 Task: Search one way flight ticket for 2 adults, 2 children, 2 infants in seat in first from Juneau: Juneau International Airport to Riverton: Central Wyoming Regional Airport (was Riverton Regional) on 5-4-2023. Choice of flights is American. Number of bags: 2 checked bags. Price is upto 86000. Outbound departure time preference is 21:45.
Action: Mouse moved to (402, 352)
Screenshot: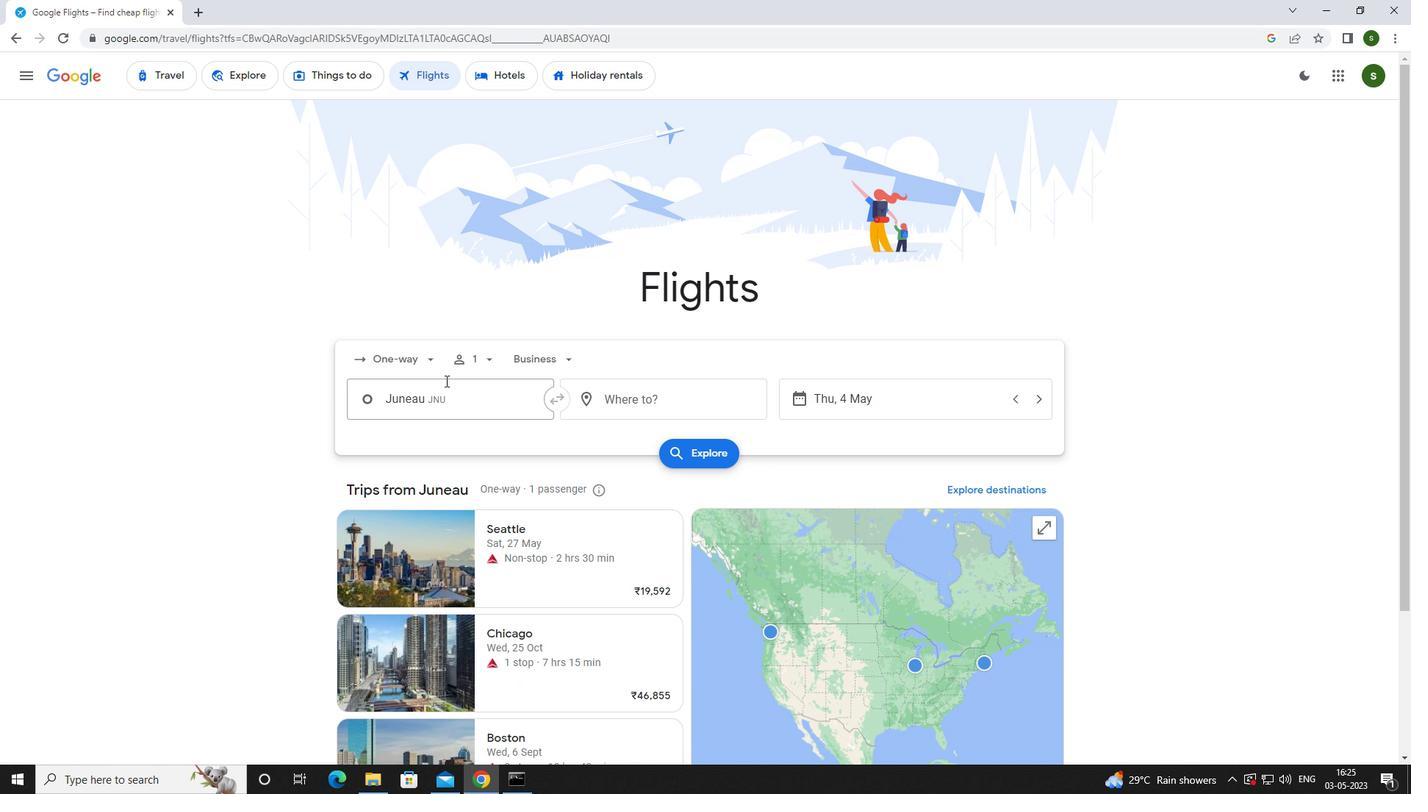
Action: Mouse pressed left at (402, 352)
Screenshot: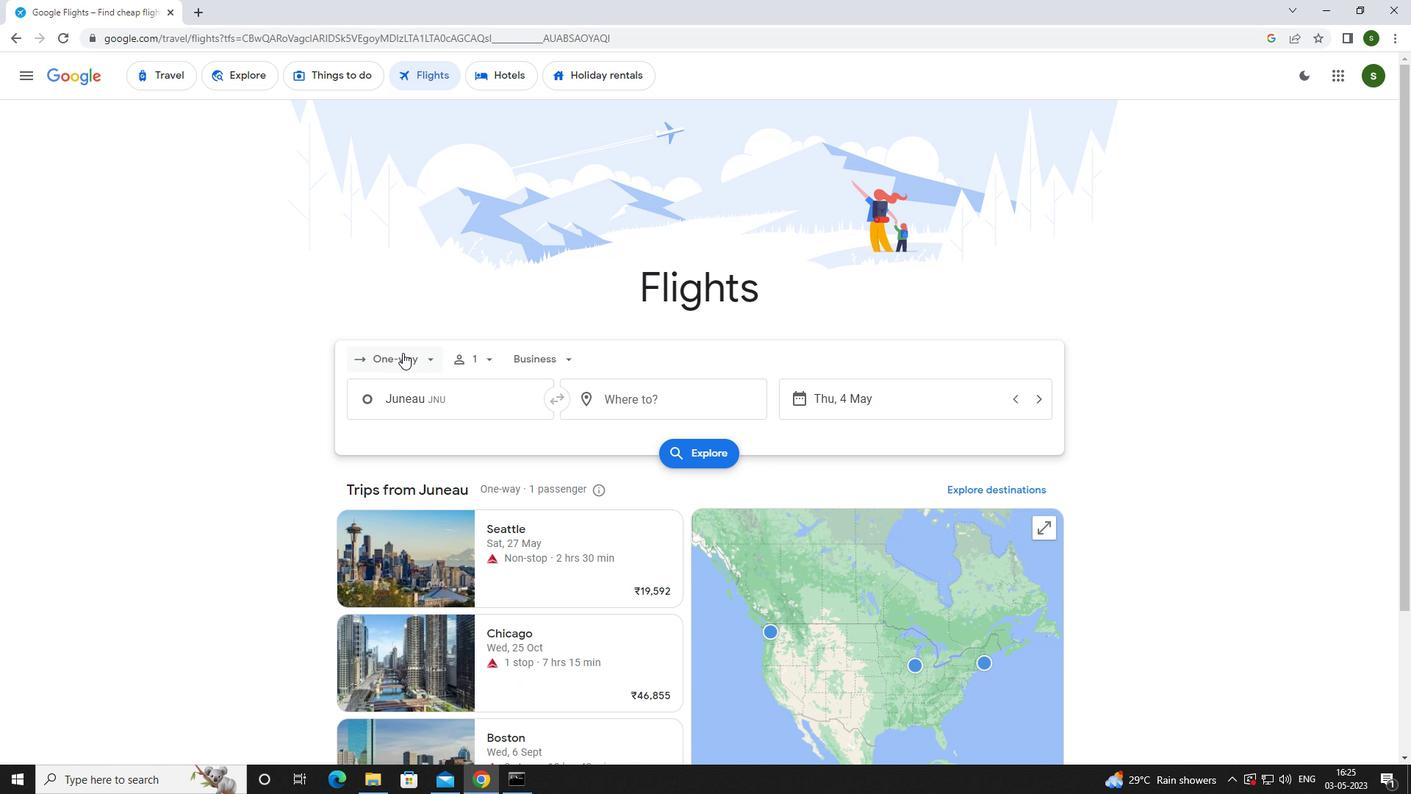 
Action: Mouse moved to (422, 430)
Screenshot: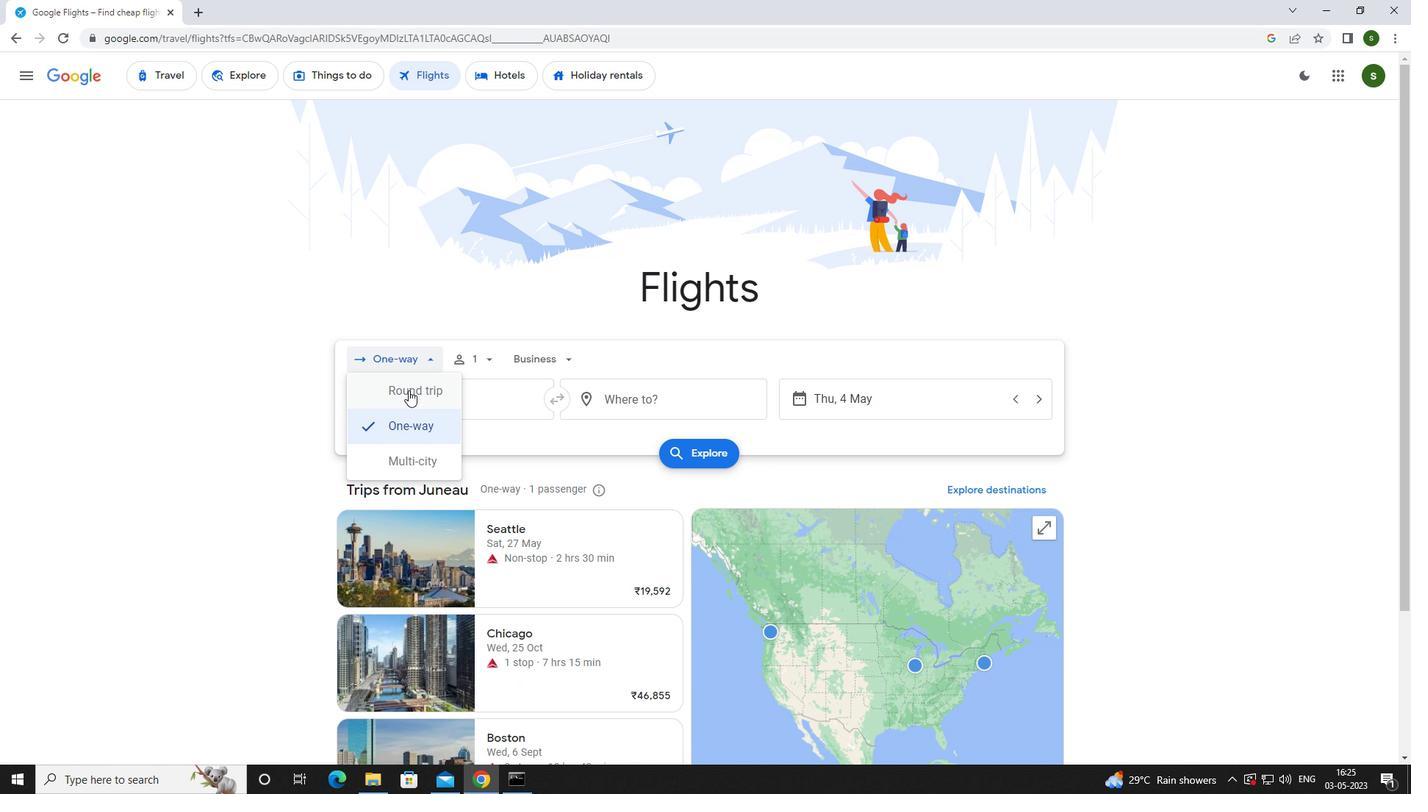 
Action: Mouse pressed left at (422, 430)
Screenshot: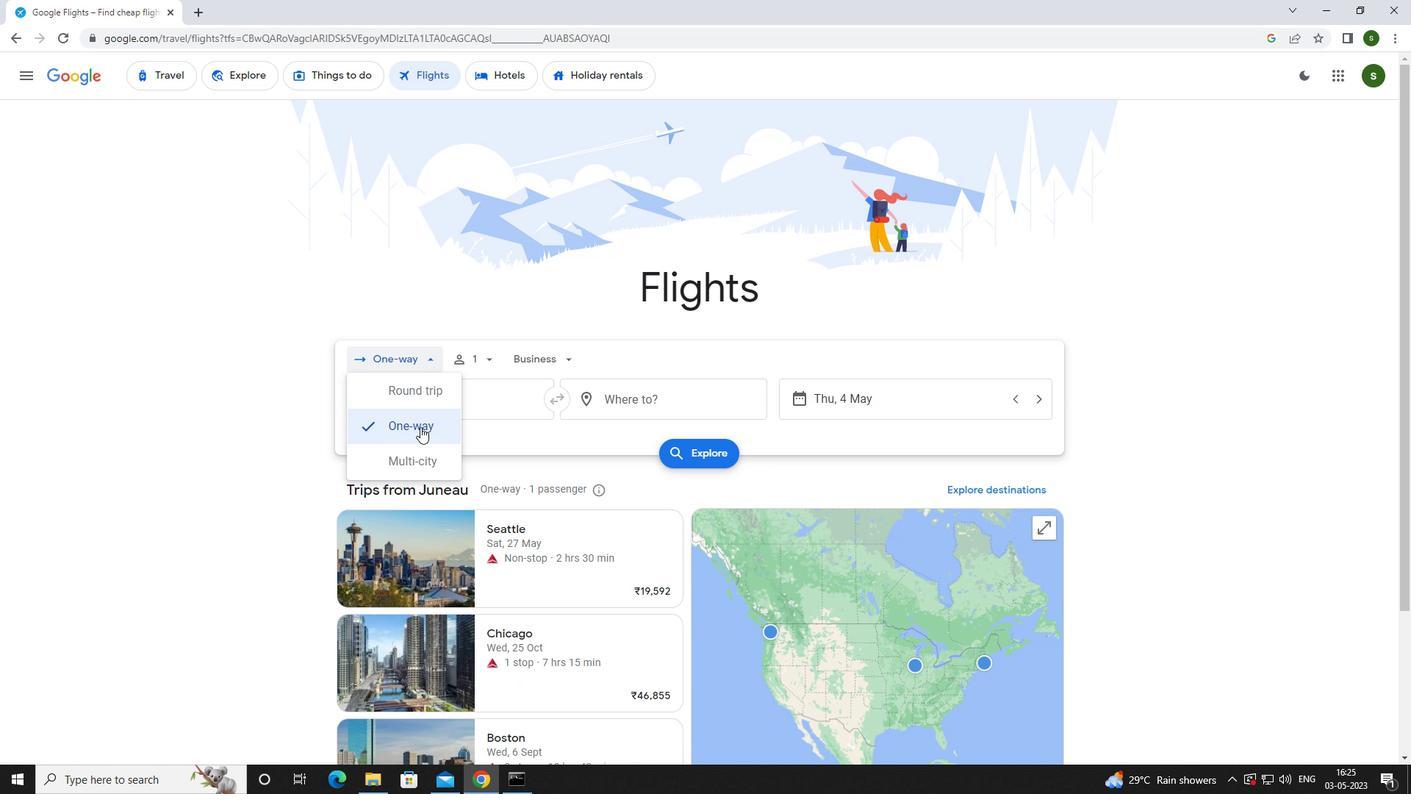 
Action: Mouse moved to (491, 363)
Screenshot: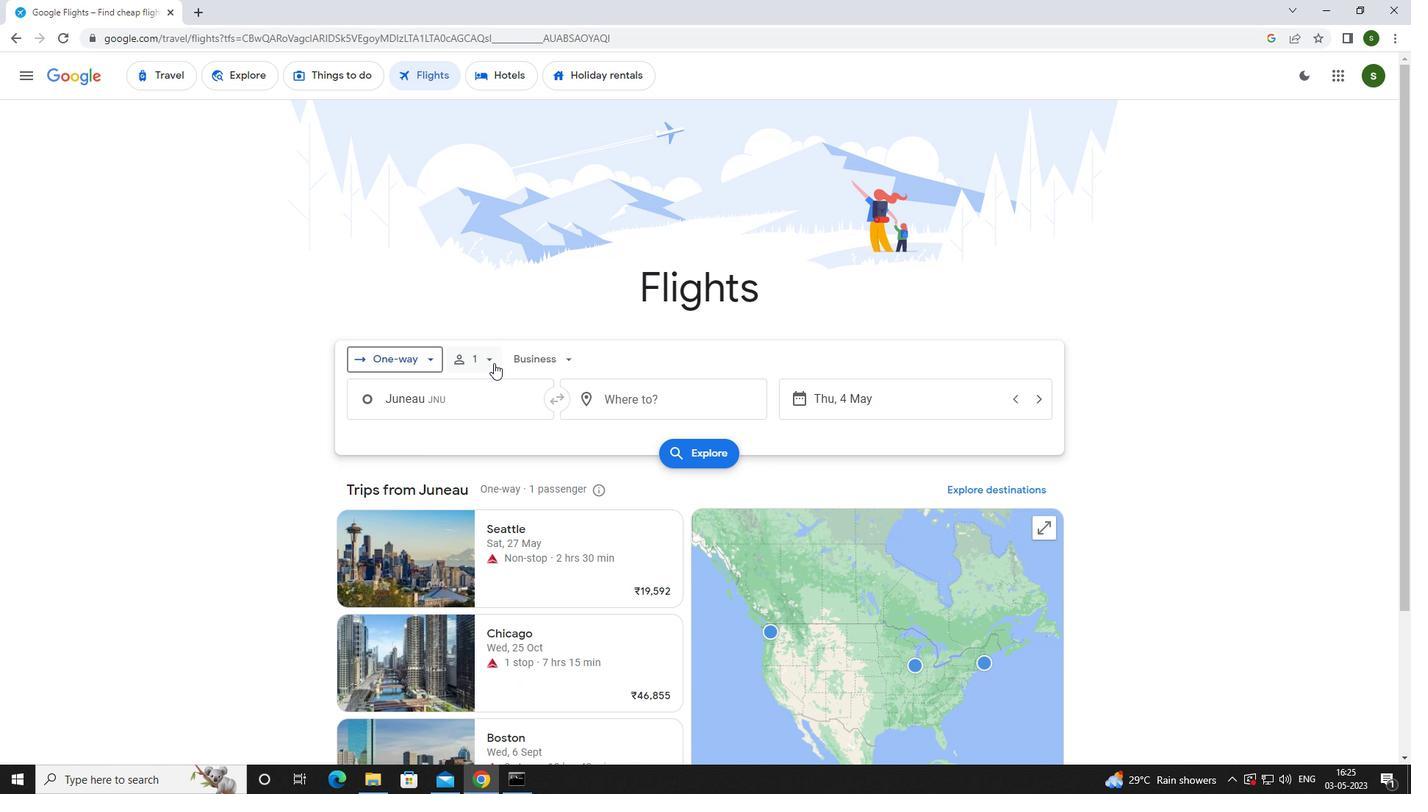
Action: Mouse pressed left at (491, 363)
Screenshot: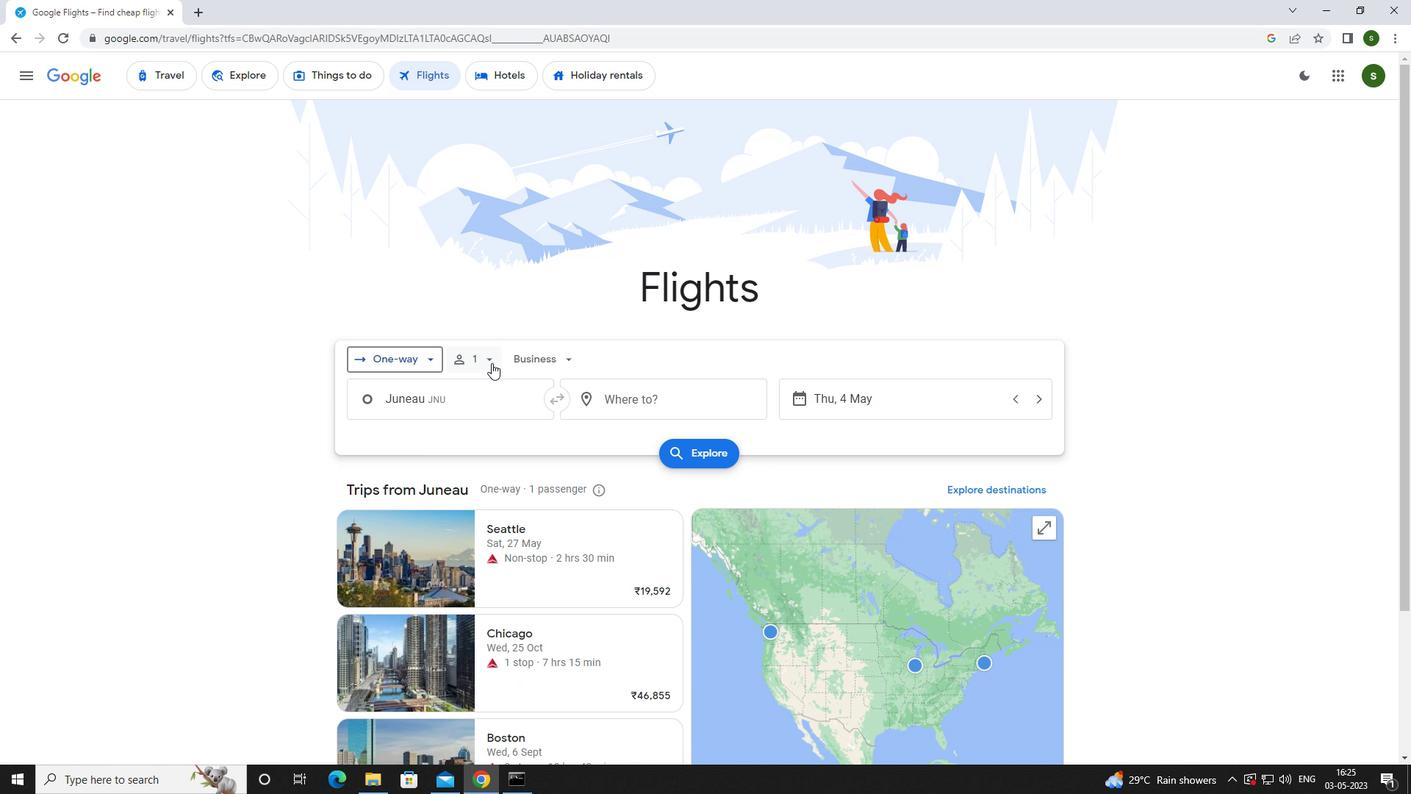 
Action: Mouse moved to (605, 390)
Screenshot: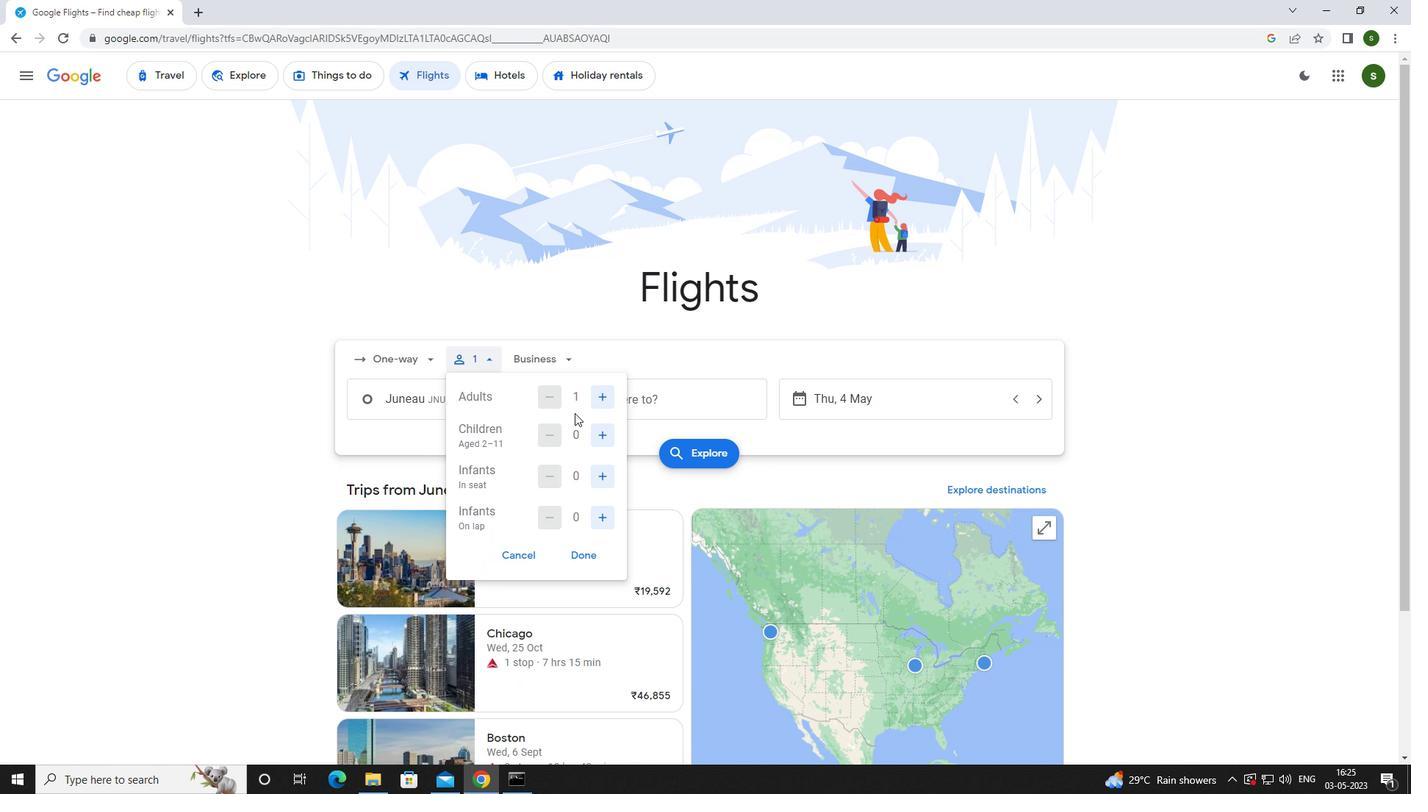 
Action: Mouse pressed left at (605, 390)
Screenshot: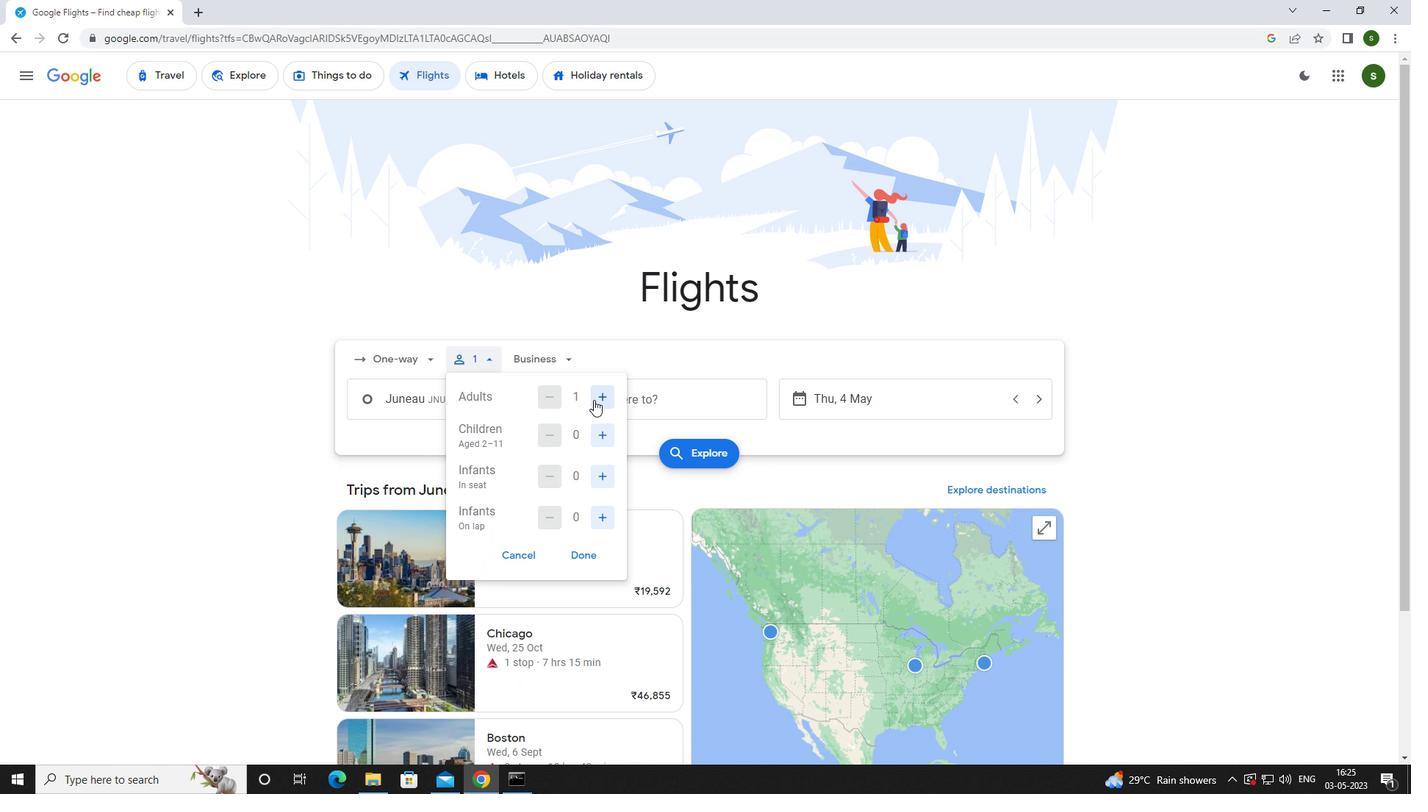 
Action: Mouse moved to (592, 426)
Screenshot: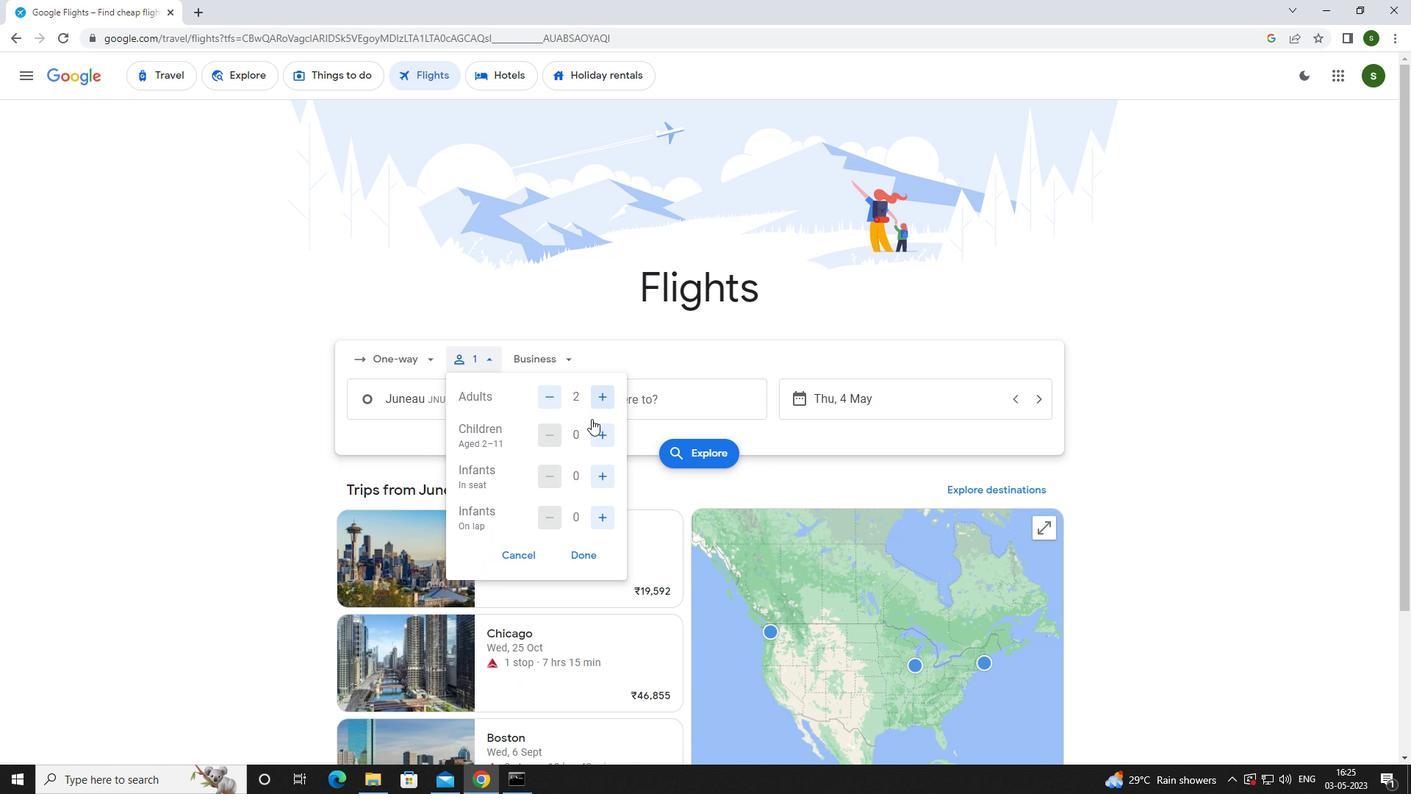 
Action: Mouse pressed left at (592, 426)
Screenshot: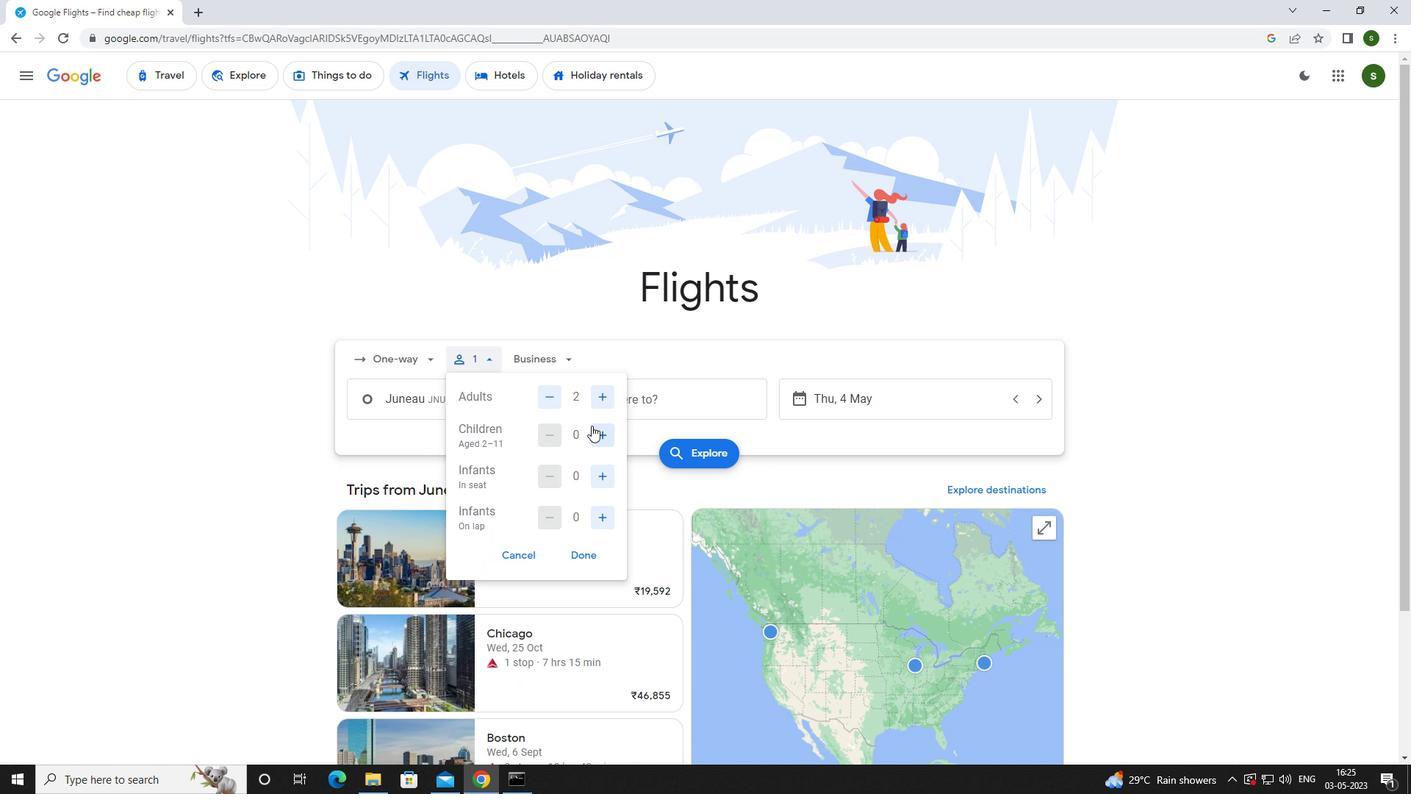 
Action: Mouse pressed left at (592, 426)
Screenshot: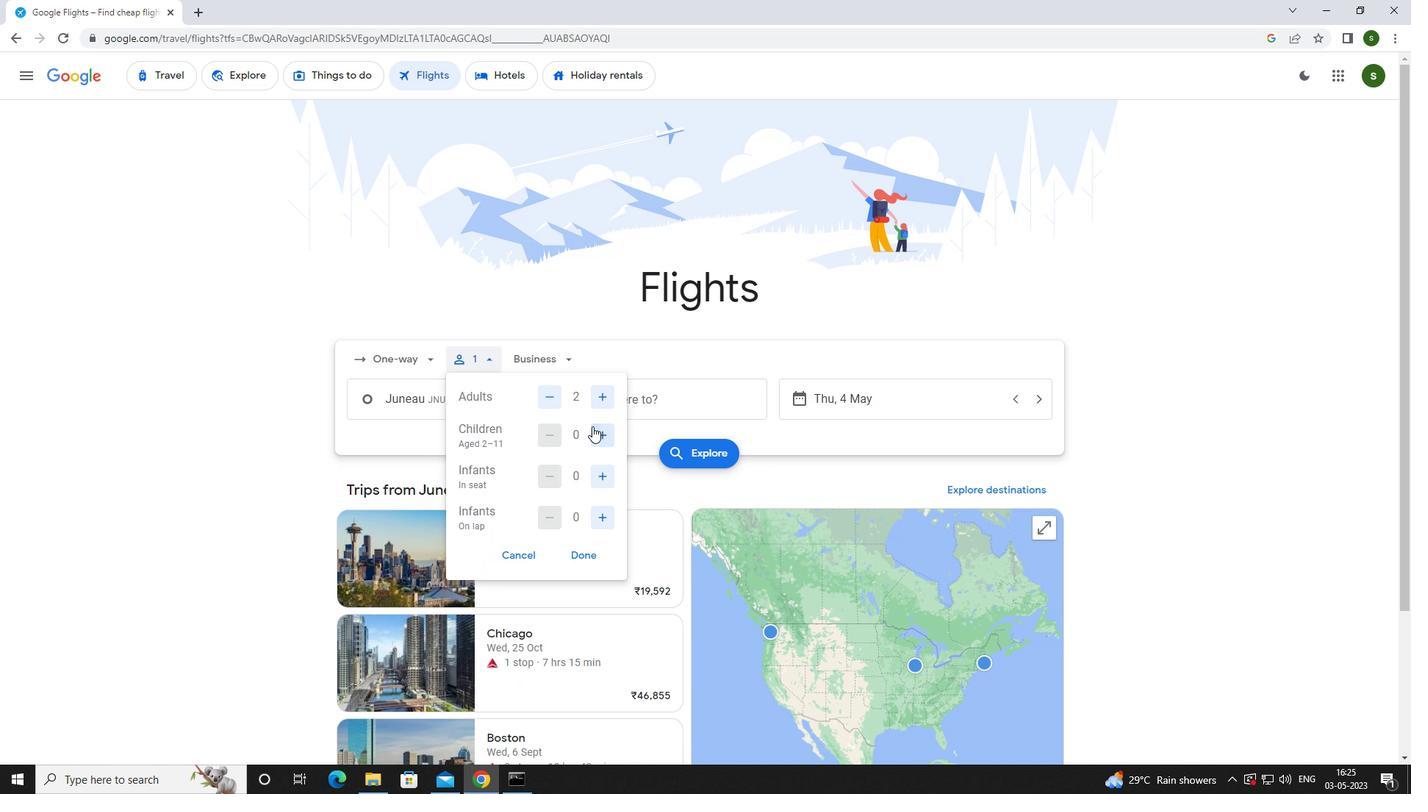 
Action: Mouse moved to (608, 480)
Screenshot: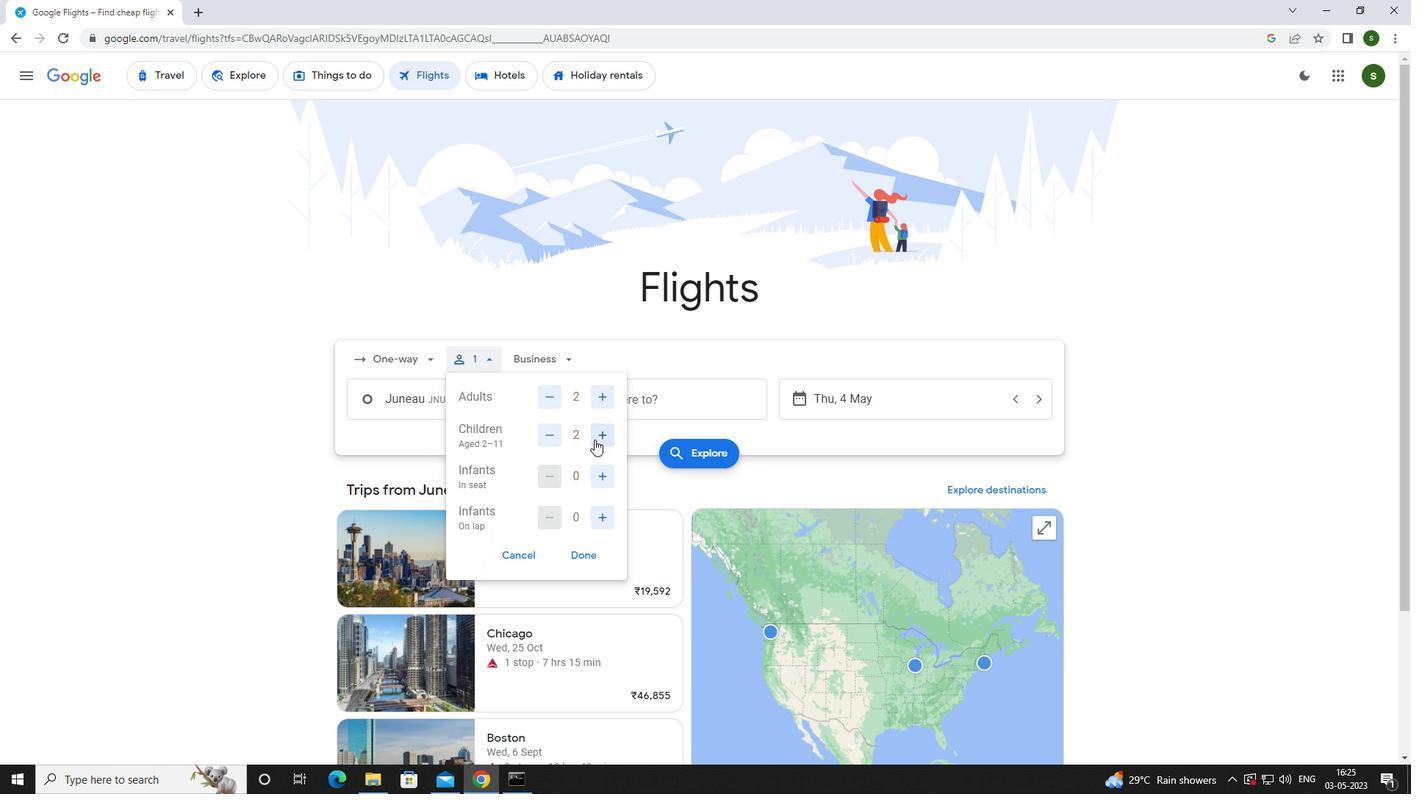 
Action: Mouse pressed left at (608, 480)
Screenshot: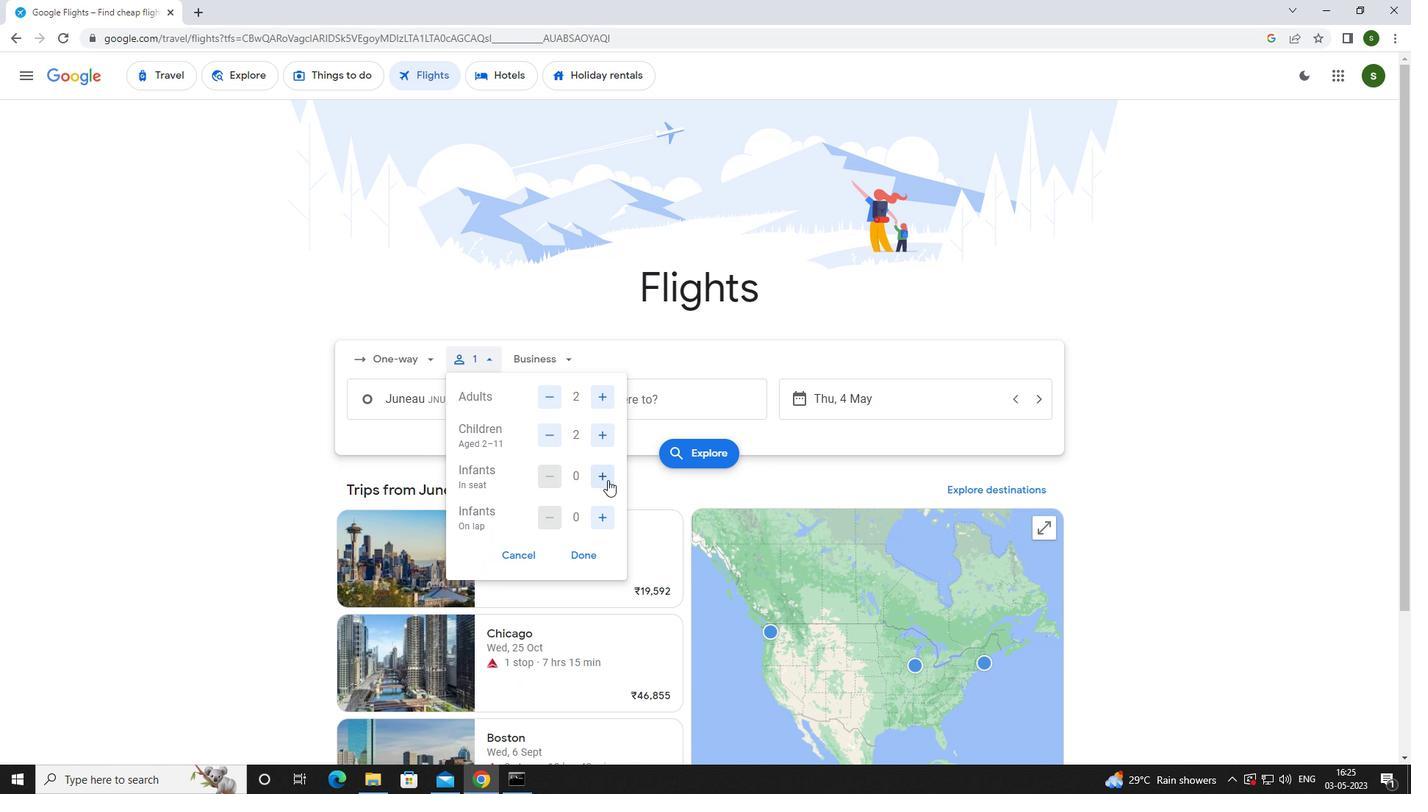 
Action: Mouse pressed left at (608, 480)
Screenshot: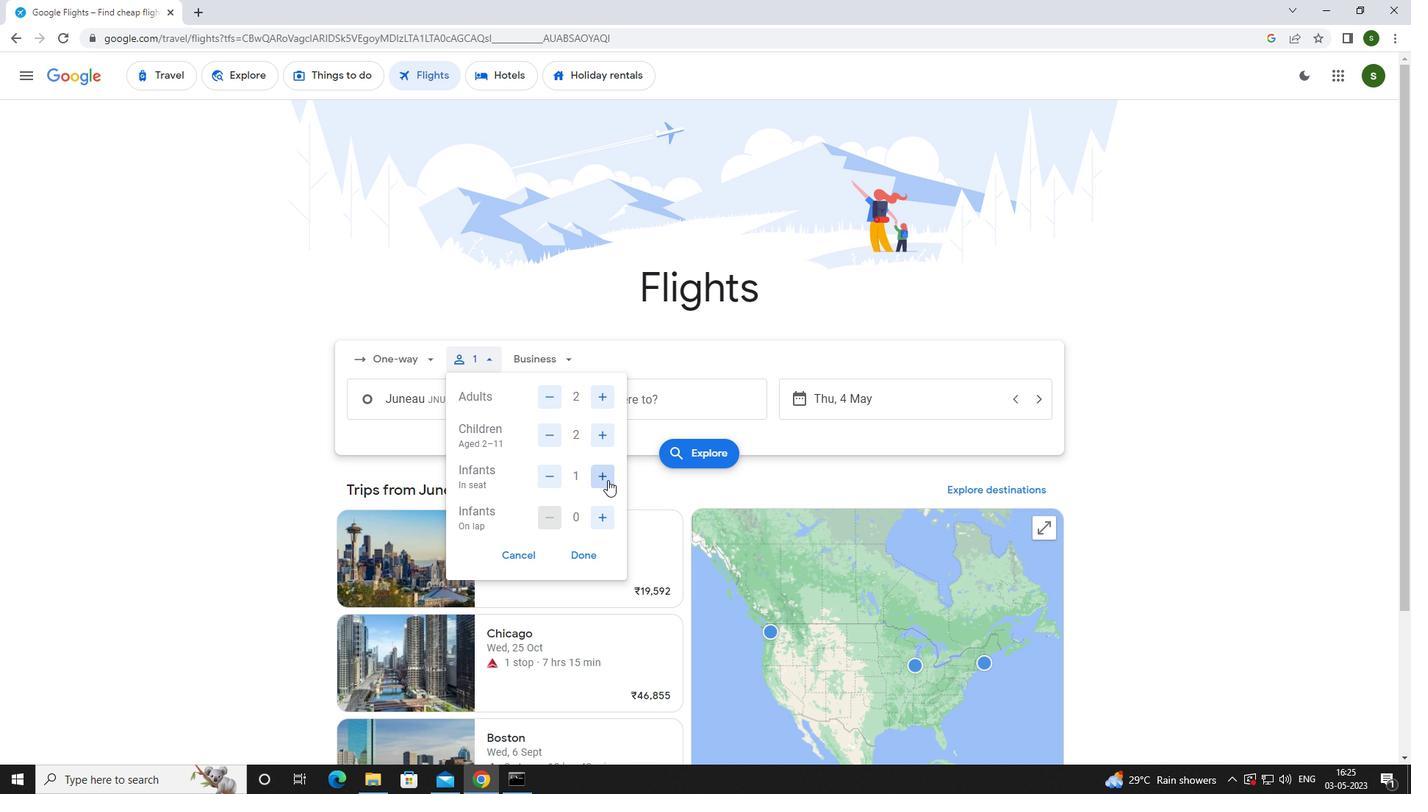 
Action: Mouse moved to (575, 363)
Screenshot: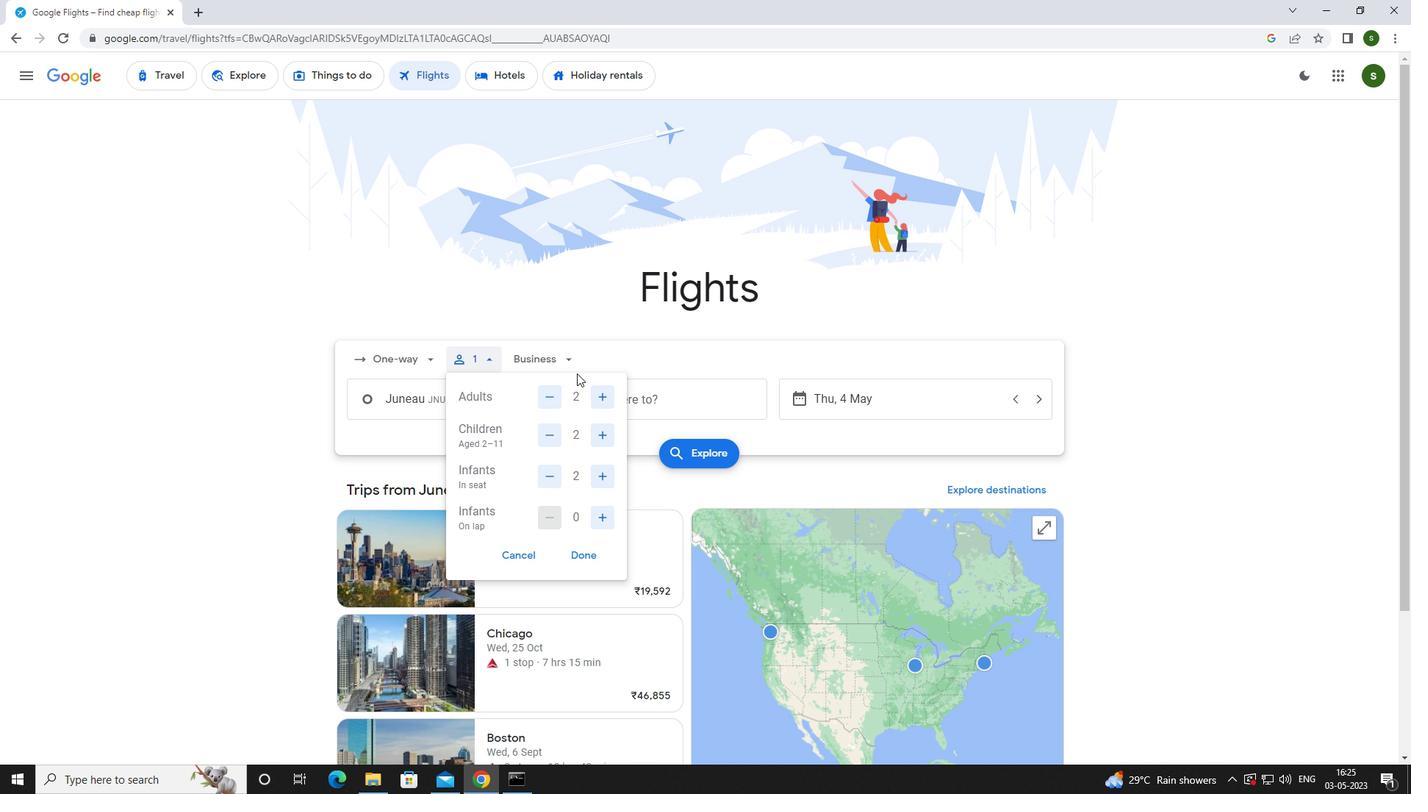 
Action: Mouse pressed left at (575, 363)
Screenshot: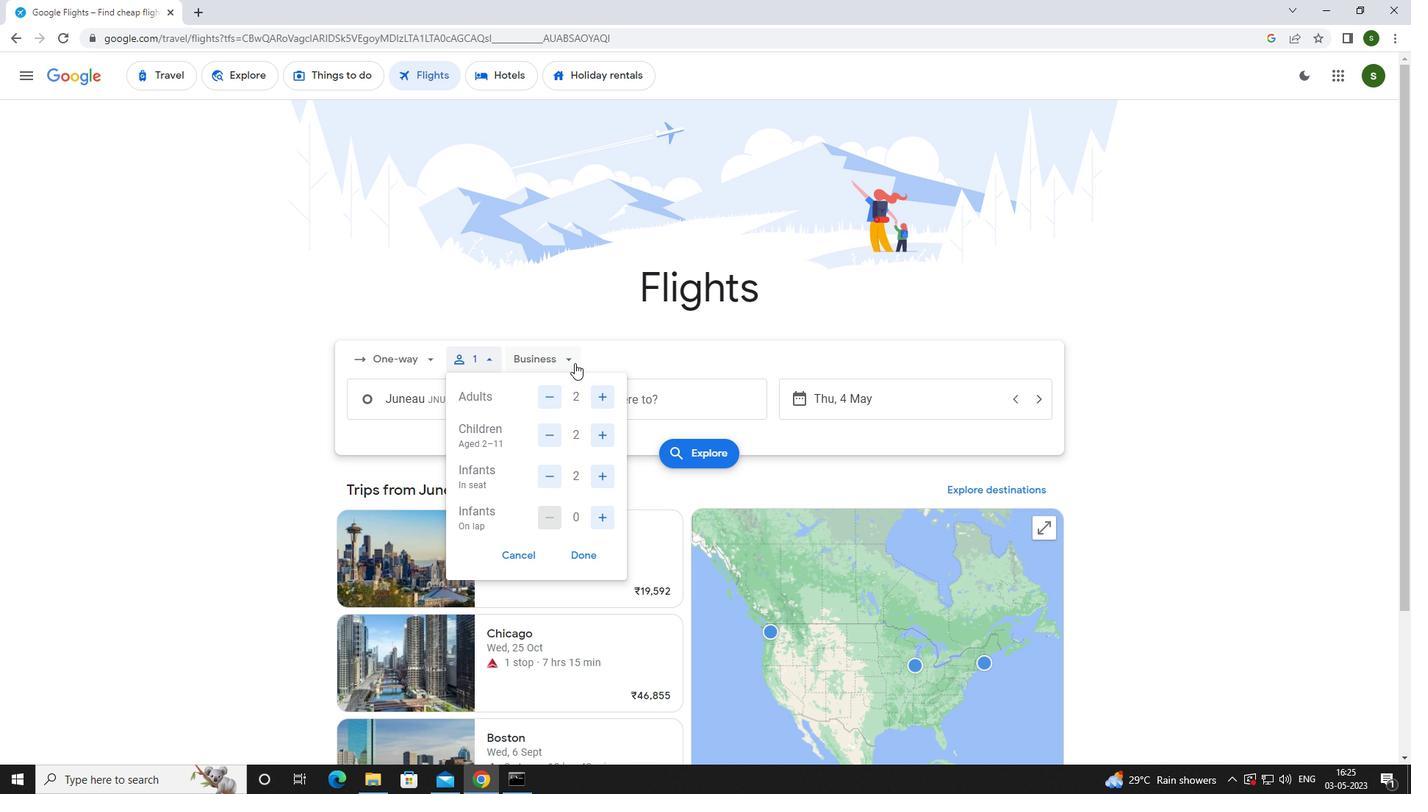
Action: Mouse moved to (575, 504)
Screenshot: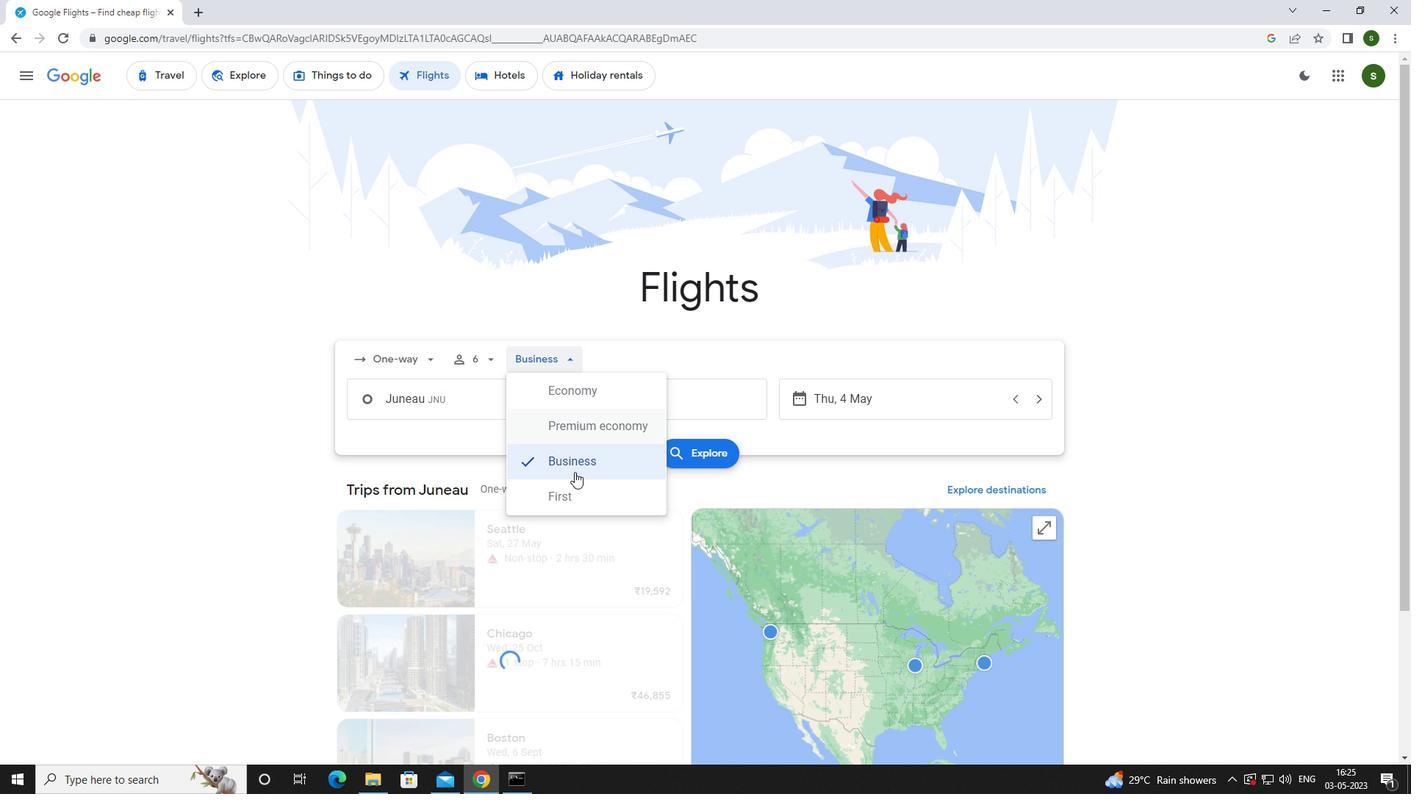 
Action: Mouse pressed left at (575, 504)
Screenshot: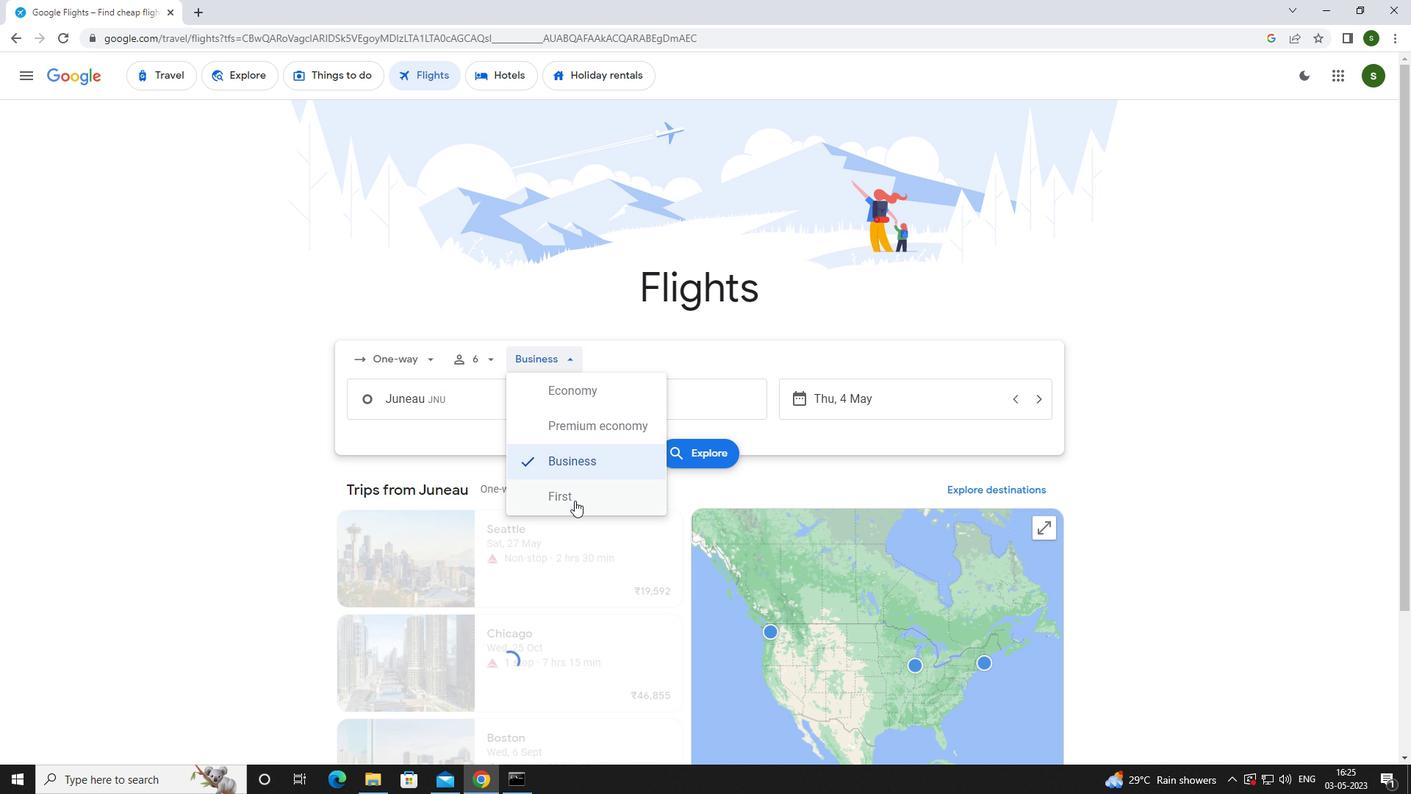 
Action: Mouse moved to (508, 398)
Screenshot: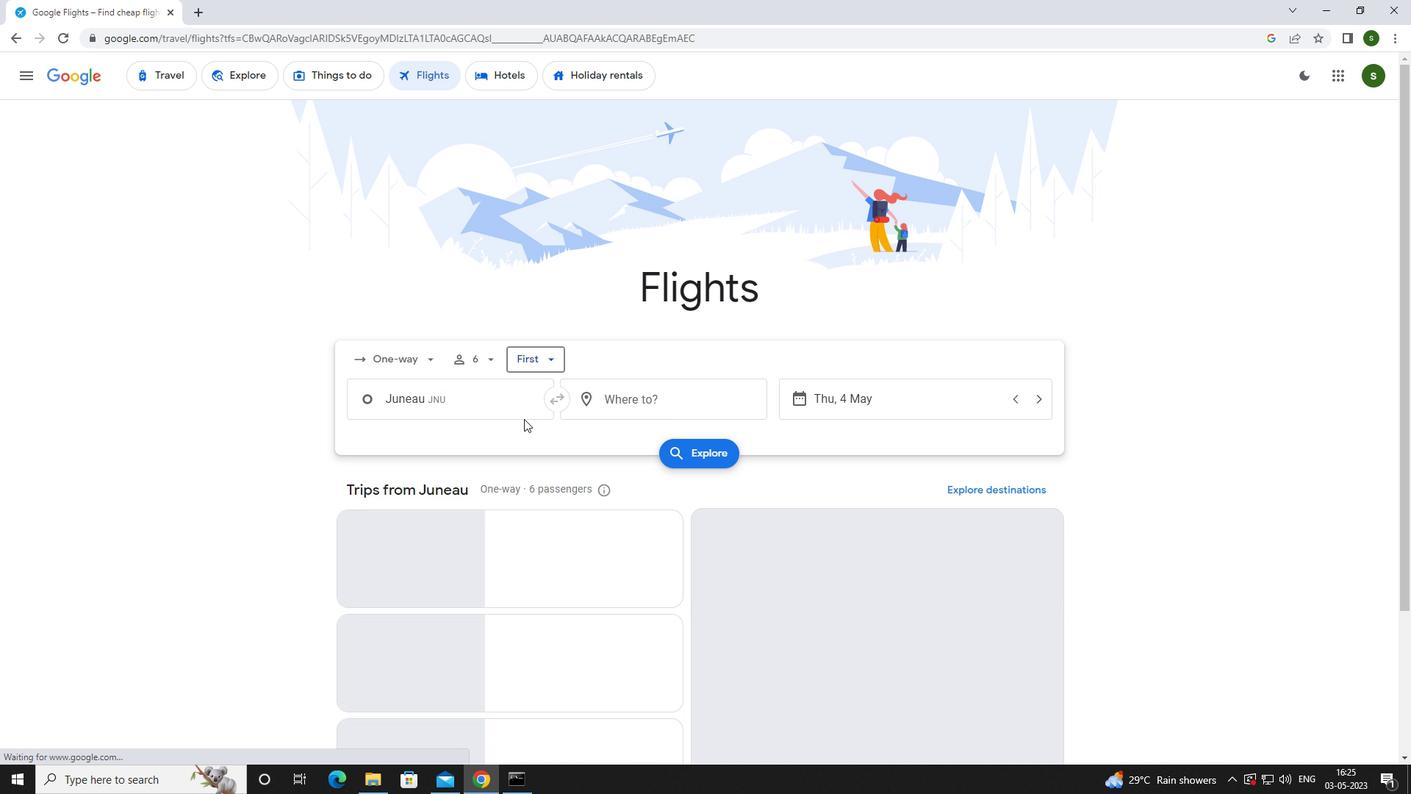 
Action: Mouse pressed left at (508, 398)
Screenshot: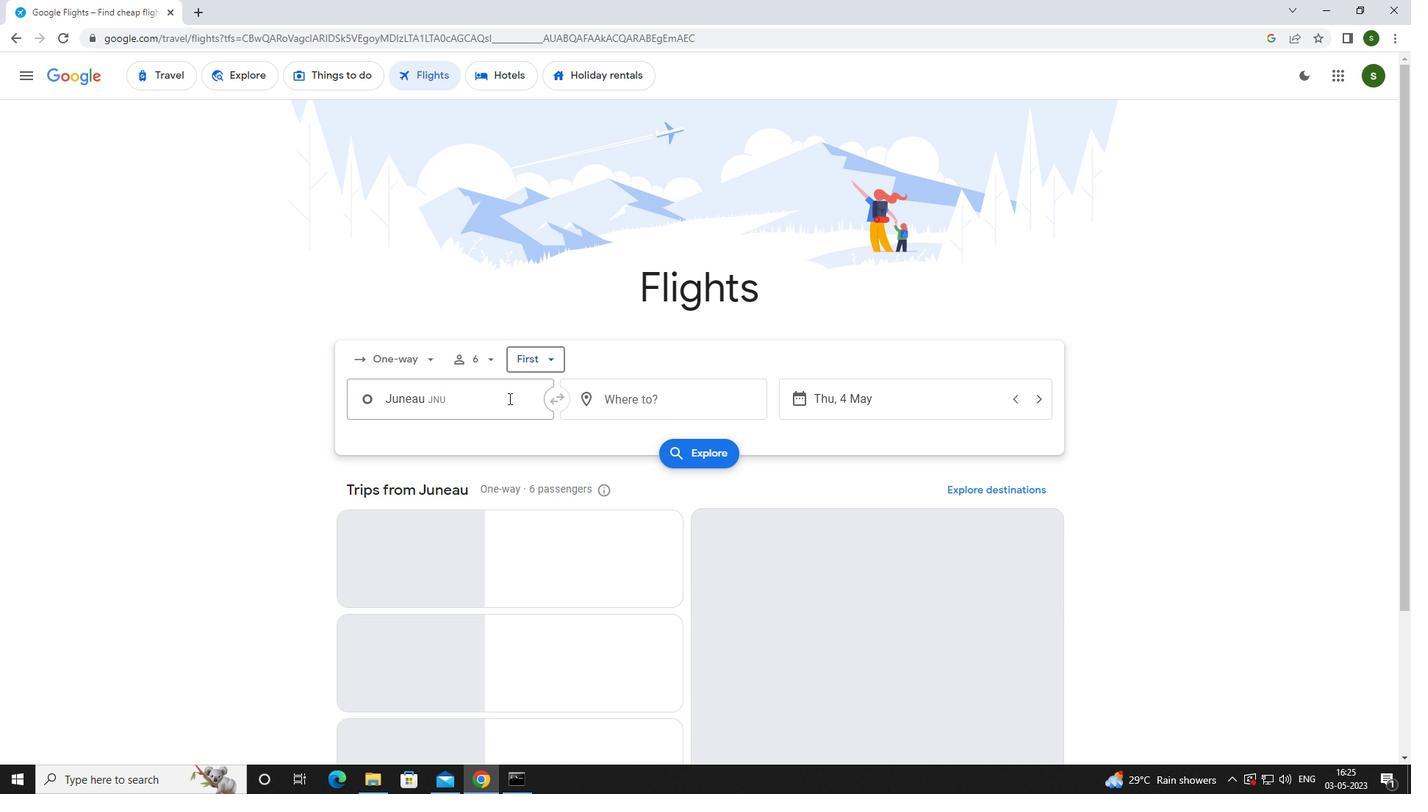 
Action: Key pressed <Key.caps_lock>j<Key.caps_lock>uneau
Screenshot: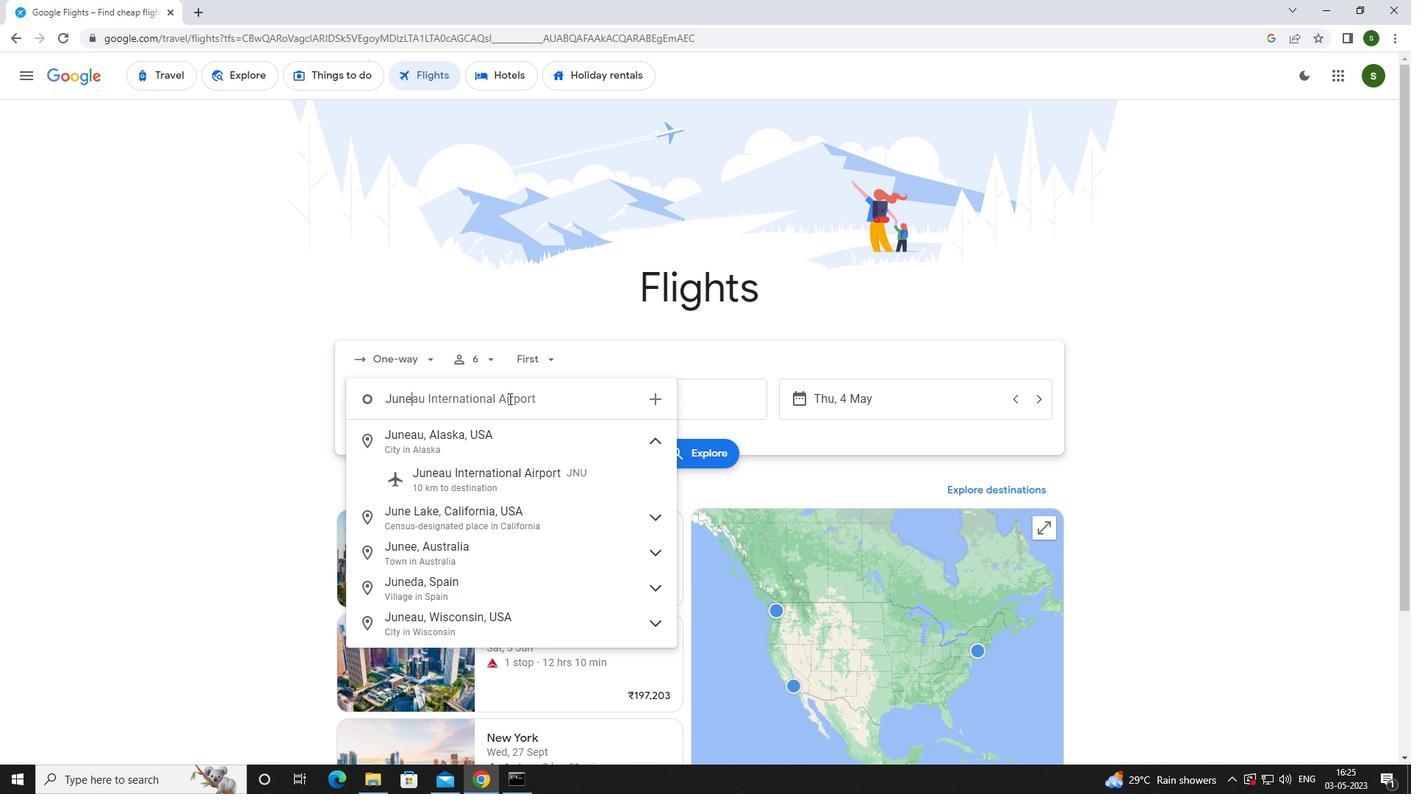 
Action: Mouse moved to (516, 480)
Screenshot: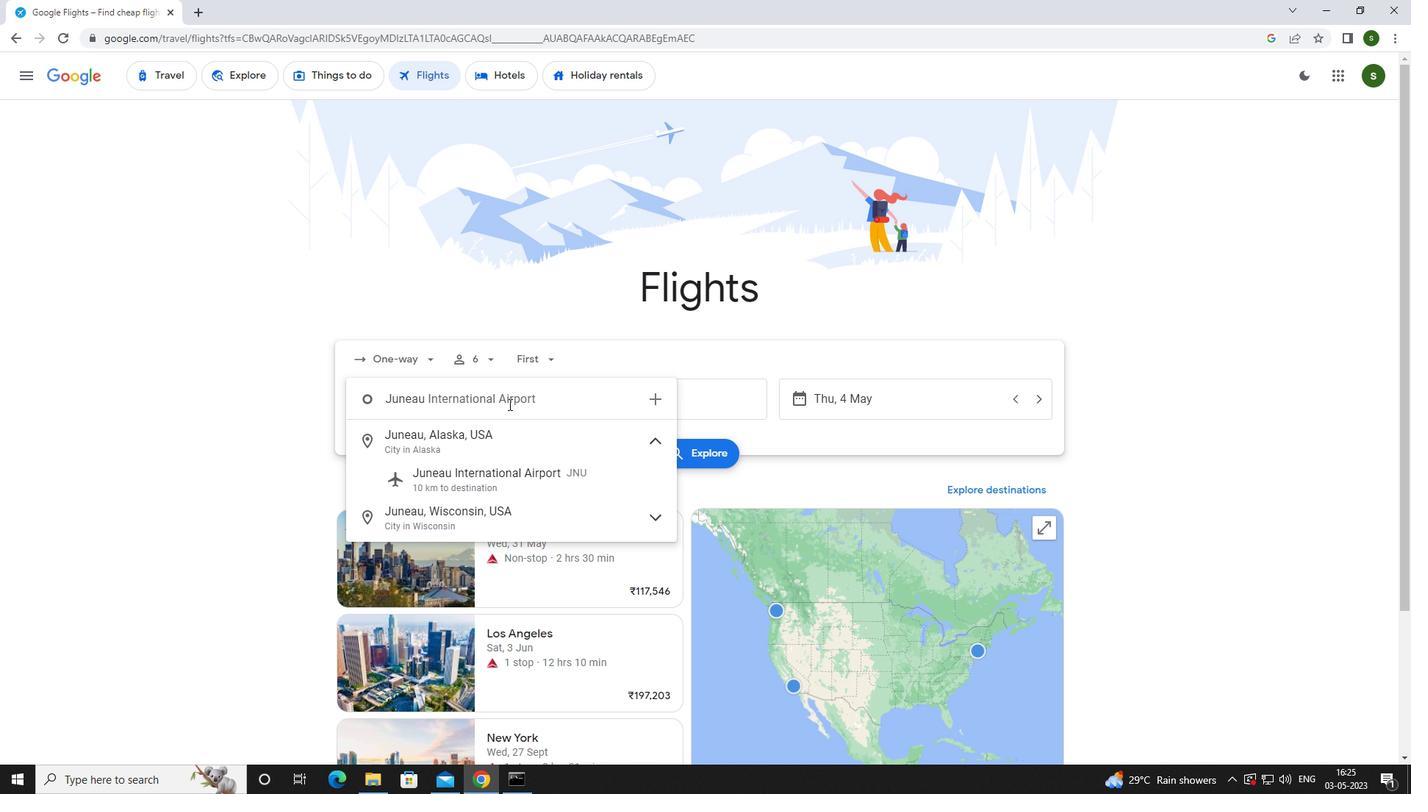 
Action: Mouse pressed left at (516, 480)
Screenshot: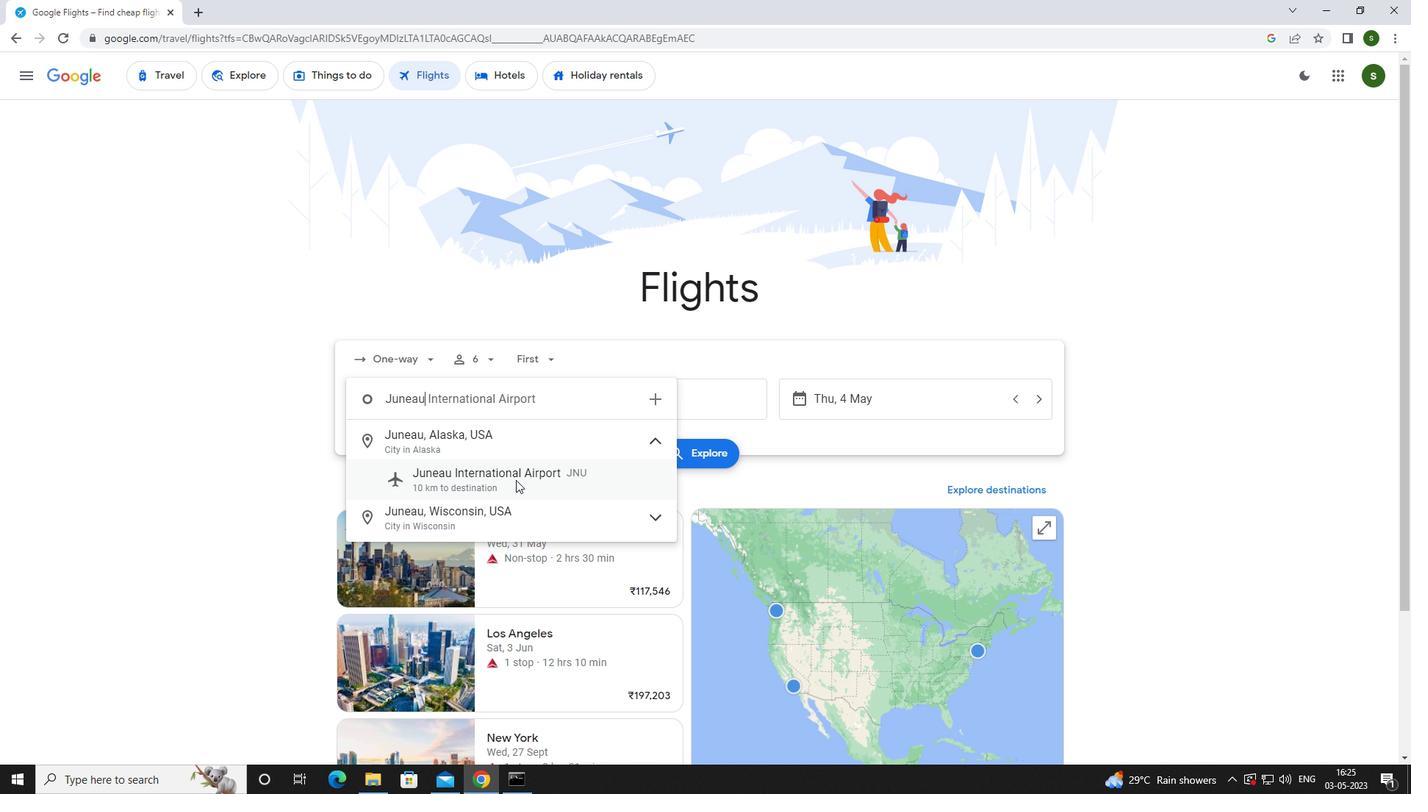 
Action: Mouse moved to (637, 408)
Screenshot: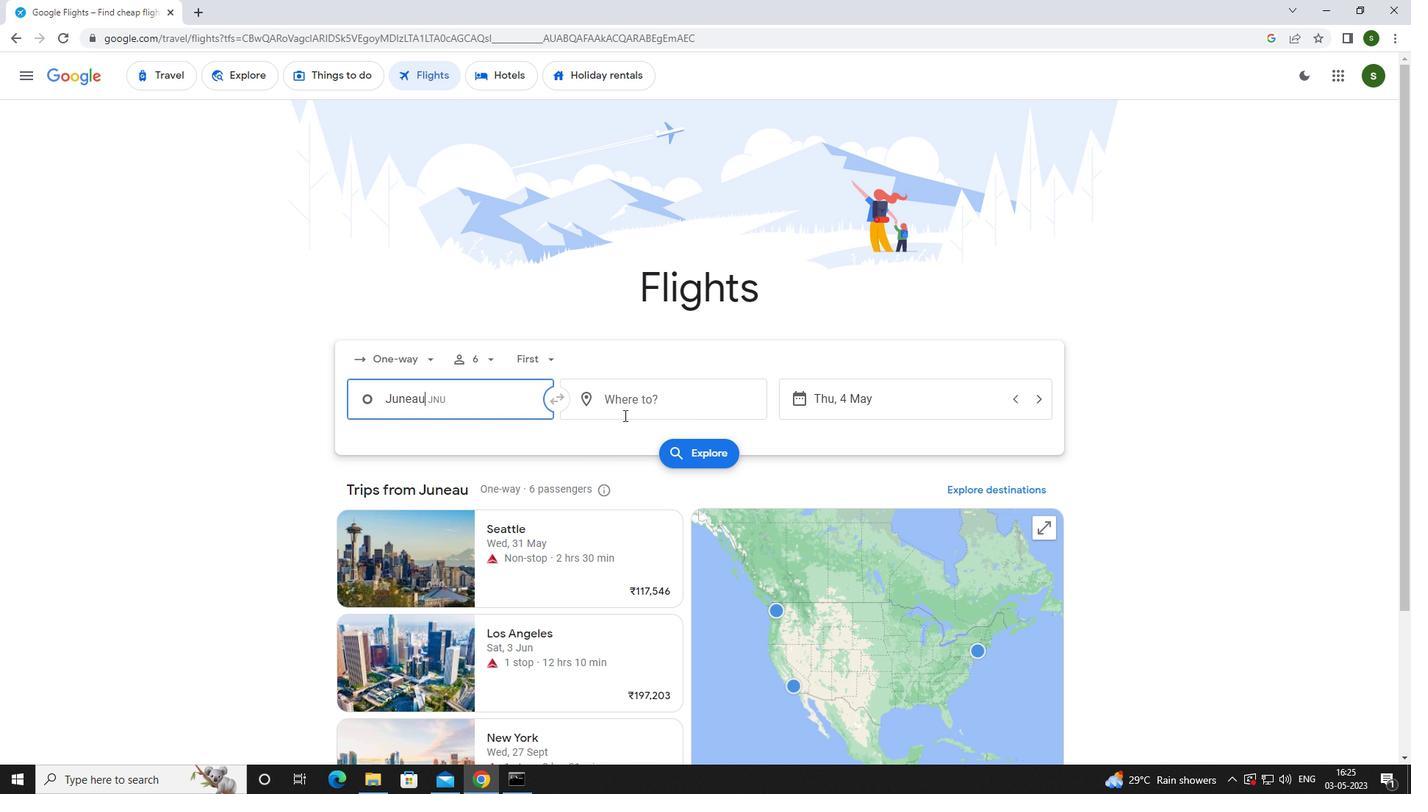 
Action: Mouse pressed left at (637, 408)
Screenshot: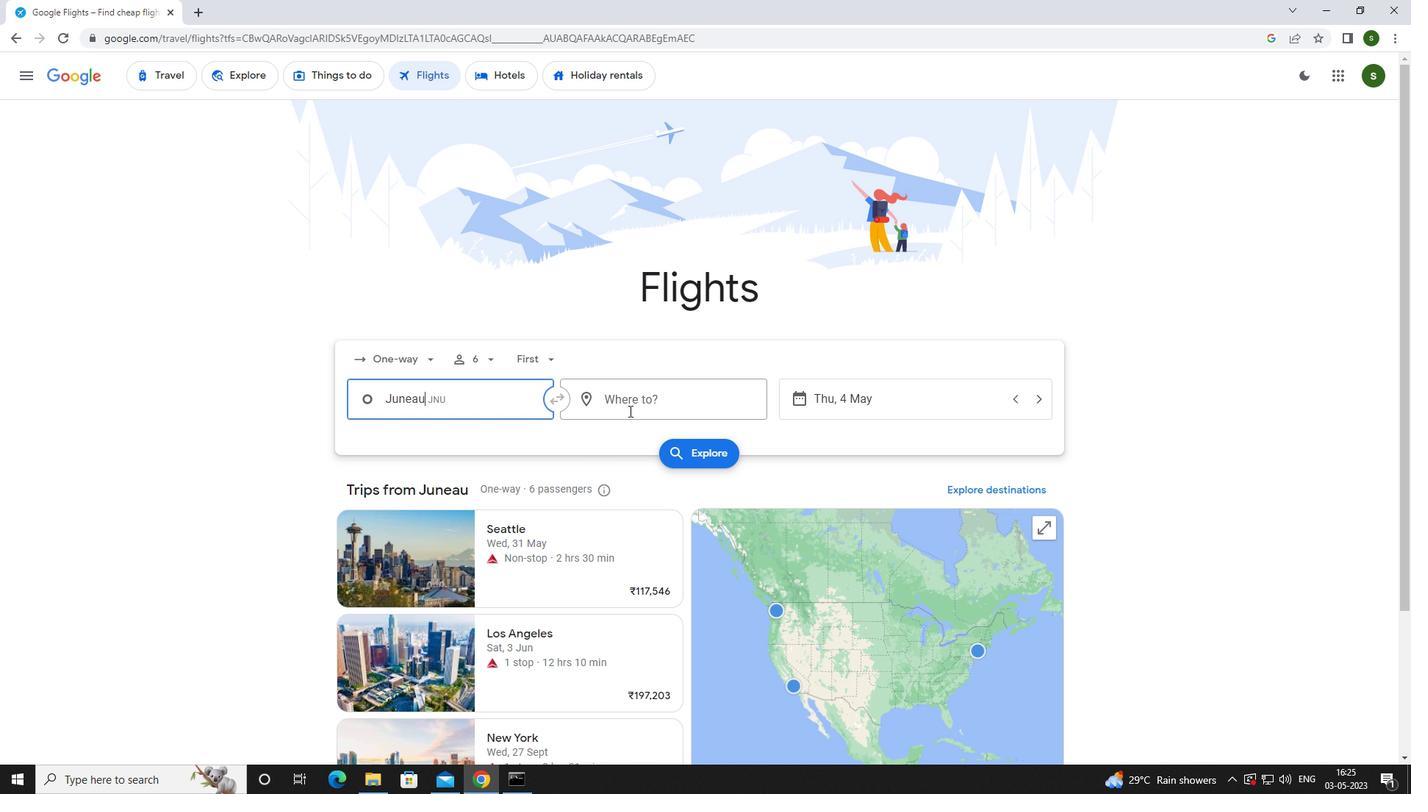 
Action: Mouse moved to (631, 408)
Screenshot: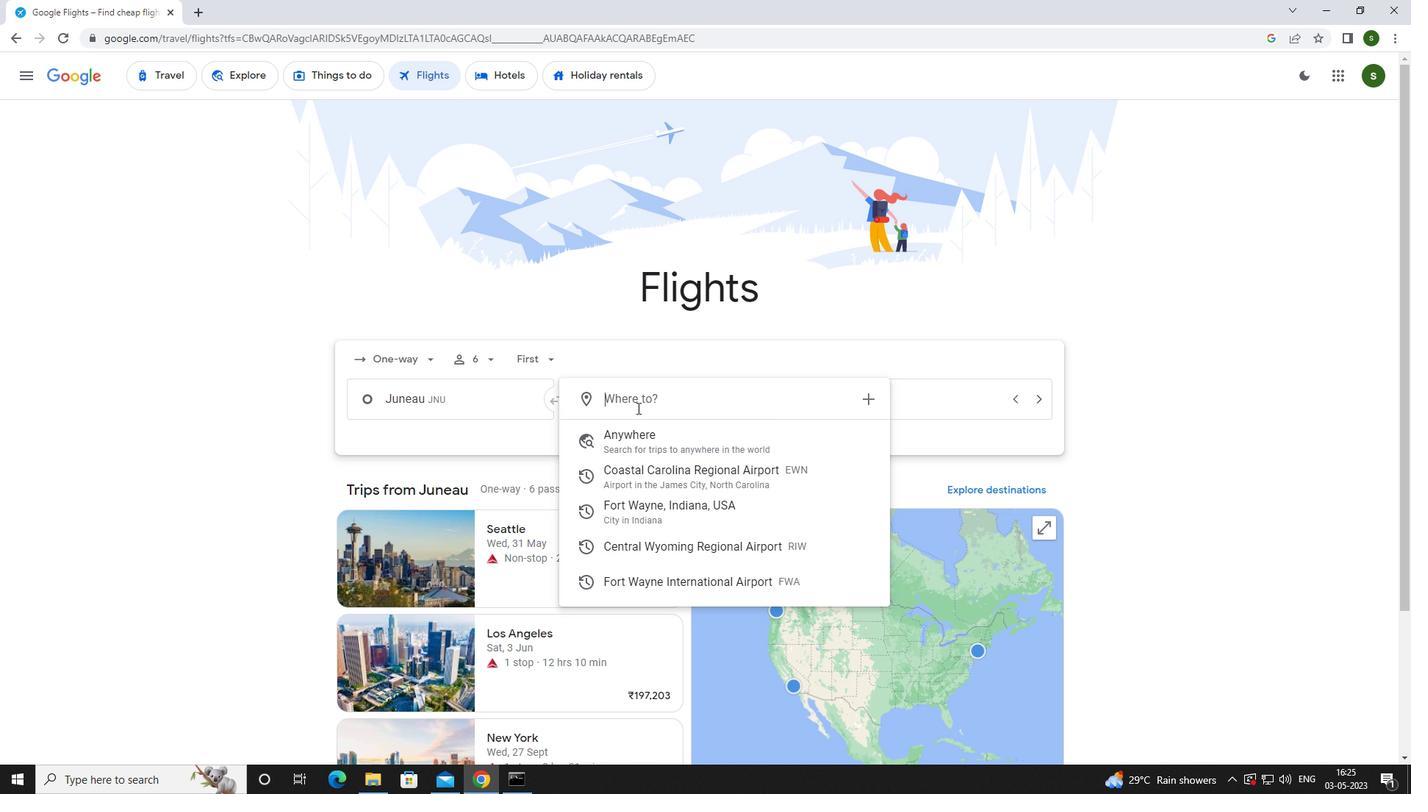 
Action: Key pressed <Key.caps_lock>r<Key.caps_lock>iverton
Screenshot: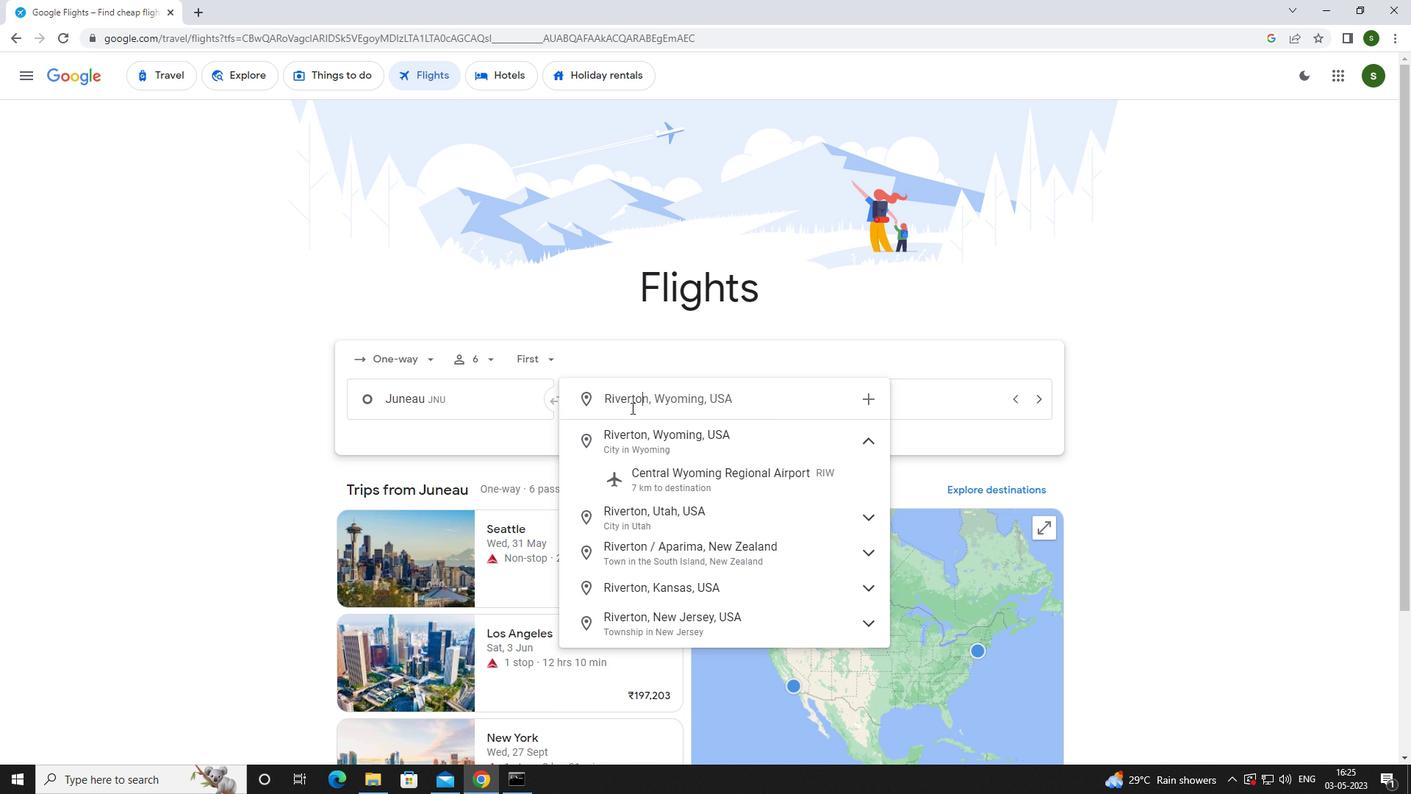 
Action: Mouse moved to (644, 477)
Screenshot: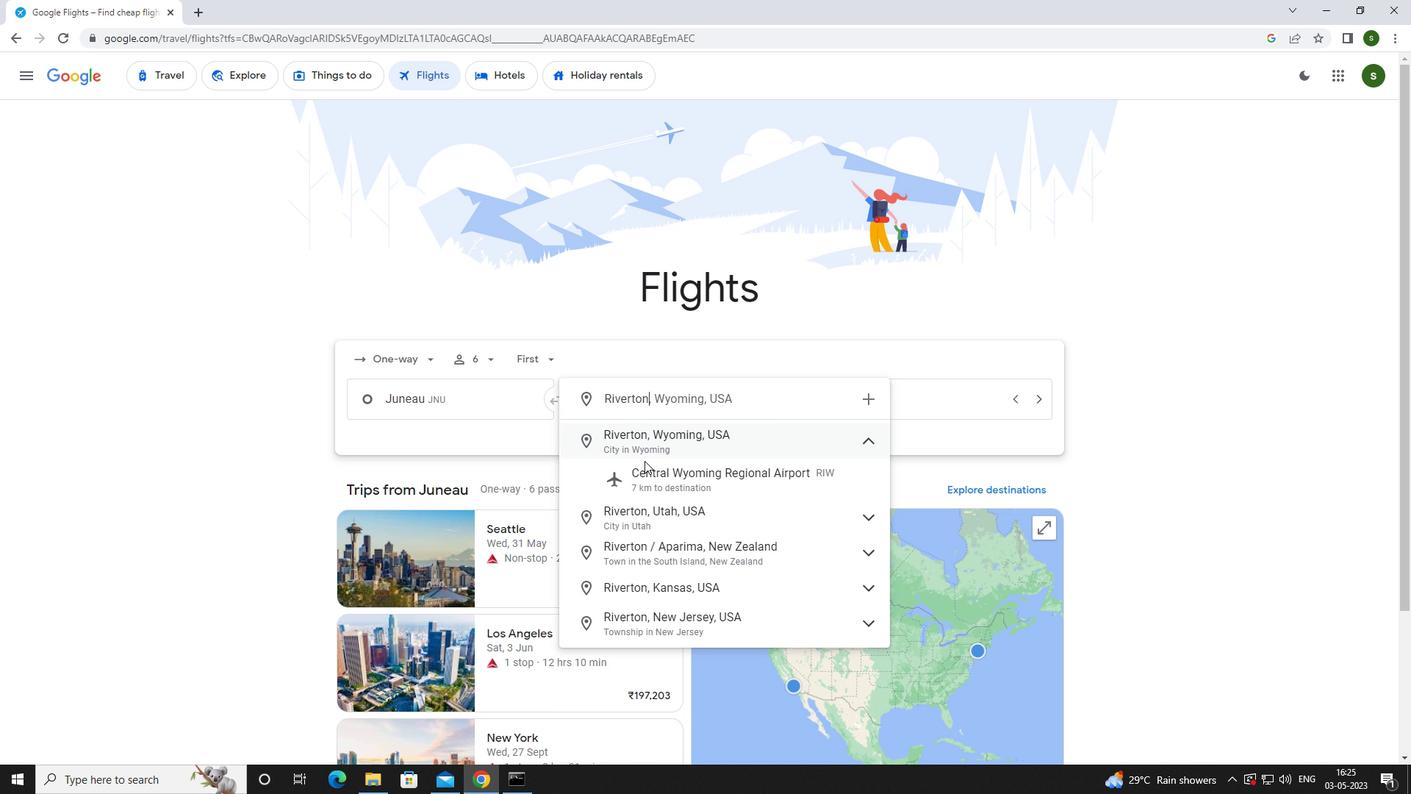 
Action: Mouse pressed left at (644, 477)
Screenshot: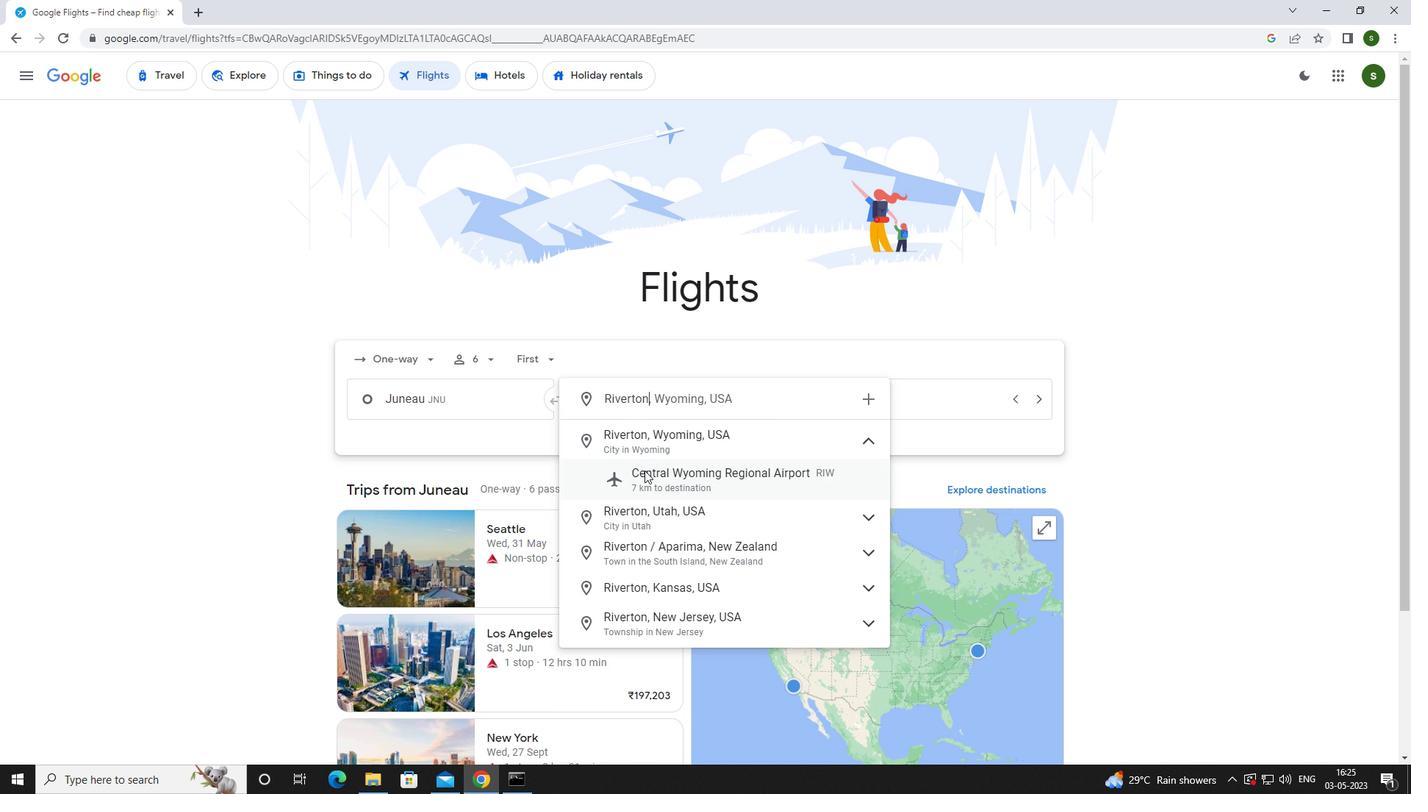 
Action: Mouse moved to (887, 394)
Screenshot: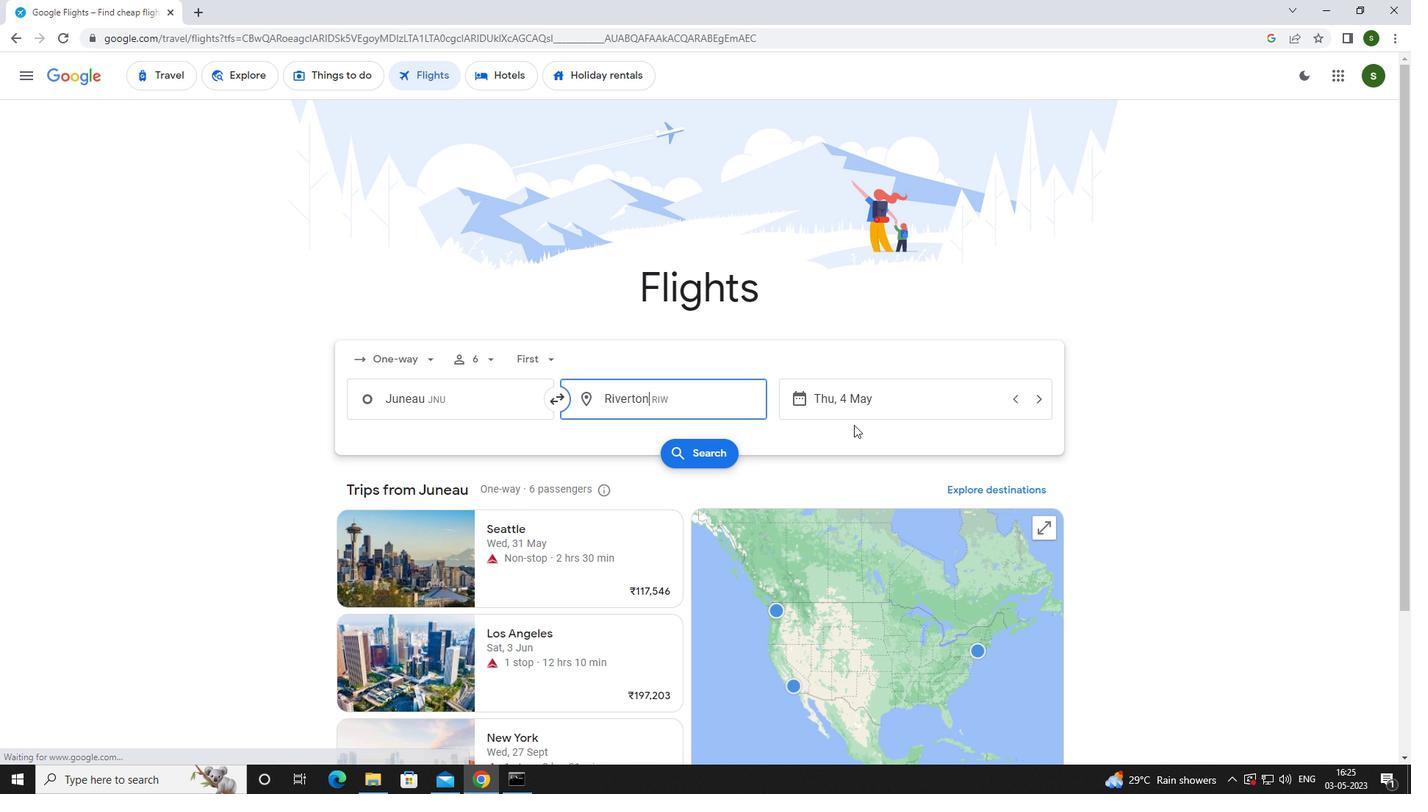 
Action: Mouse pressed left at (887, 394)
Screenshot: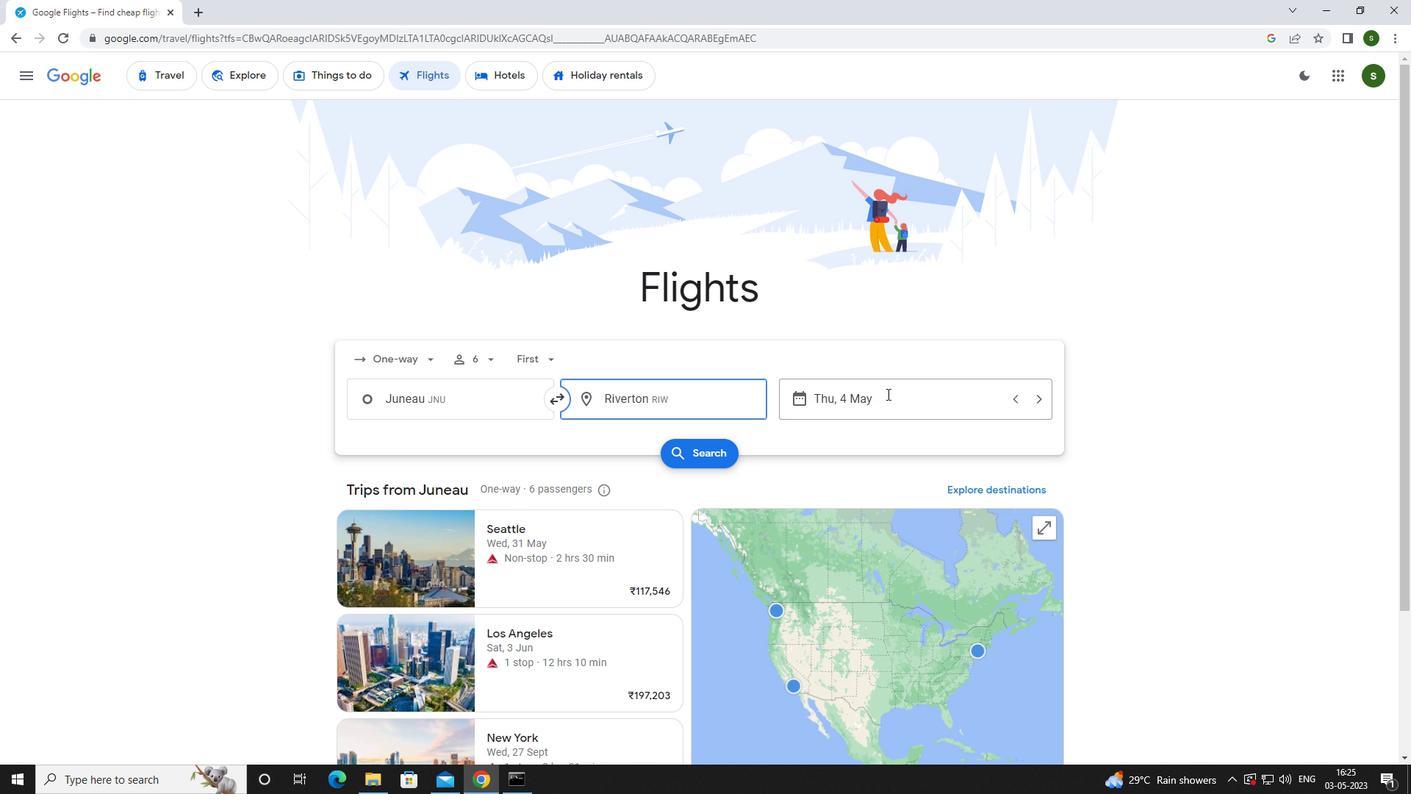 
Action: Mouse moved to (666, 502)
Screenshot: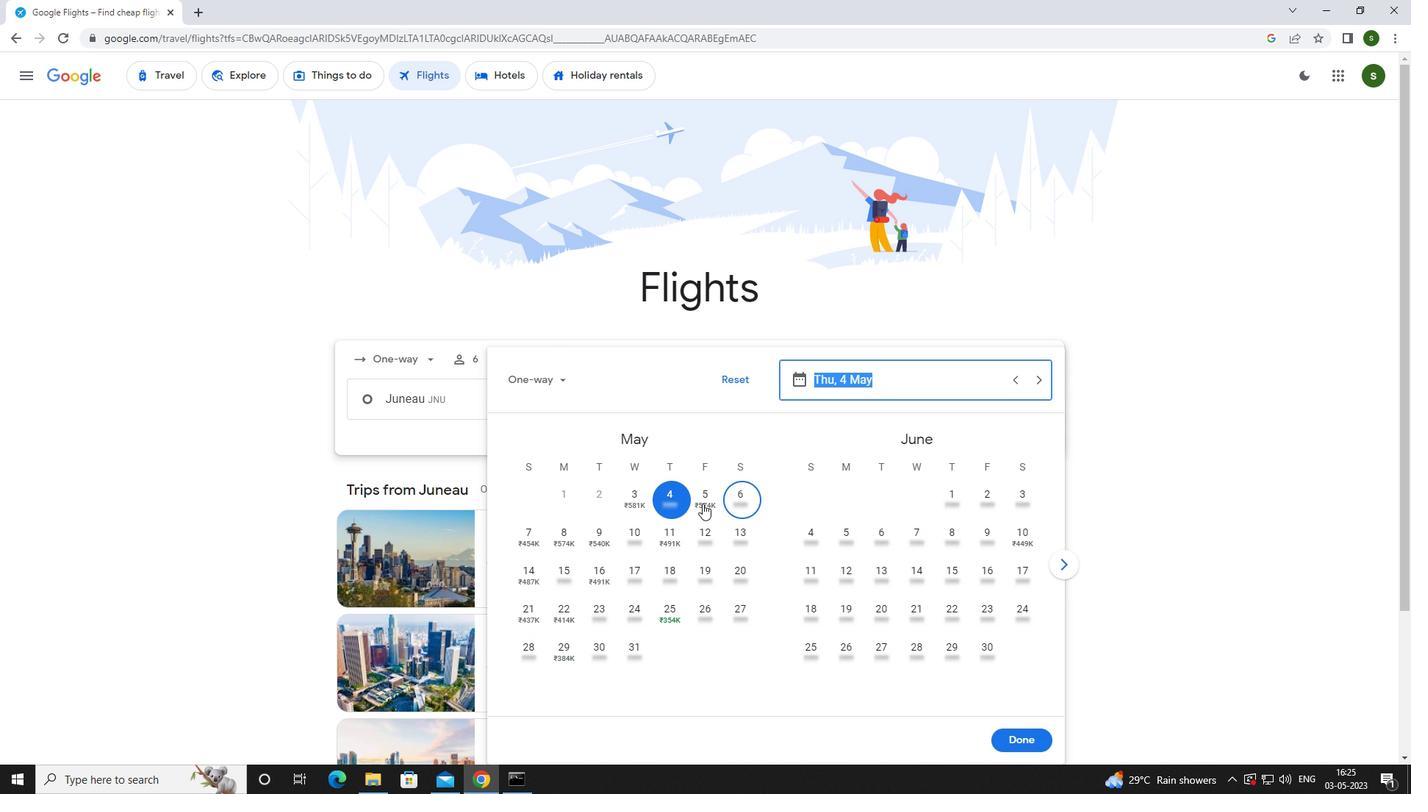 
Action: Mouse pressed left at (666, 502)
Screenshot: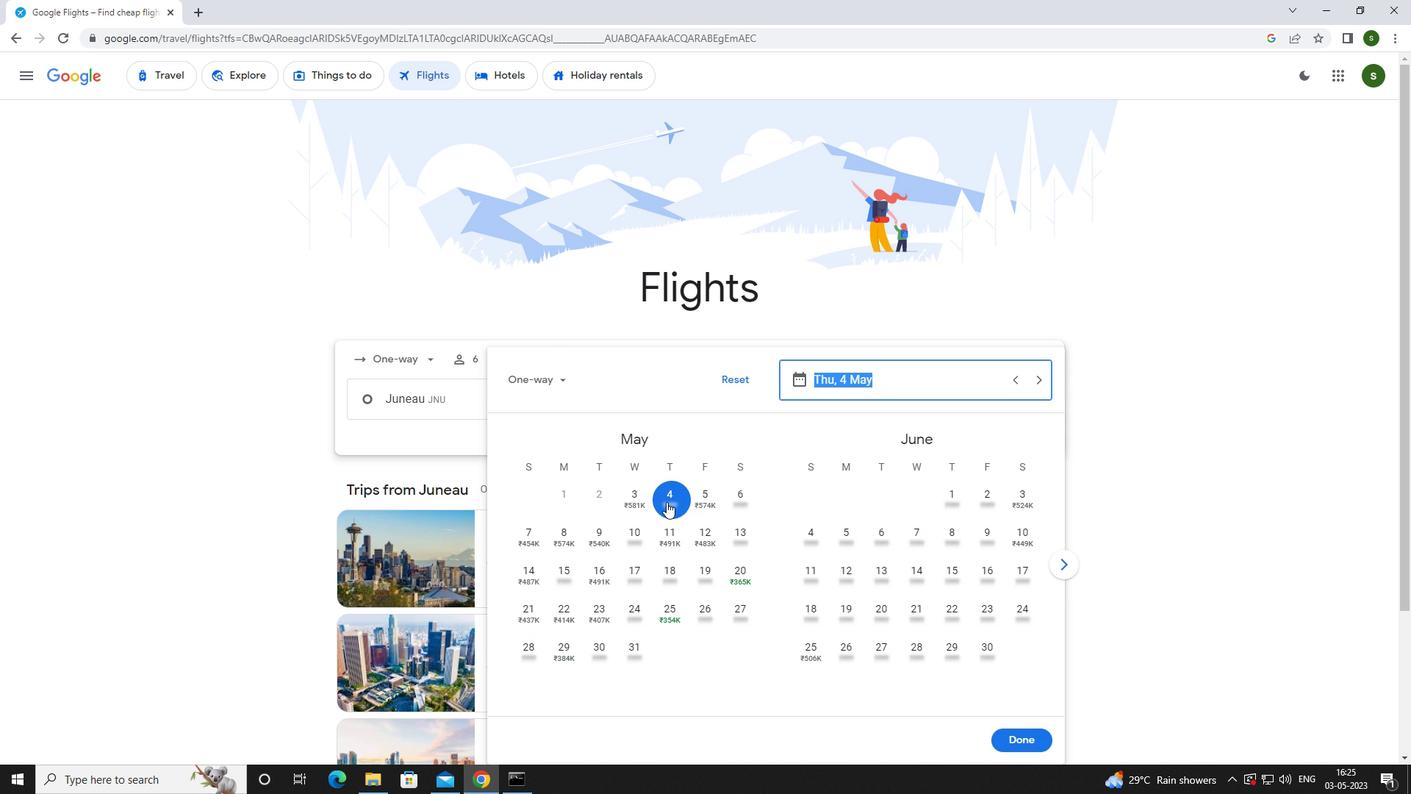 
Action: Mouse moved to (994, 741)
Screenshot: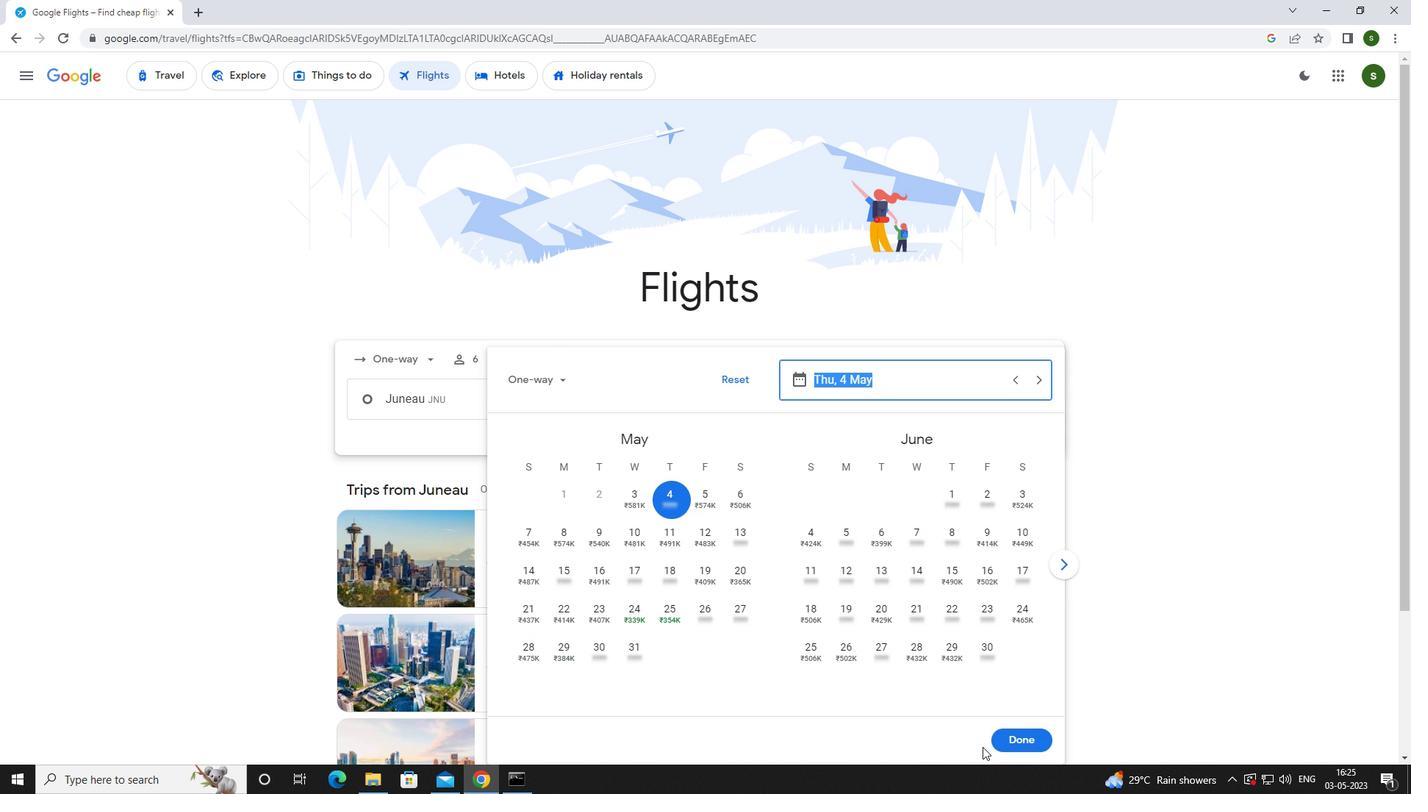 
Action: Mouse pressed left at (994, 741)
Screenshot: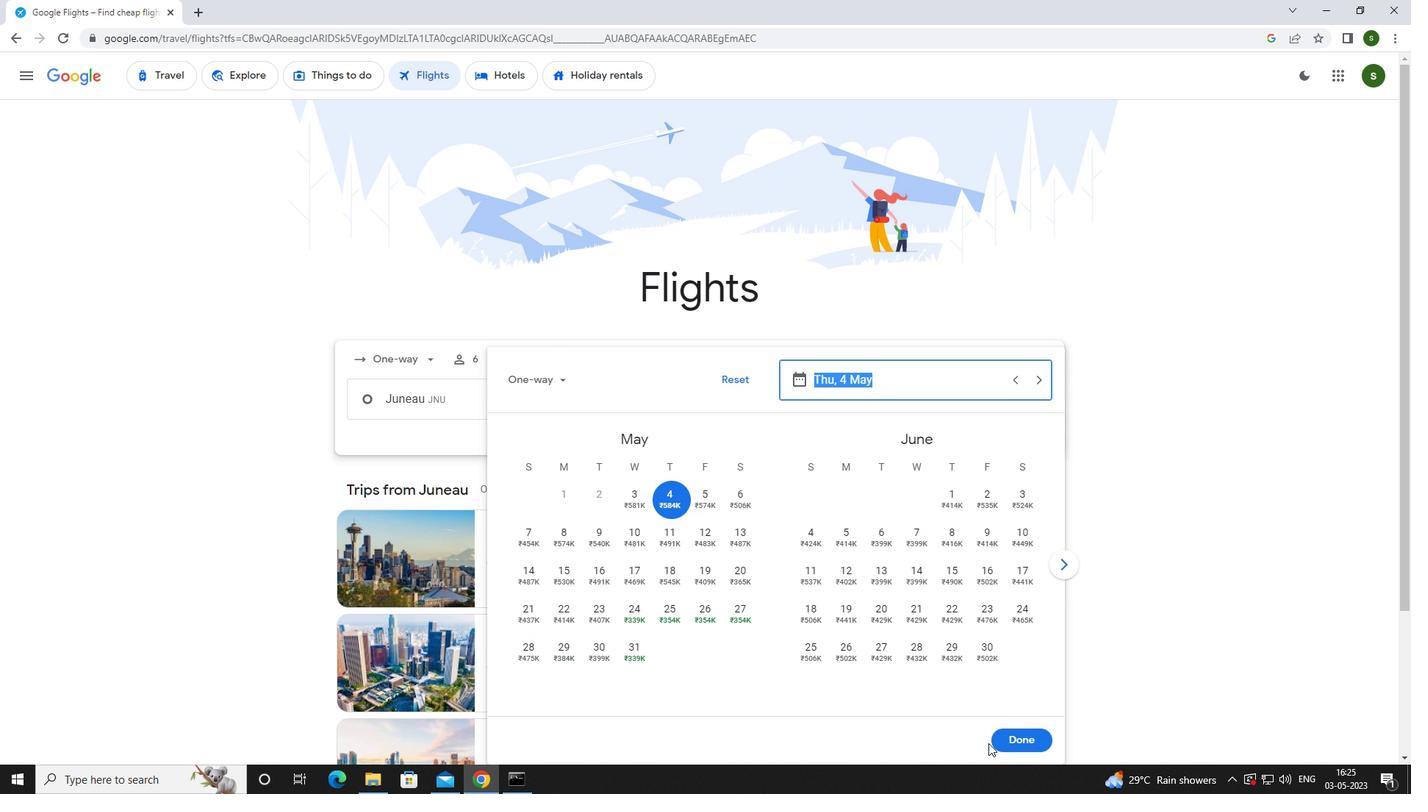 
Action: Mouse moved to (685, 458)
Screenshot: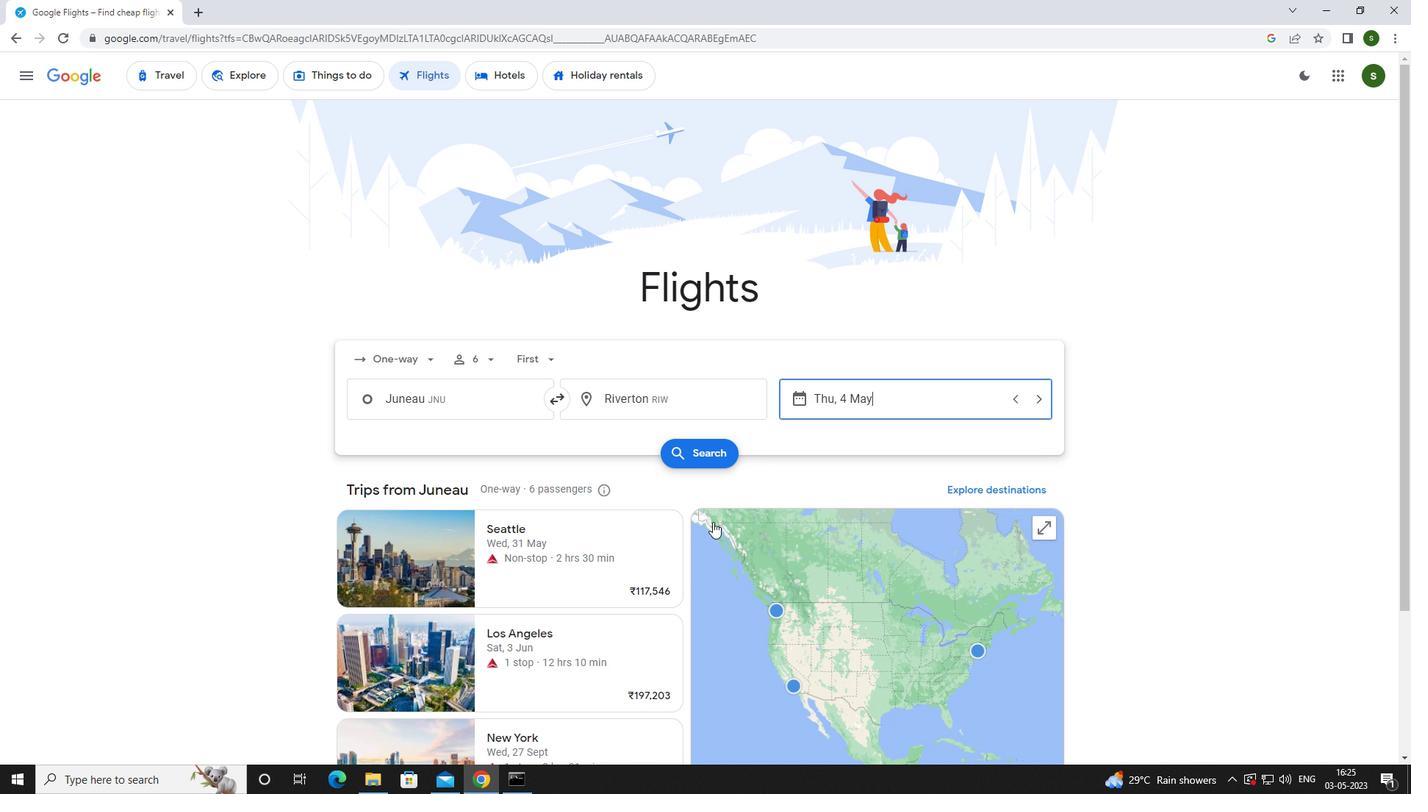 
Action: Mouse pressed left at (685, 458)
Screenshot: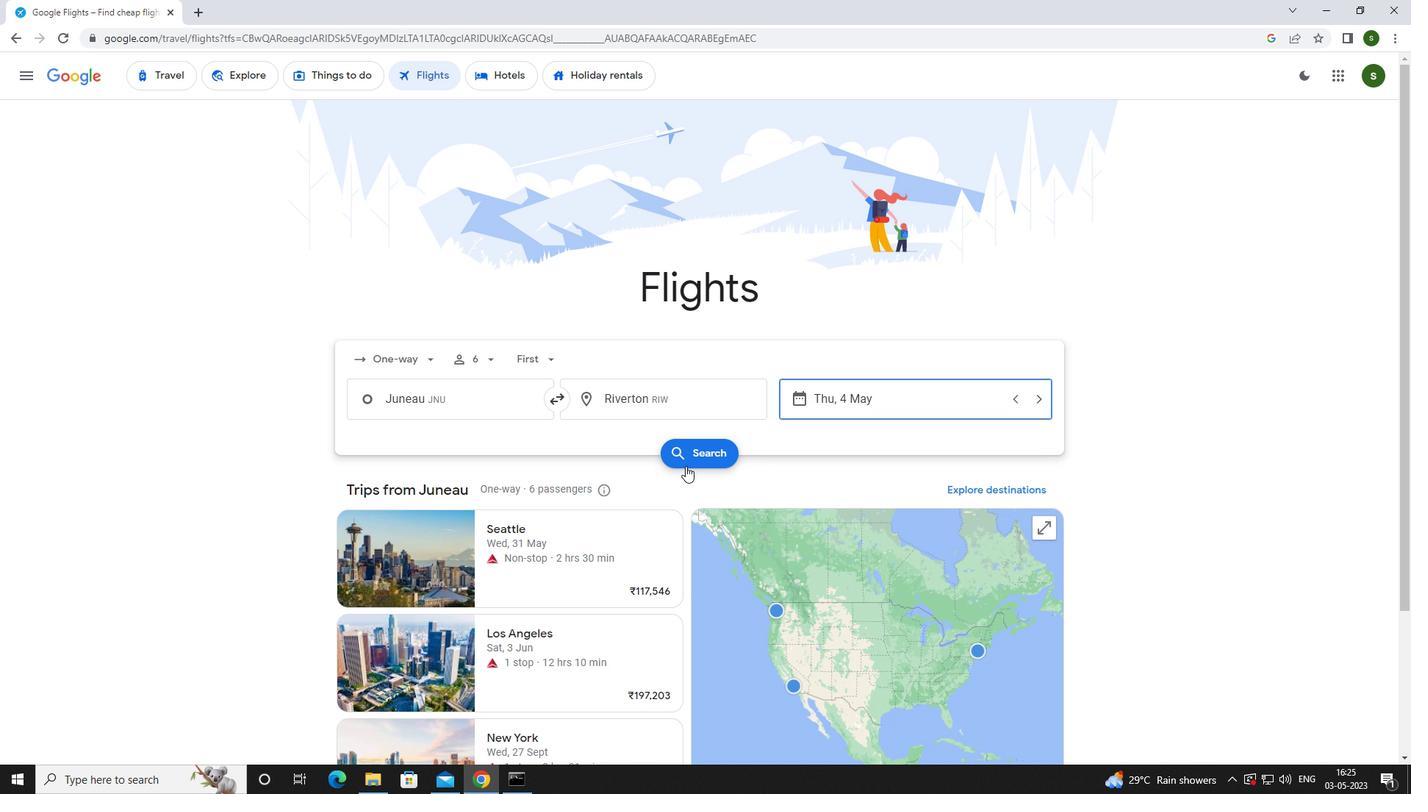 
Action: Mouse moved to (366, 216)
Screenshot: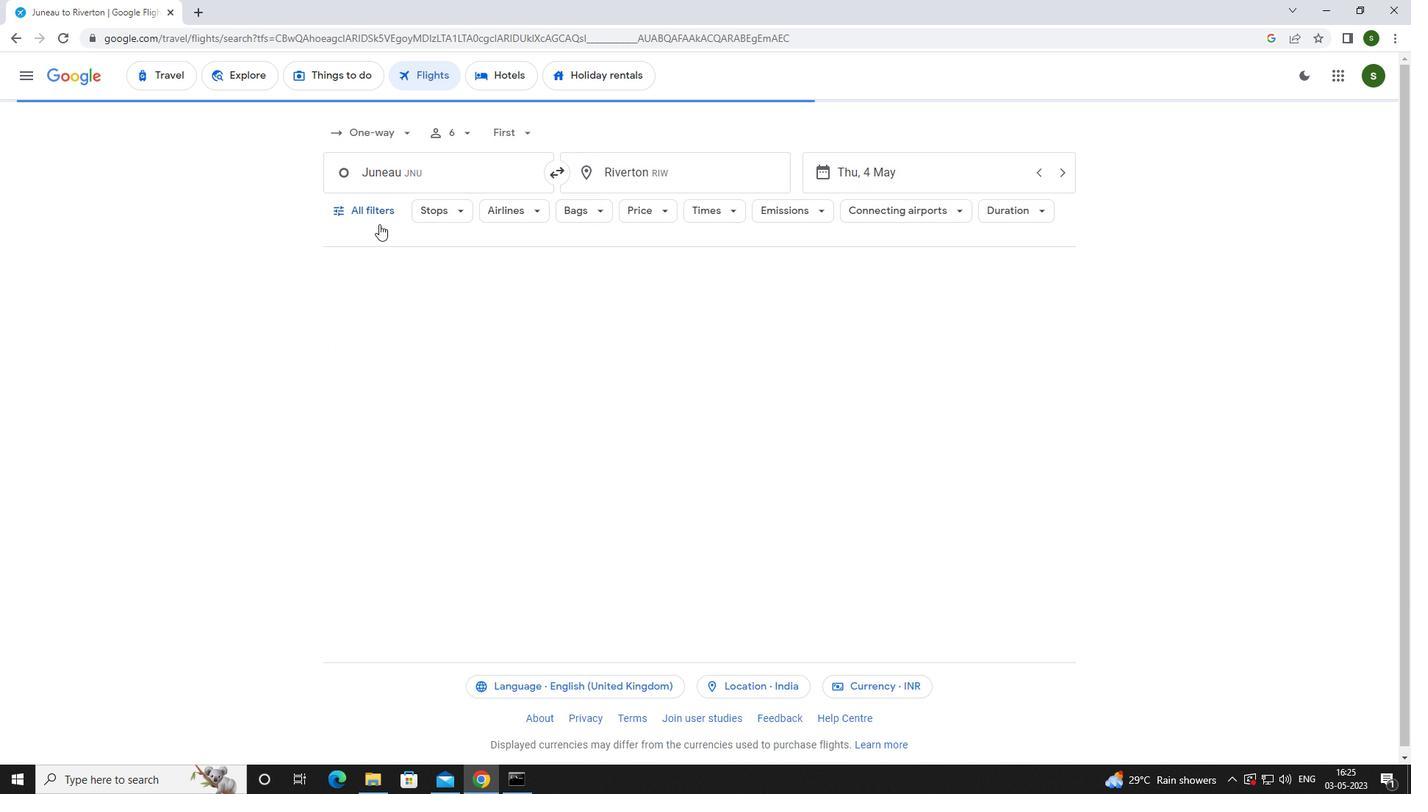 
Action: Mouse pressed left at (366, 216)
Screenshot: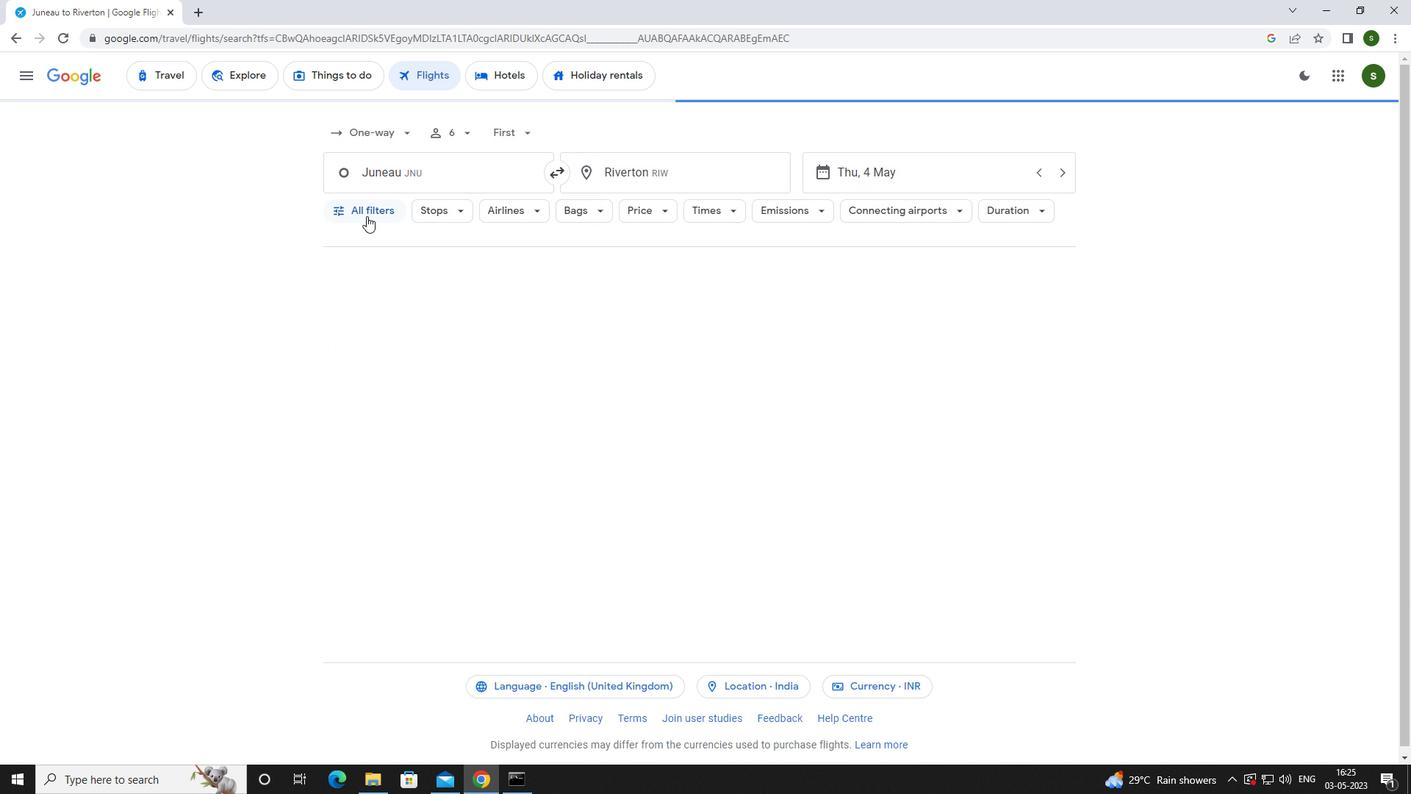 
Action: Mouse moved to (556, 523)
Screenshot: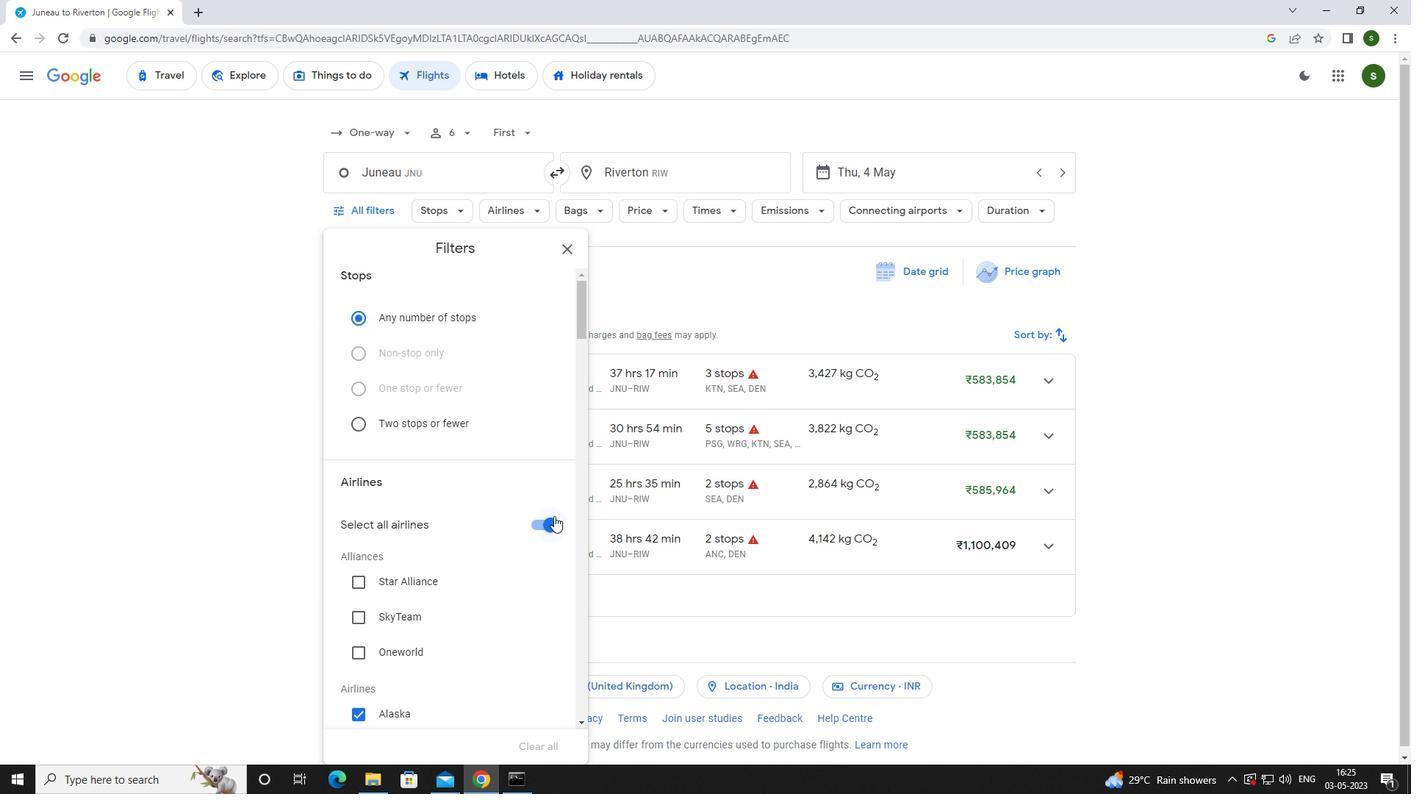 
Action: Mouse pressed left at (556, 523)
Screenshot: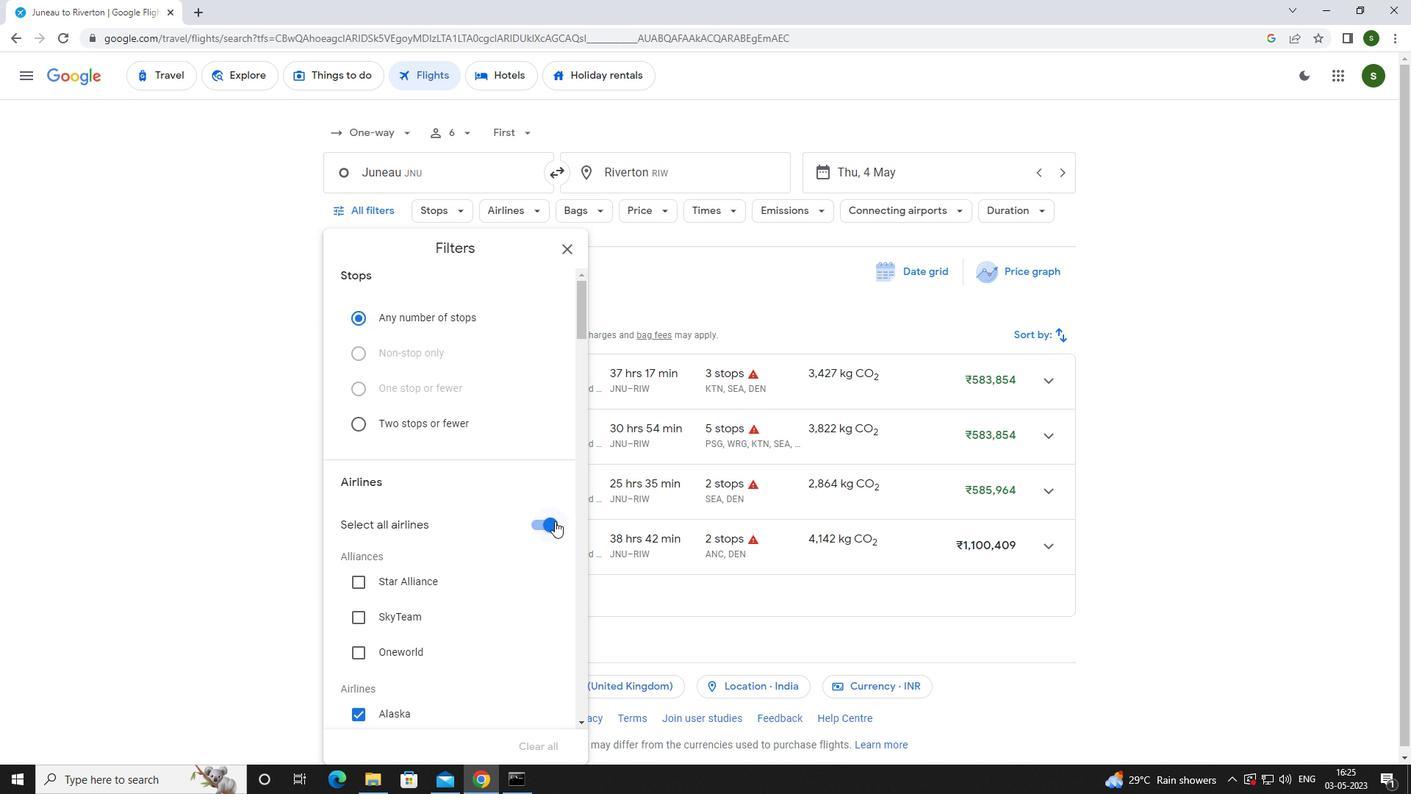 
Action: Mouse moved to (513, 452)
Screenshot: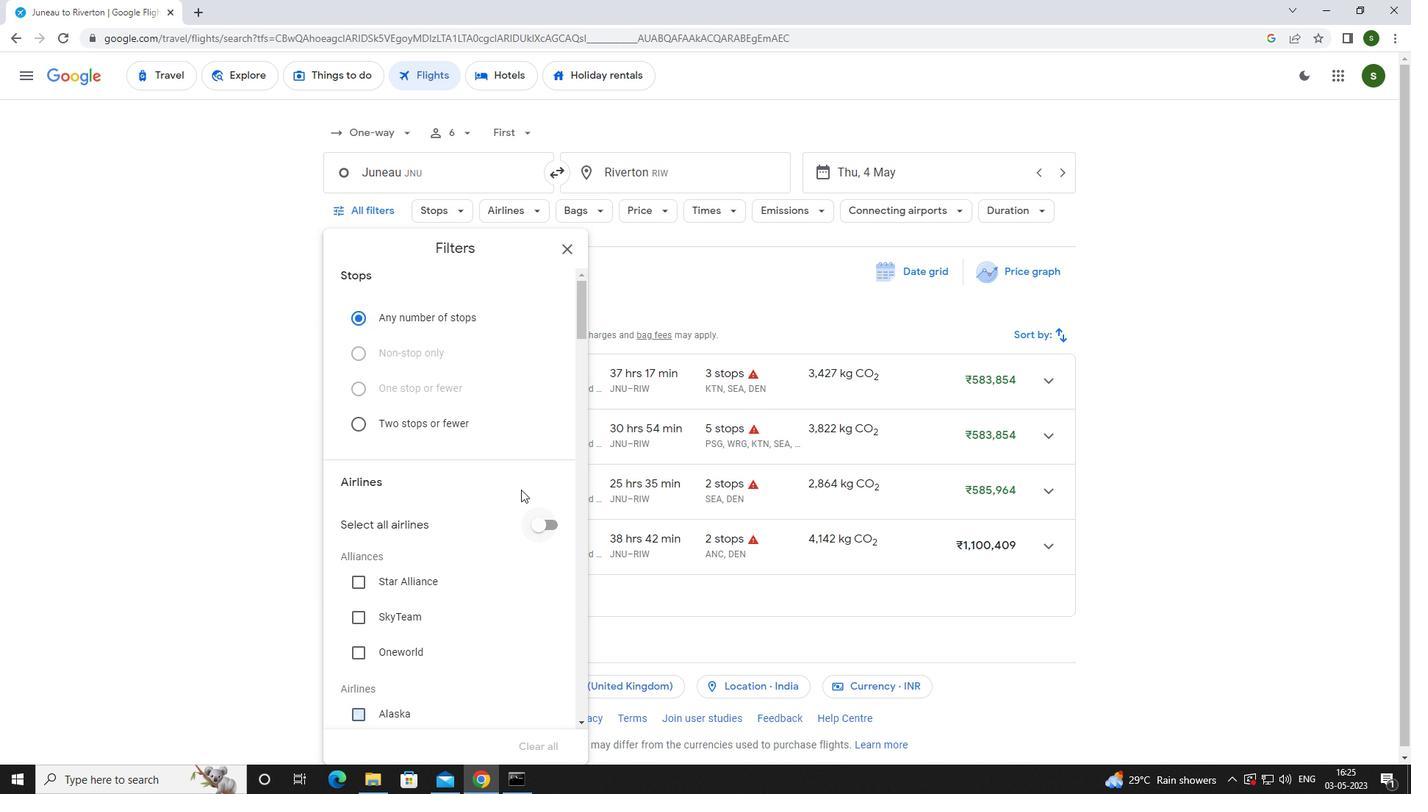 
Action: Mouse scrolled (513, 451) with delta (0, 0)
Screenshot: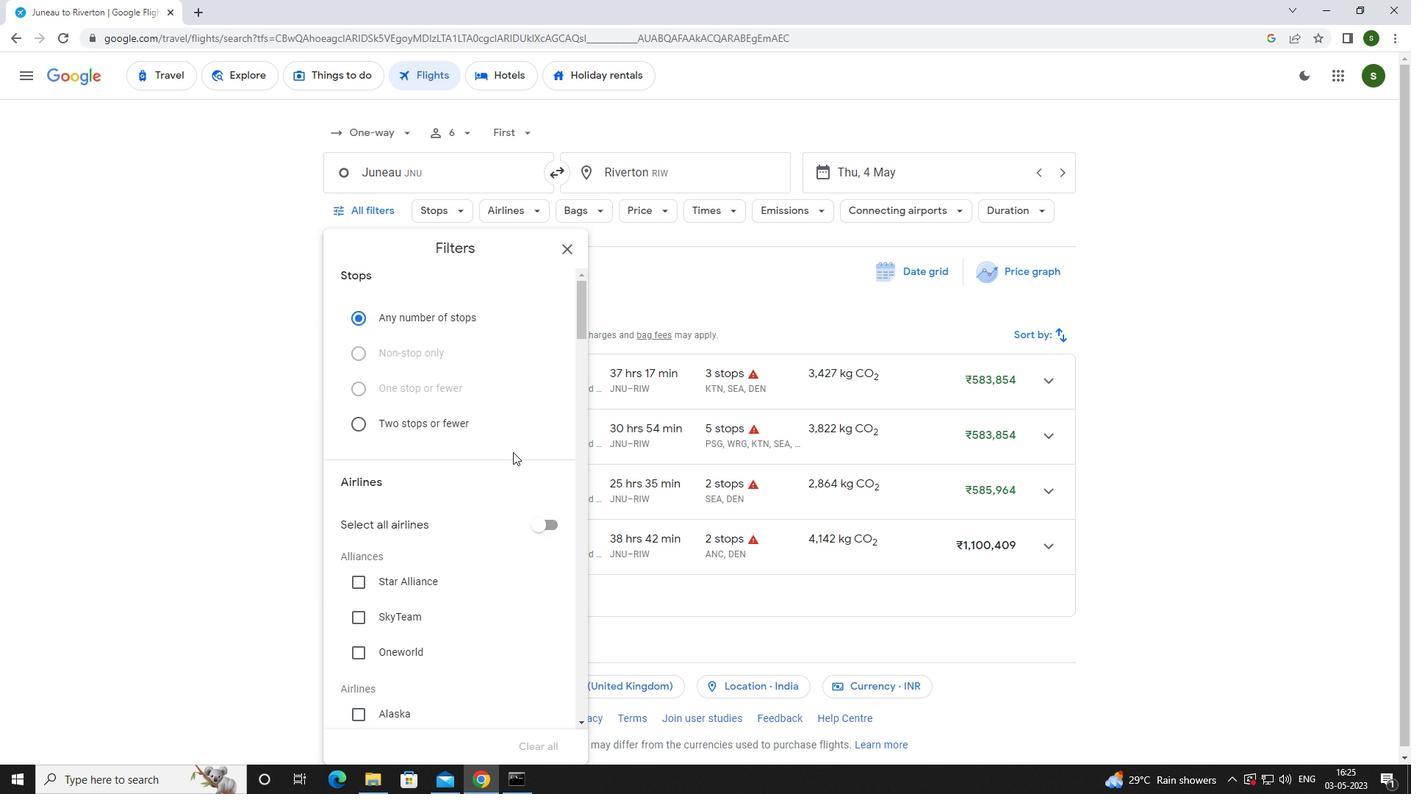 
Action: Mouse scrolled (513, 451) with delta (0, 0)
Screenshot: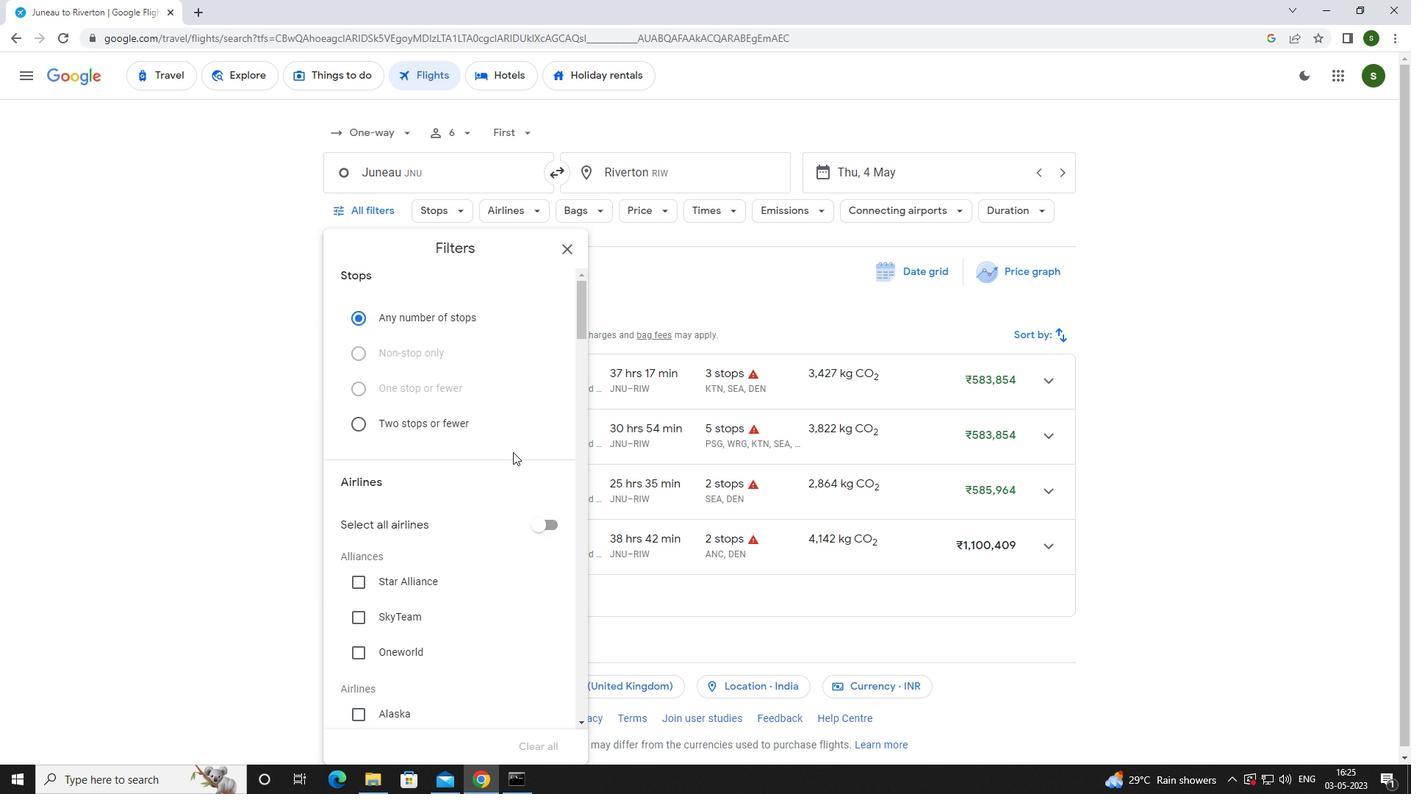 
Action: Mouse scrolled (513, 451) with delta (0, 0)
Screenshot: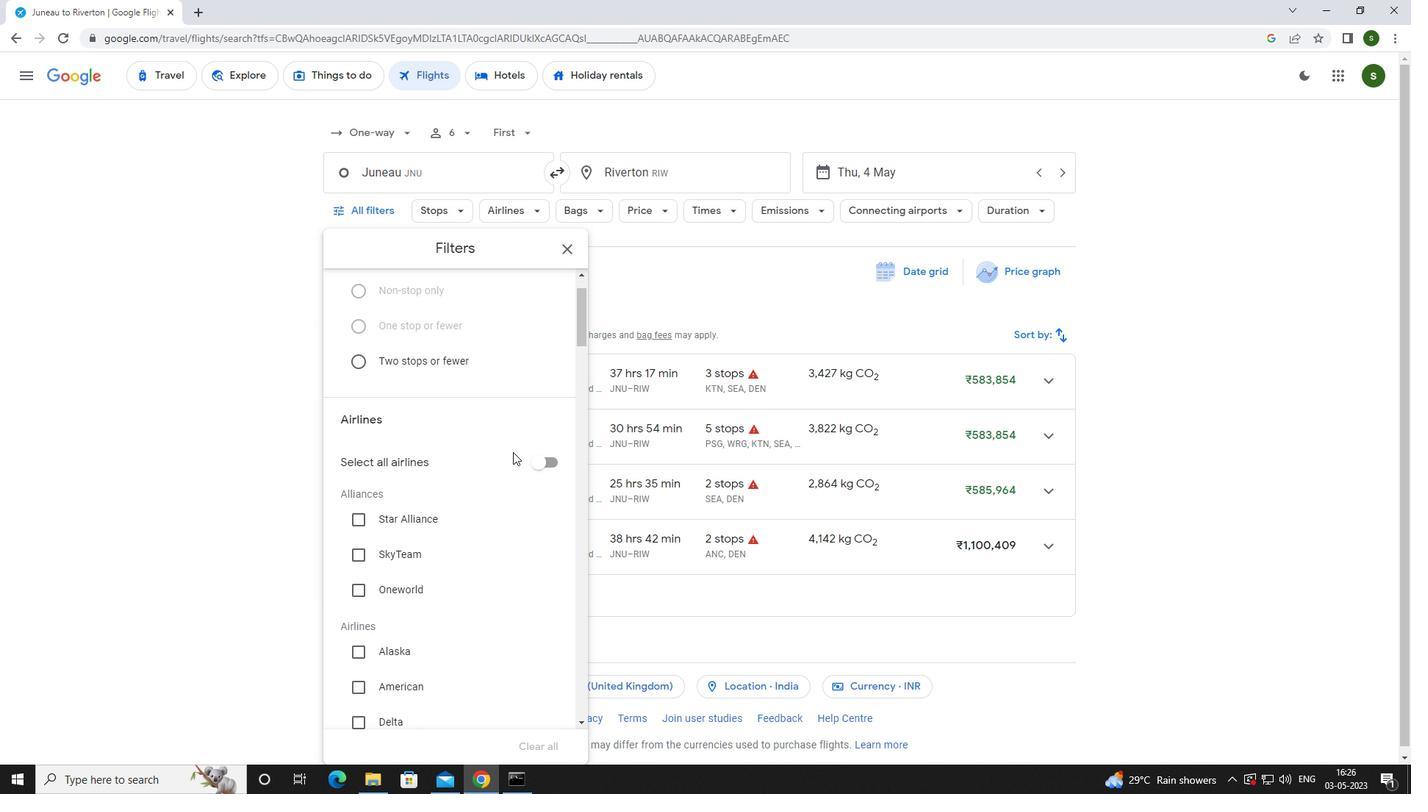 
Action: Mouse scrolled (513, 451) with delta (0, 0)
Screenshot: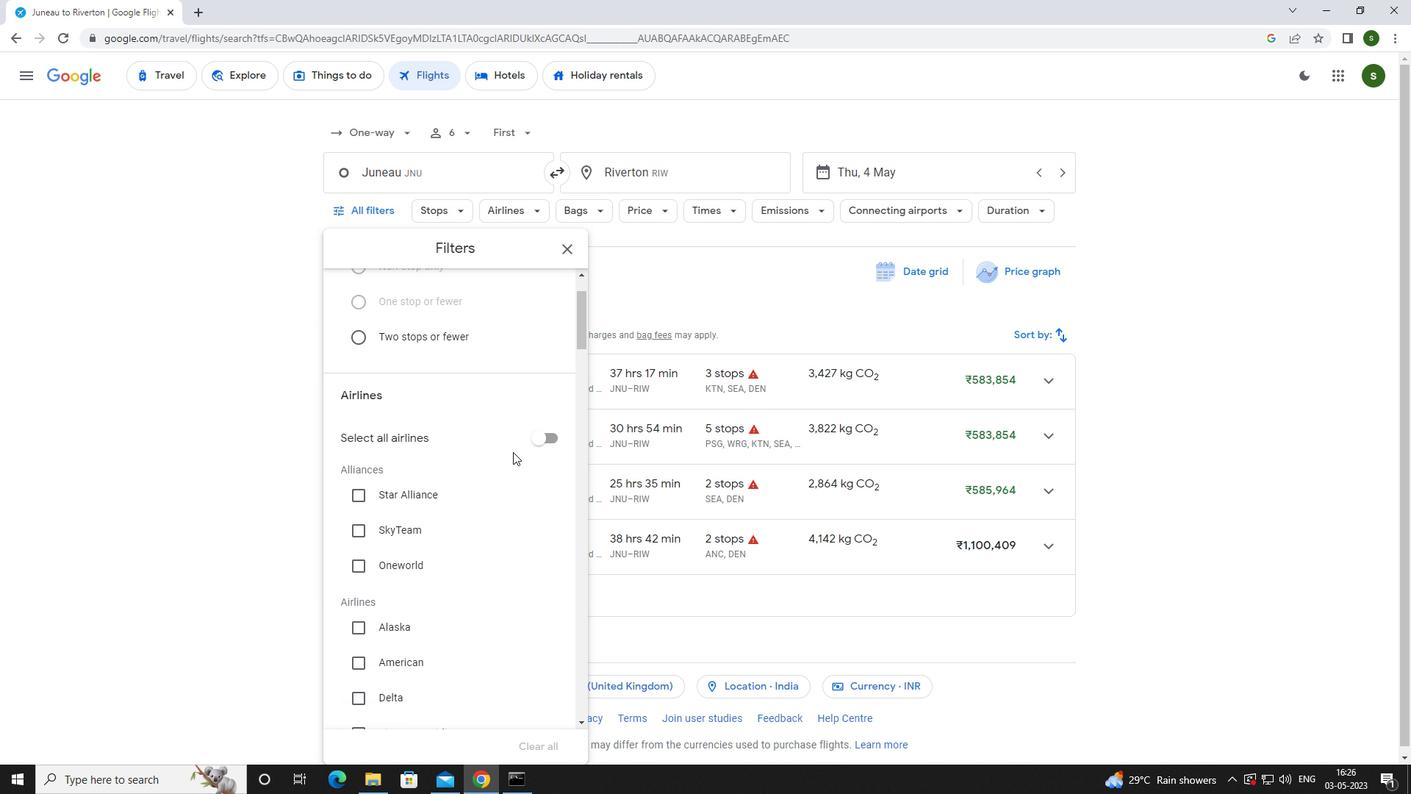 
Action: Mouse moved to (415, 456)
Screenshot: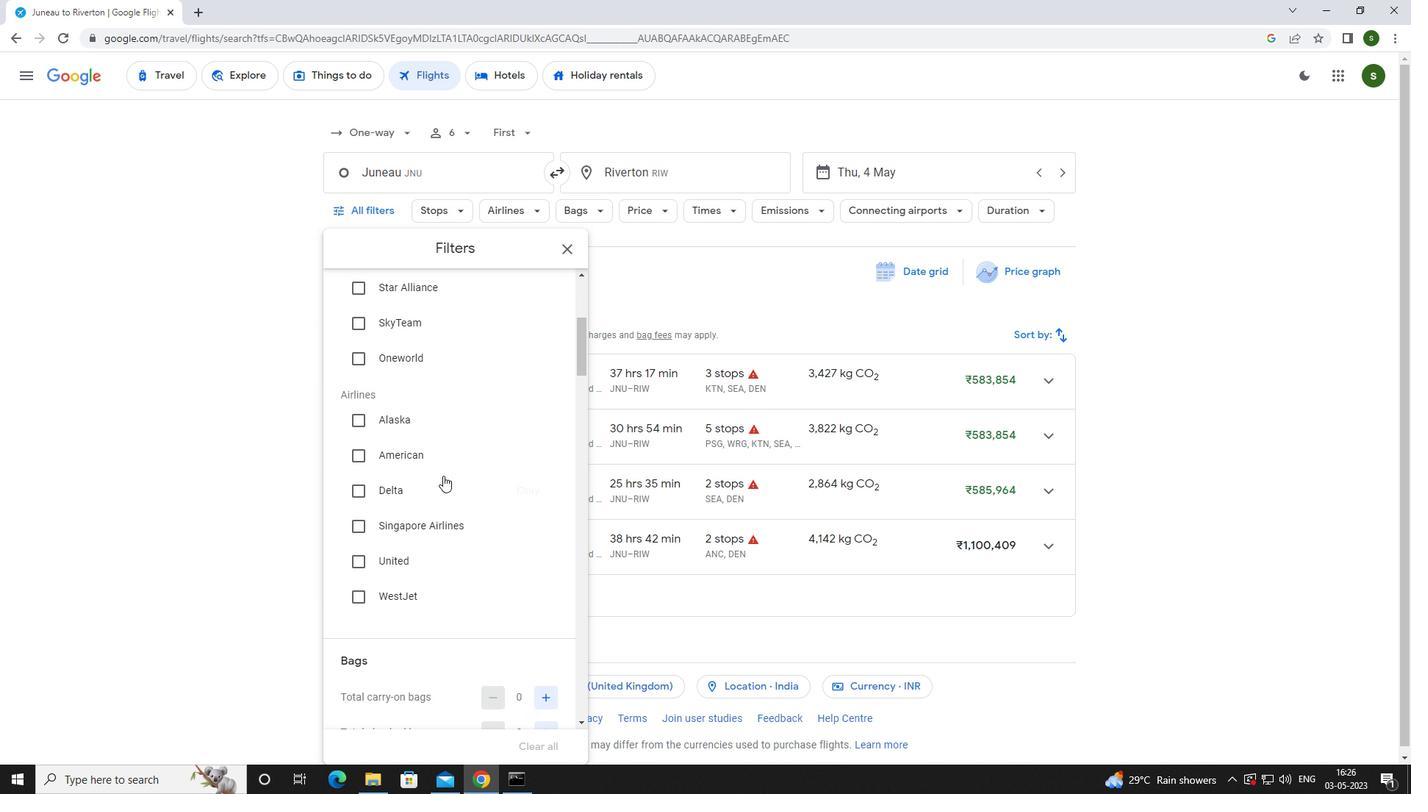 
Action: Mouse pressed left at (415, 456)
Screenshot: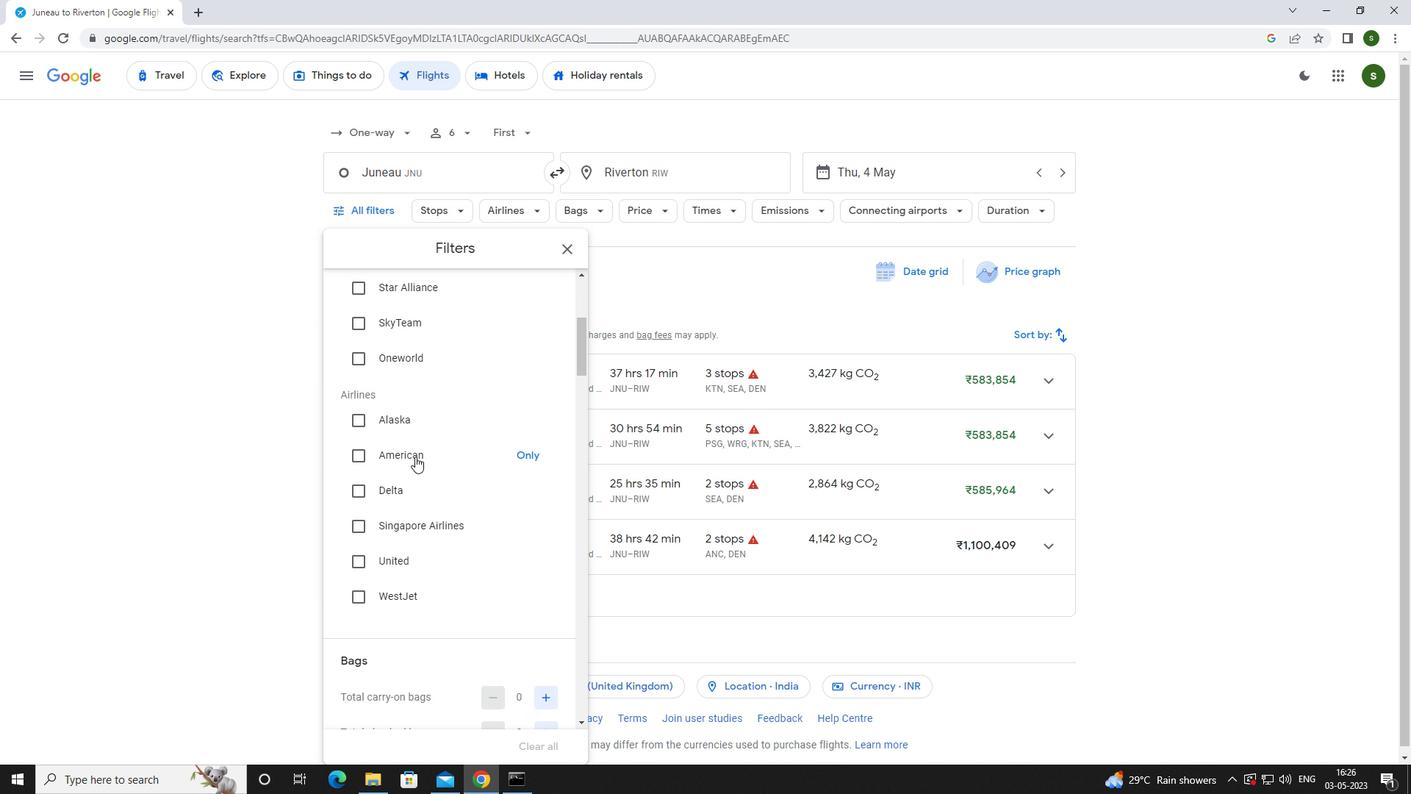 
Action: Mouse scrolled (415, 455) with delta (0, 0)
Screenshot: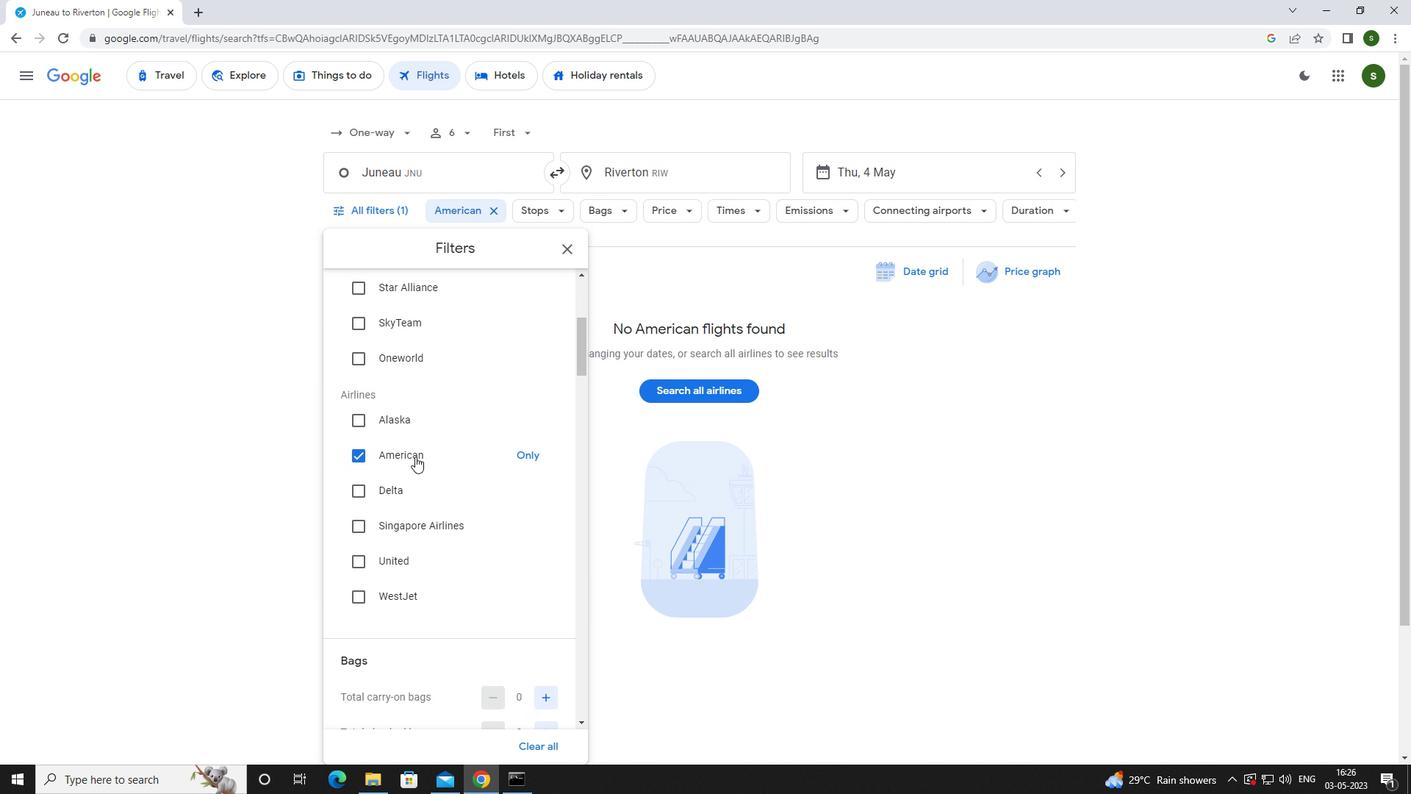 
Action: Mouse scrolled (415, 455) with delta (0, 0)
Screenshot: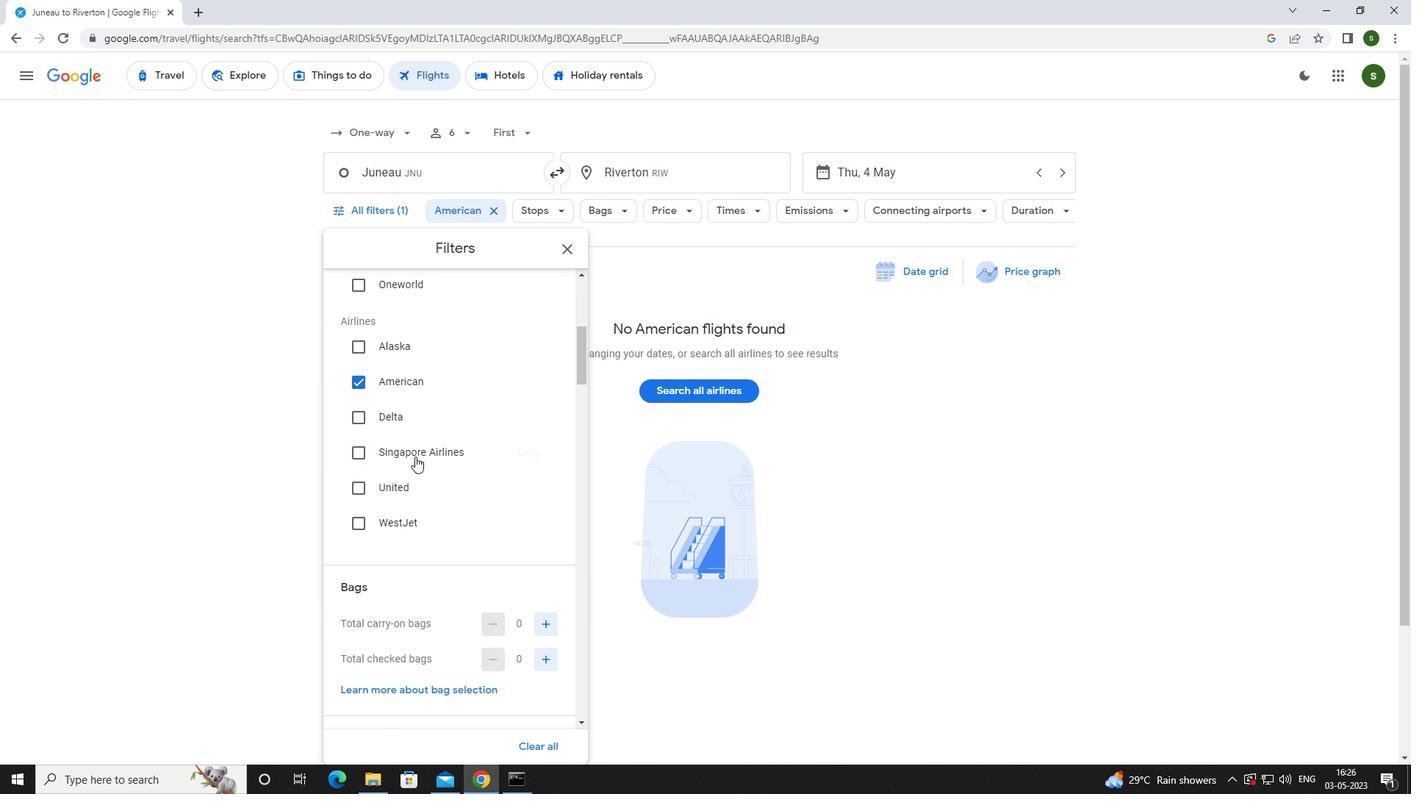 
Action: Mouse scrolled (415, 455) with delta (0, 0)
Screenshot: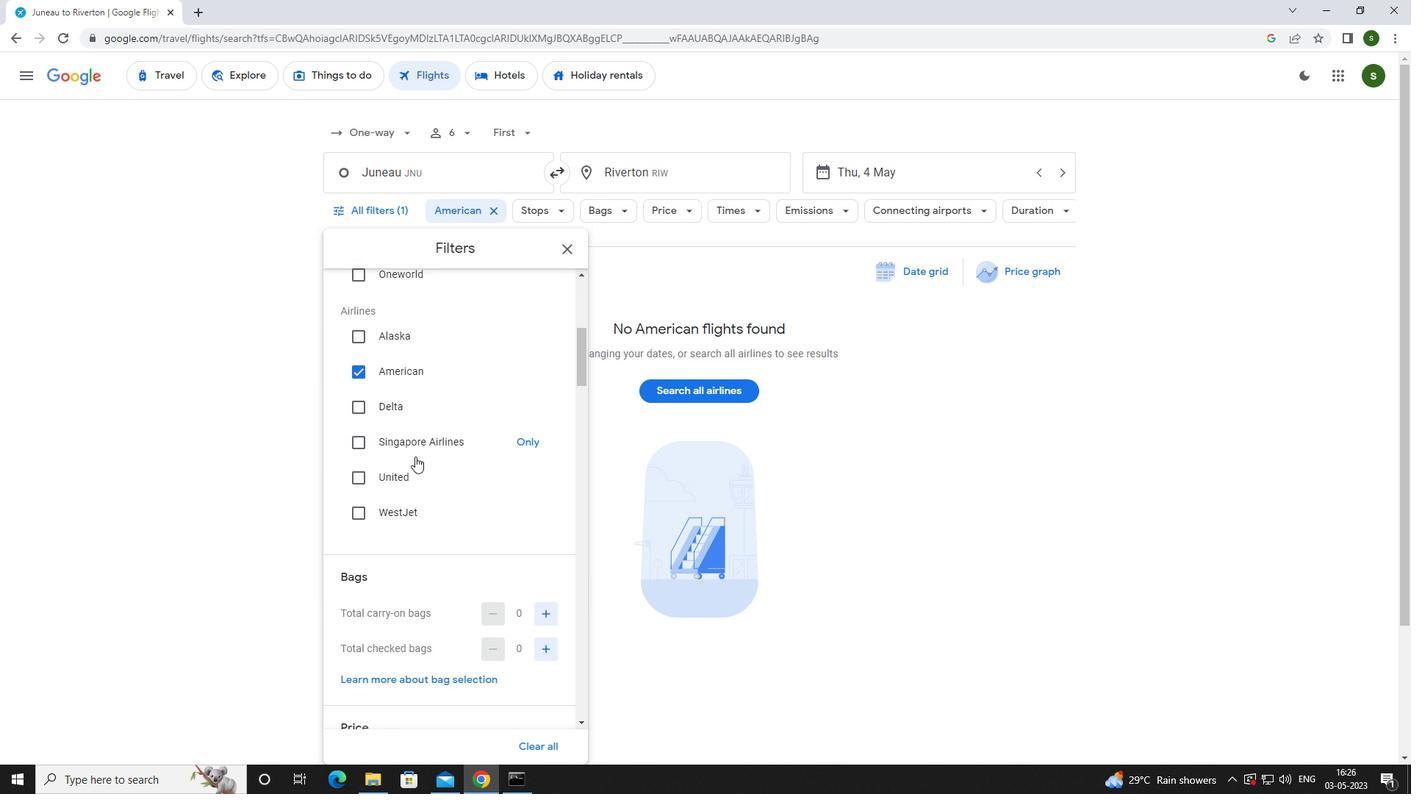 
Action: Mouse scrolled (415, 455) with delta (0, 0)
Screenshot: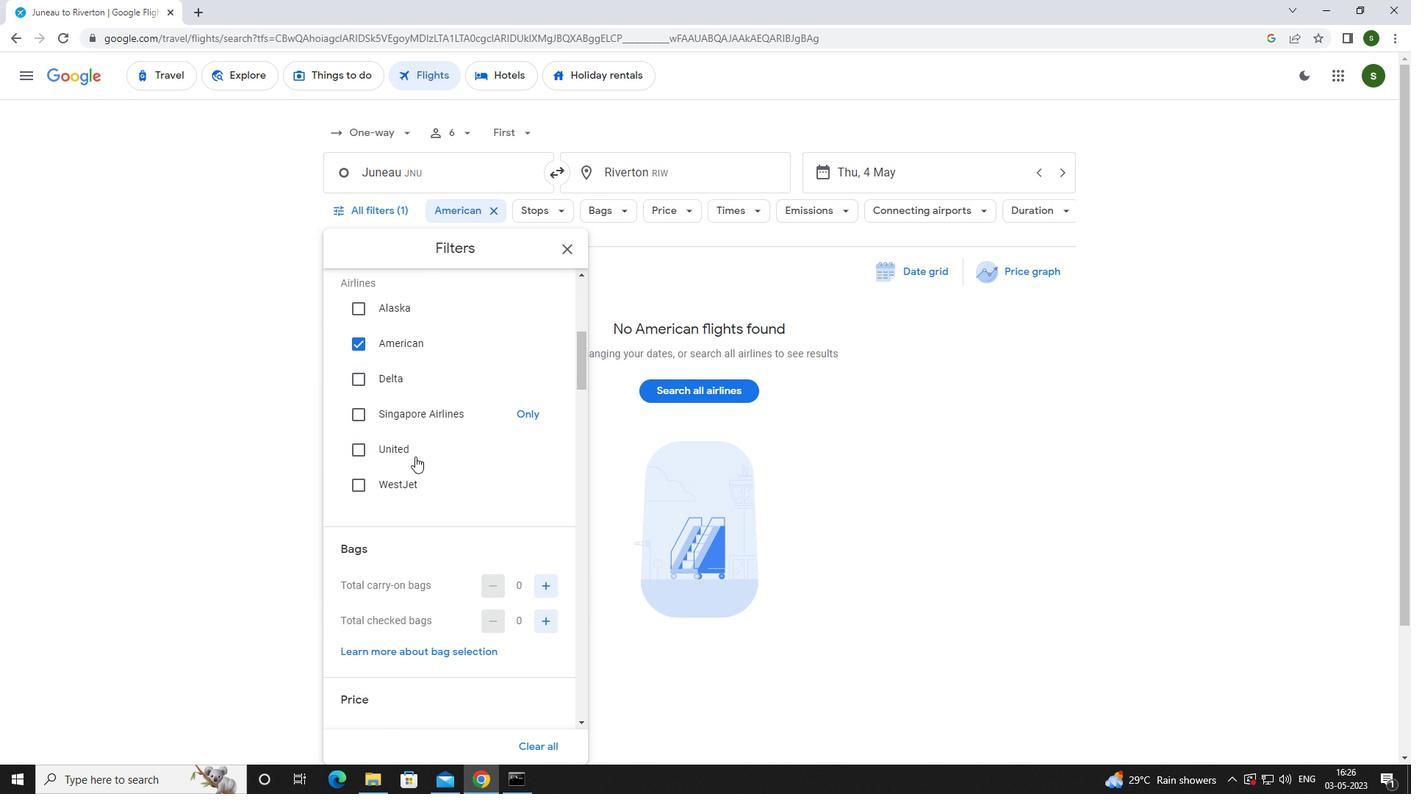 
Action: Mouse moved to (548, 441)
Screenshot: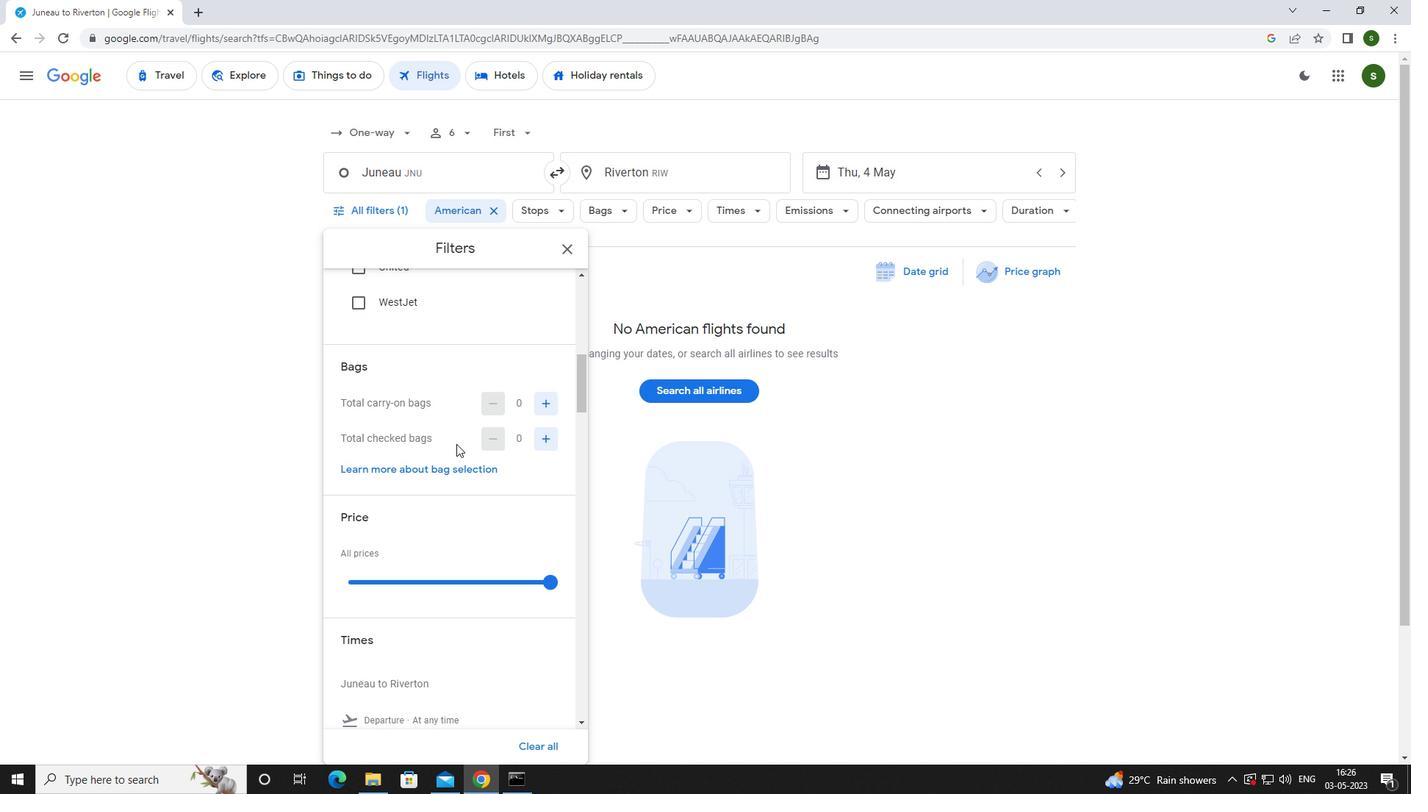 
Action: Mouse pressed left at (548, 441)
Screenshot: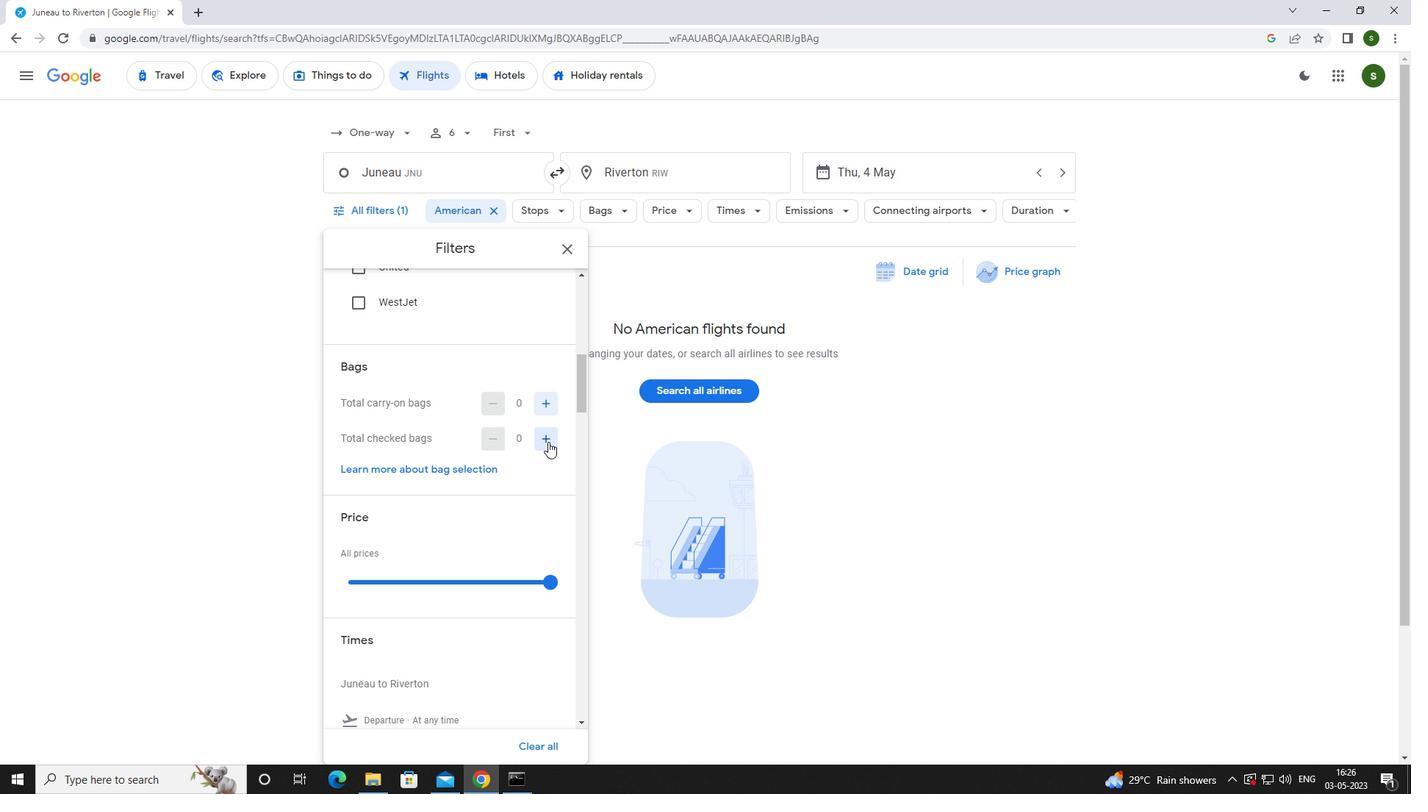 
Action: Mouse pressed left at (548, 441)
Screenshot: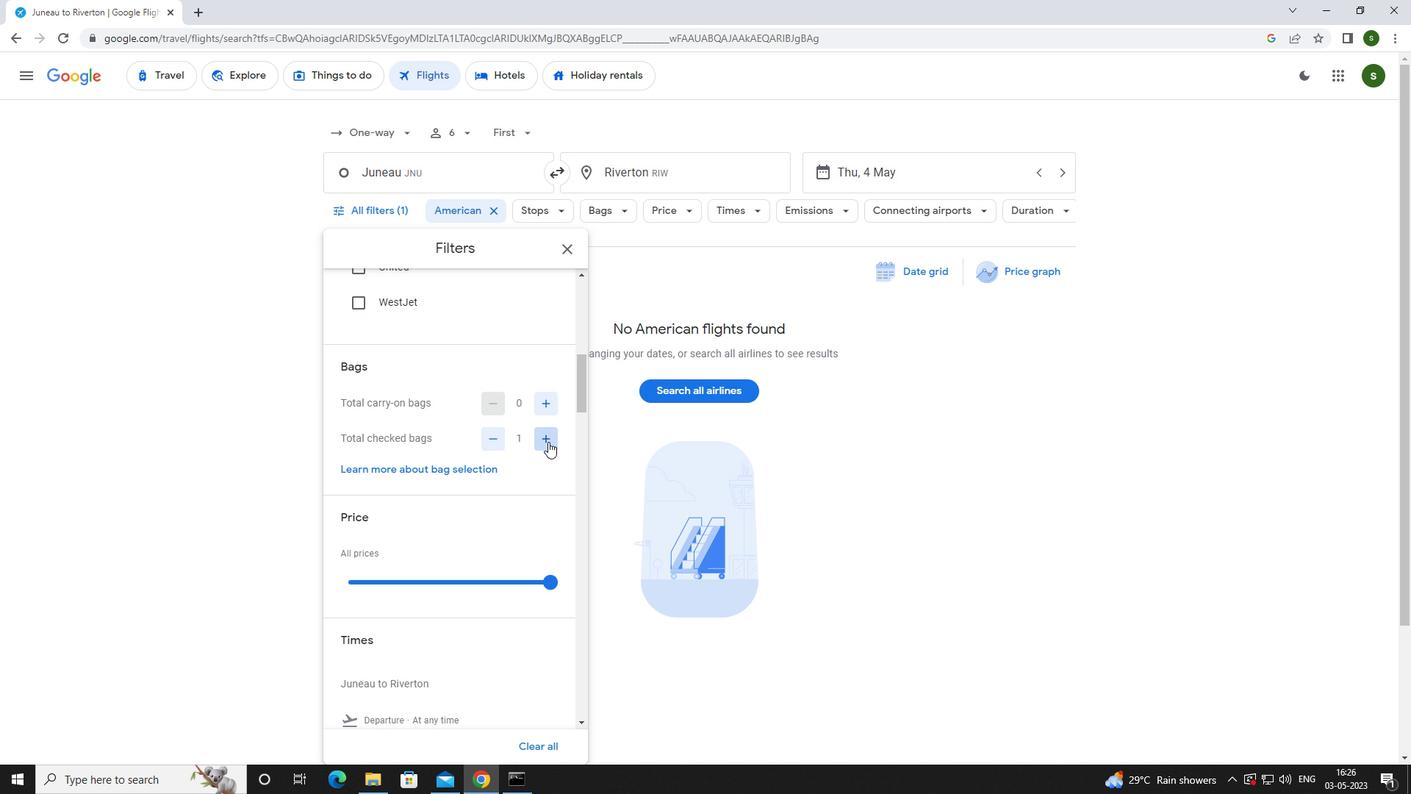 
Action: Mouse scrolled (548, 441) with delta (0, 0)
Screenshot: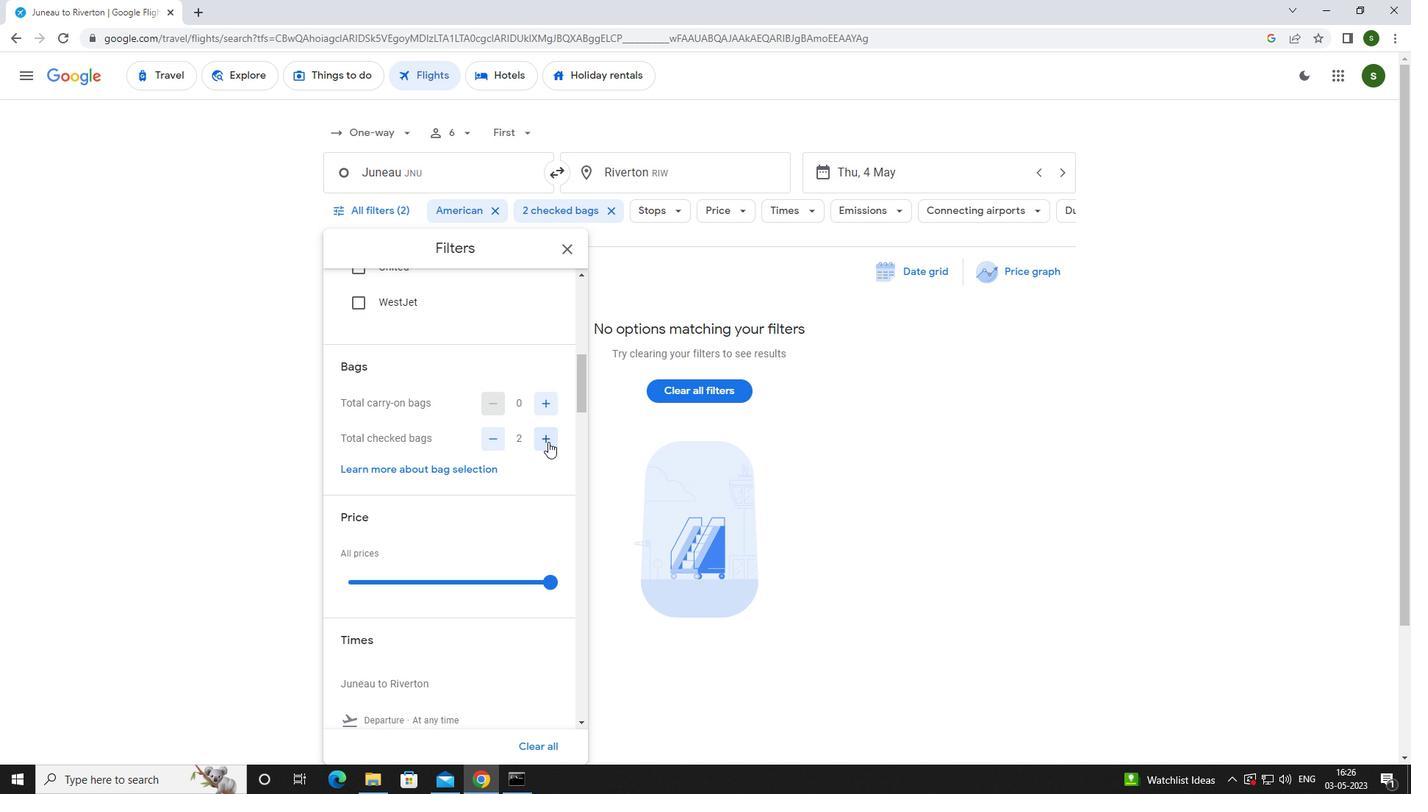 
Action: Mouse scrolled (548, 441) with delta (0, 0)
Screenshot: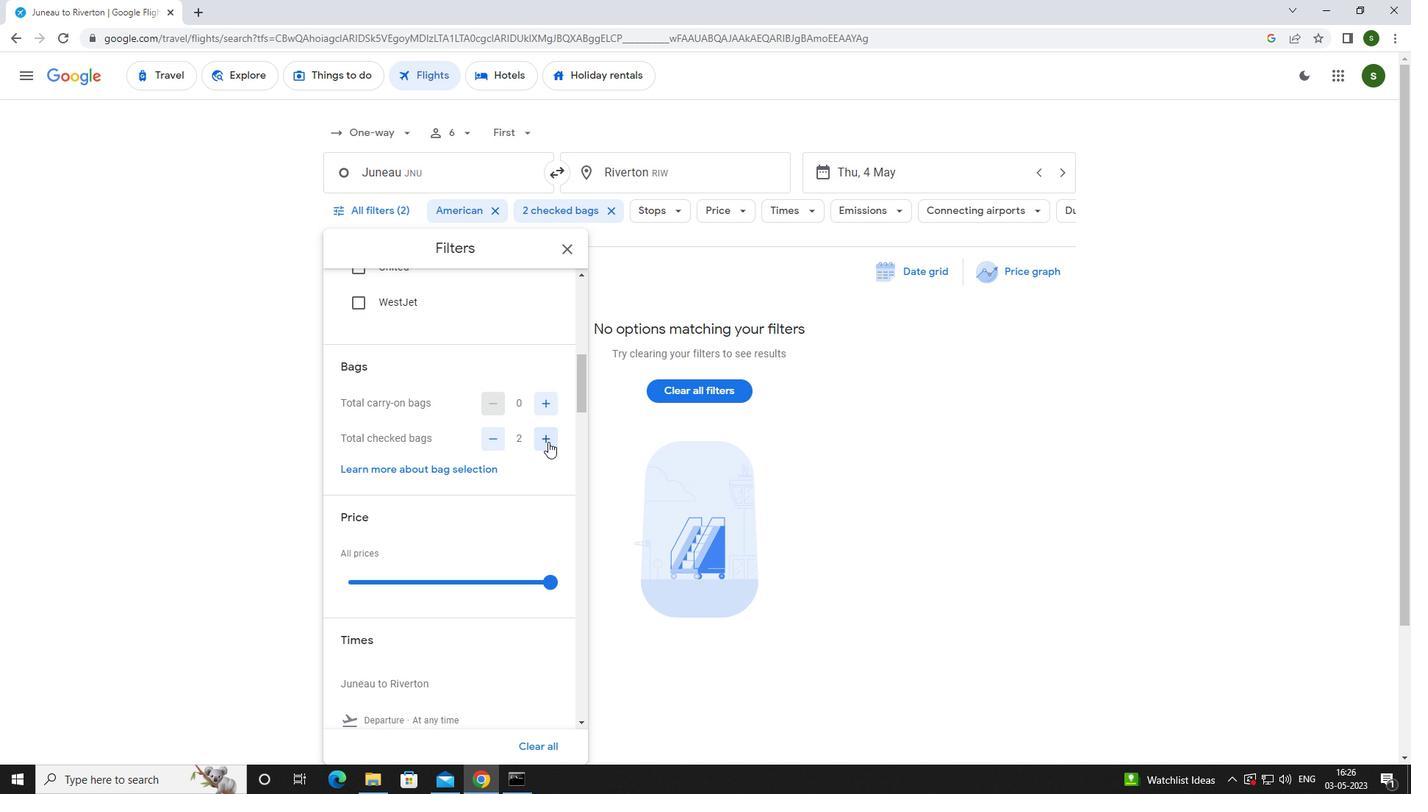 
Action: Mouse pressed left at (548, 441)
Screenshot: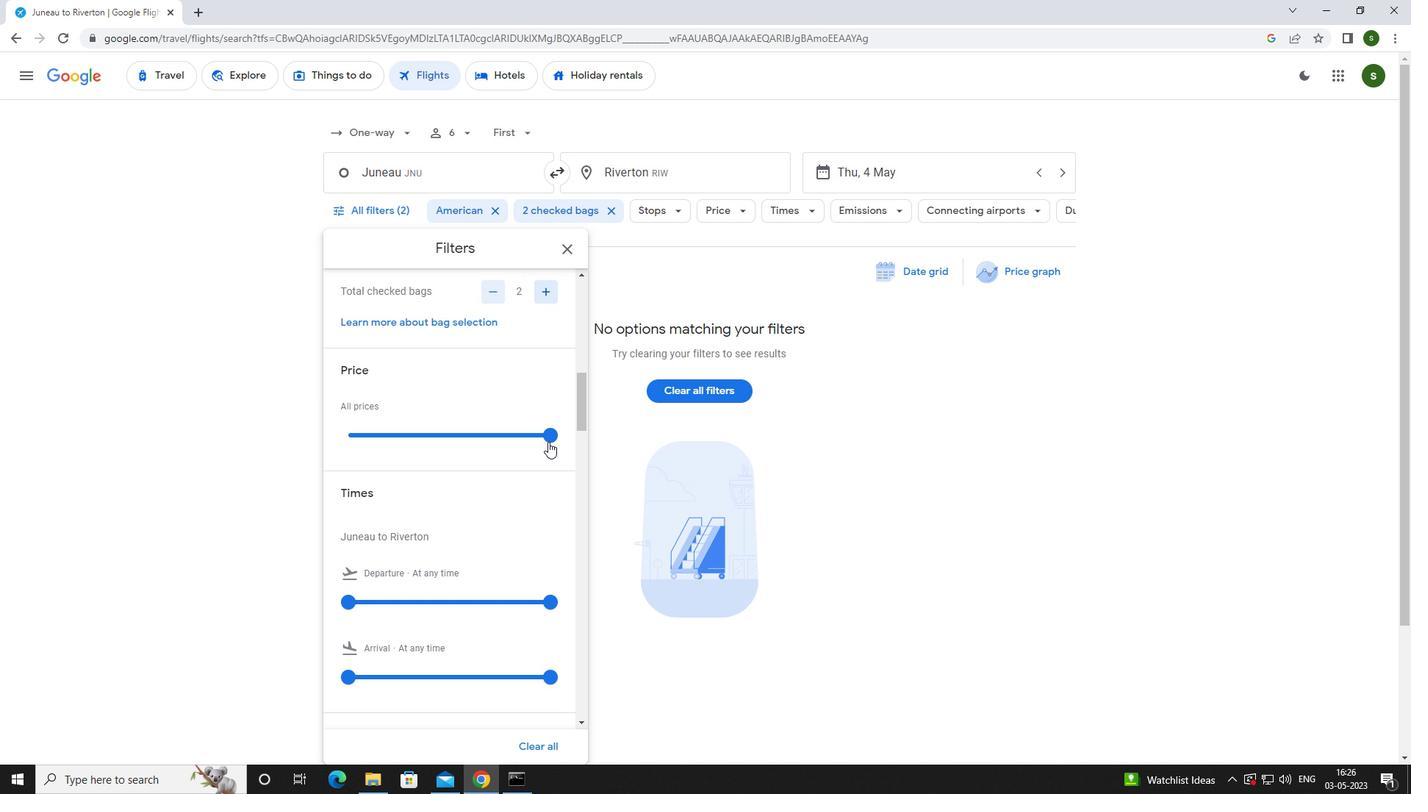 
Action: Mouse moved to (358, 439)
Screenshot: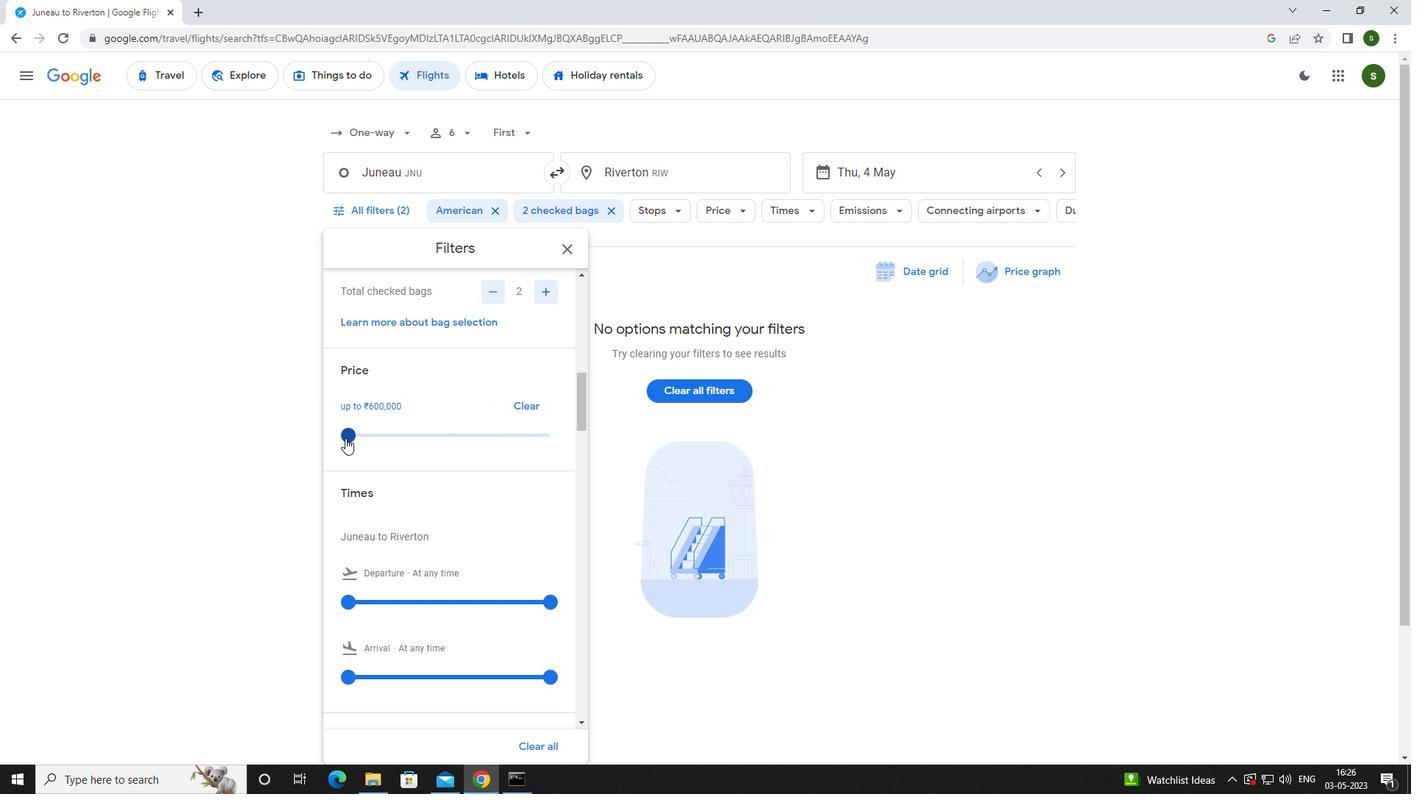 
Action: Mouse scrolled (358, 439) with delta (0, 0)
Screenshot: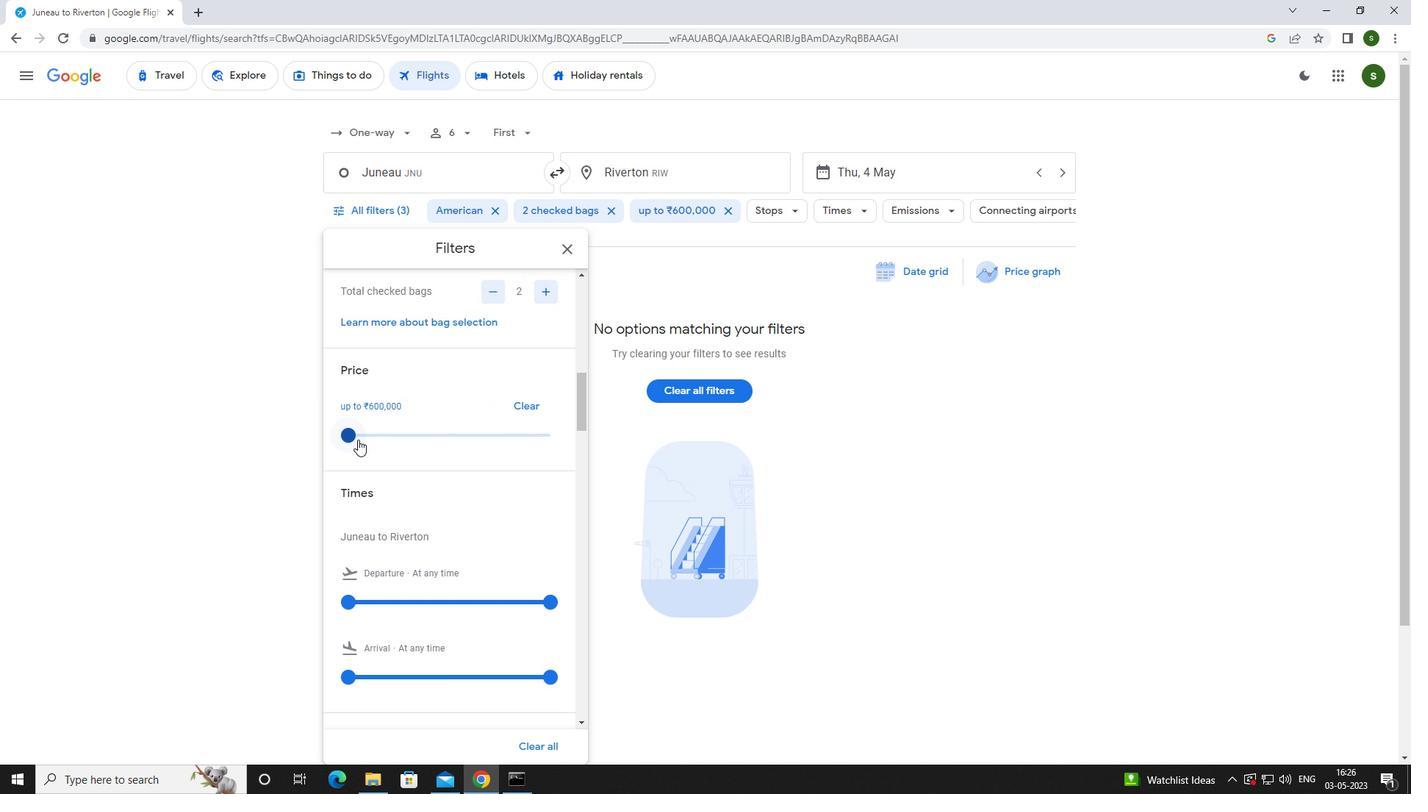 
Action: Mouse scrolled (358, 439) with delta (0, 0)
Screenshot: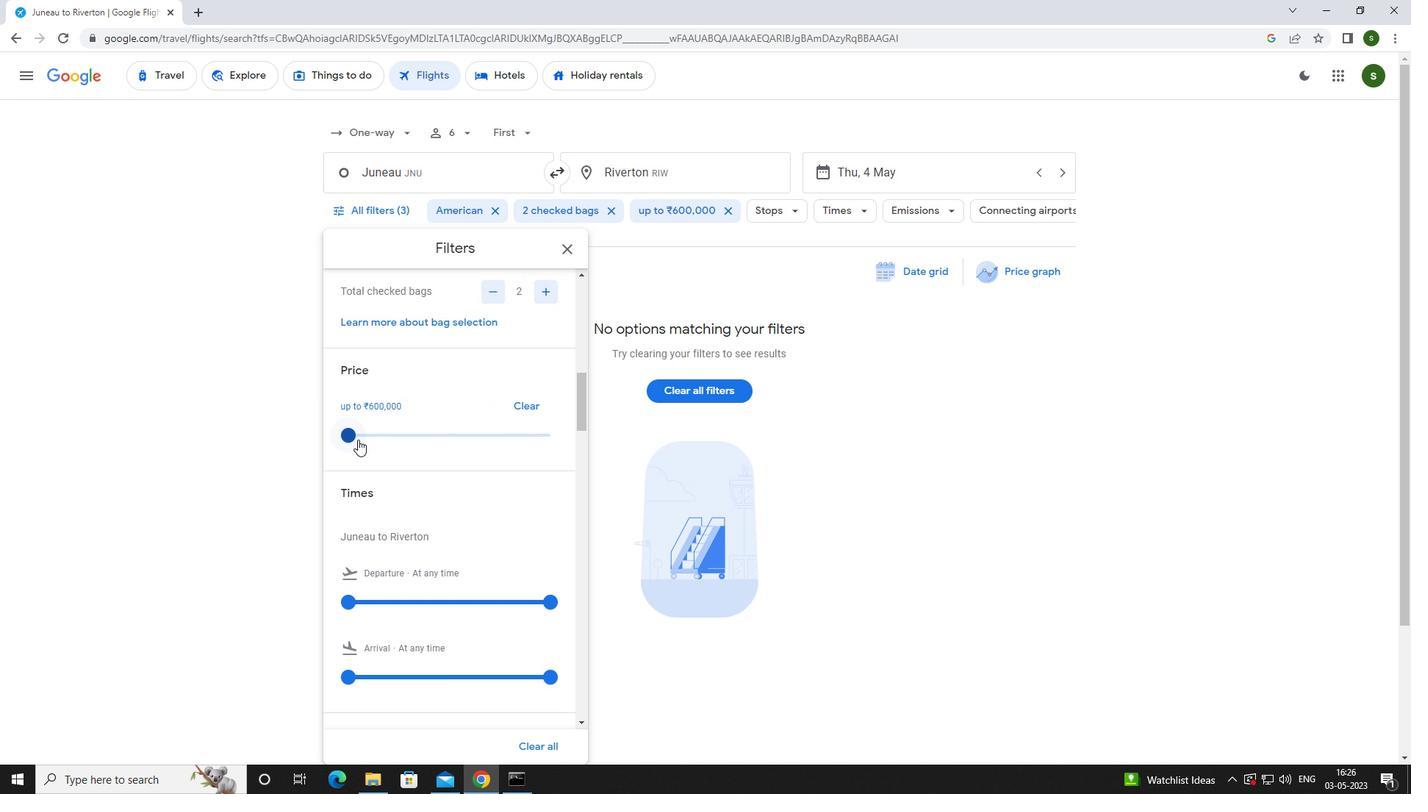 
Action: Mouse moved to (352, 450)
Screenshot: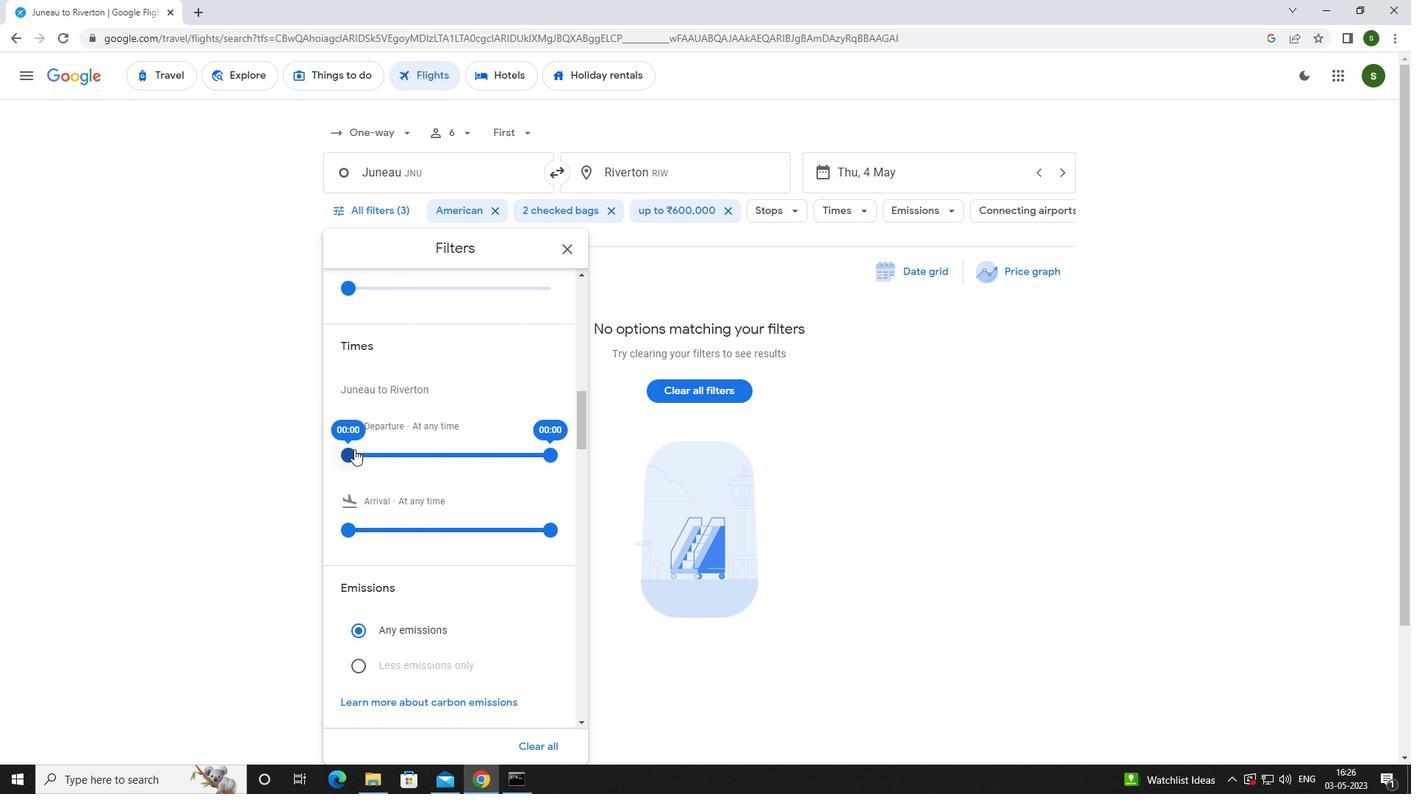 
Action: Mouse pressed left at (352, 450)
Screenshot: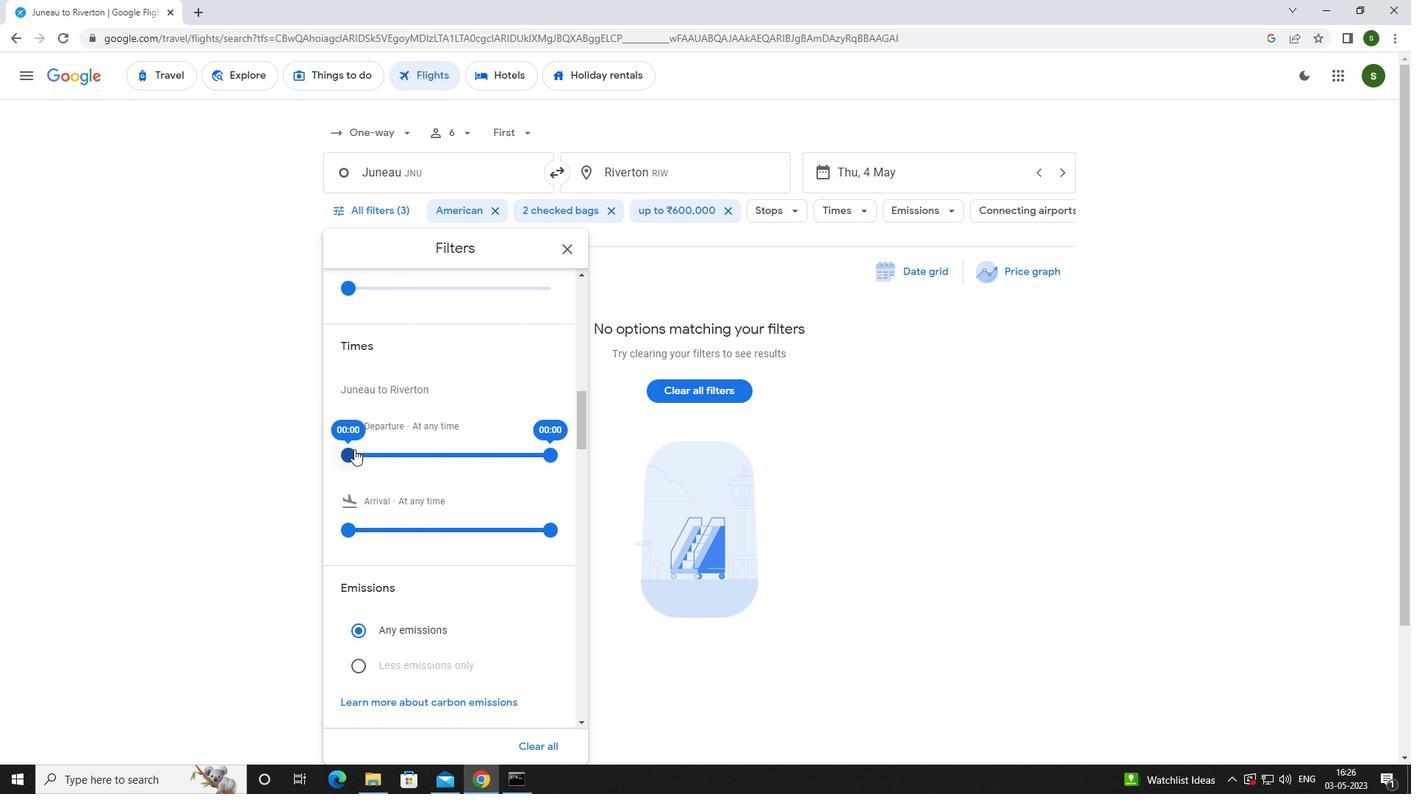 
Action: Mouse moved to (805, 505)
Screenshot: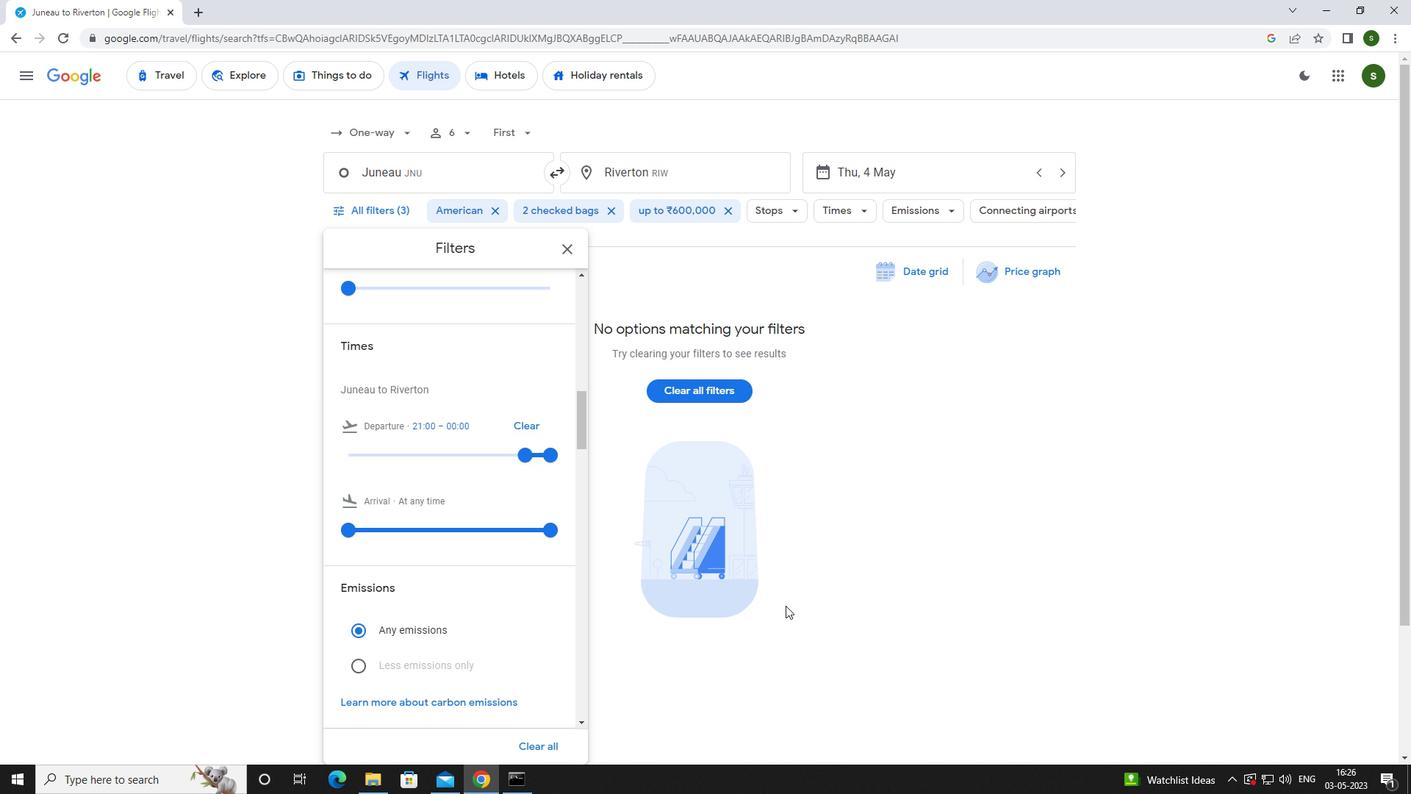 
Action: Mouse pressed left at (805, 505)
Screenshot: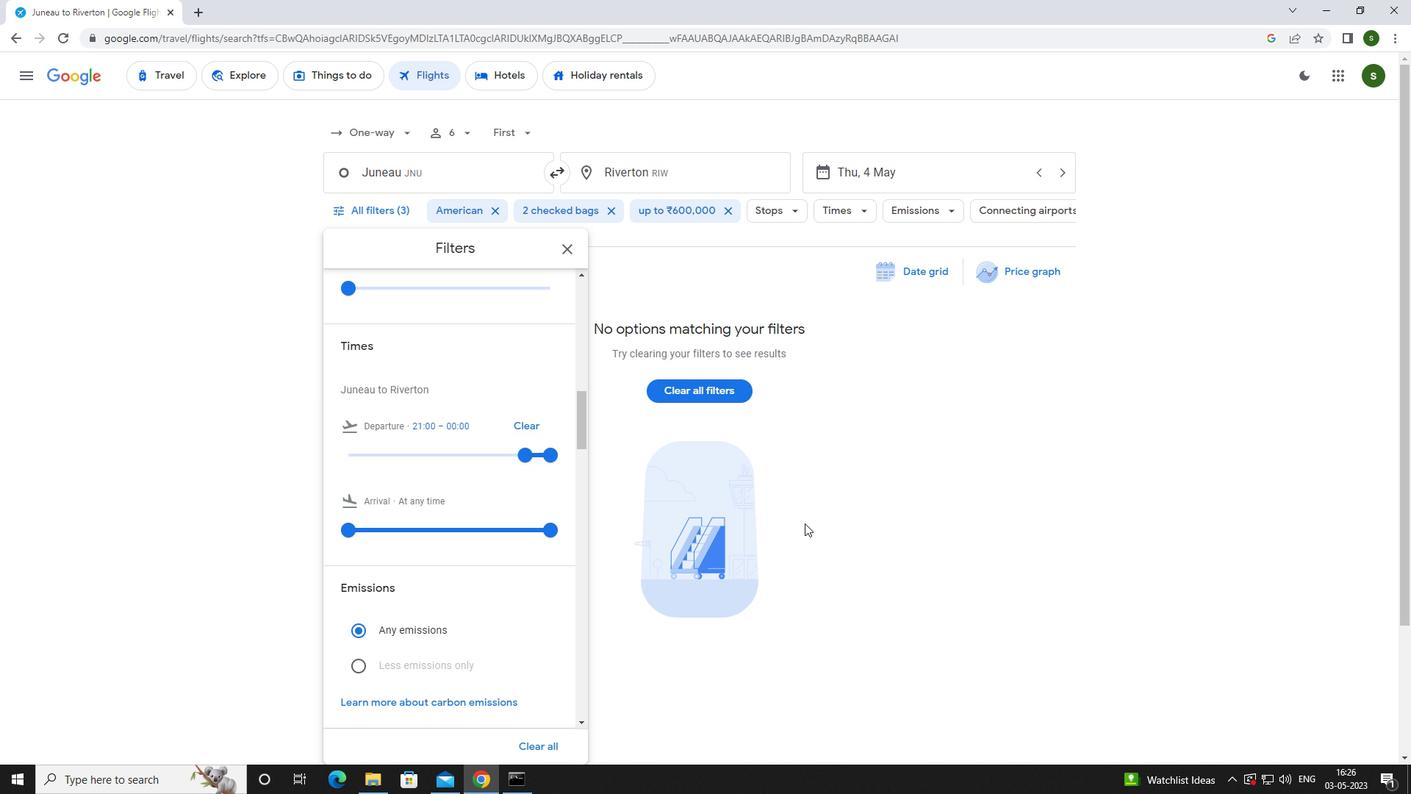
Action: Mouse moved to (805, 505)
Screenshot: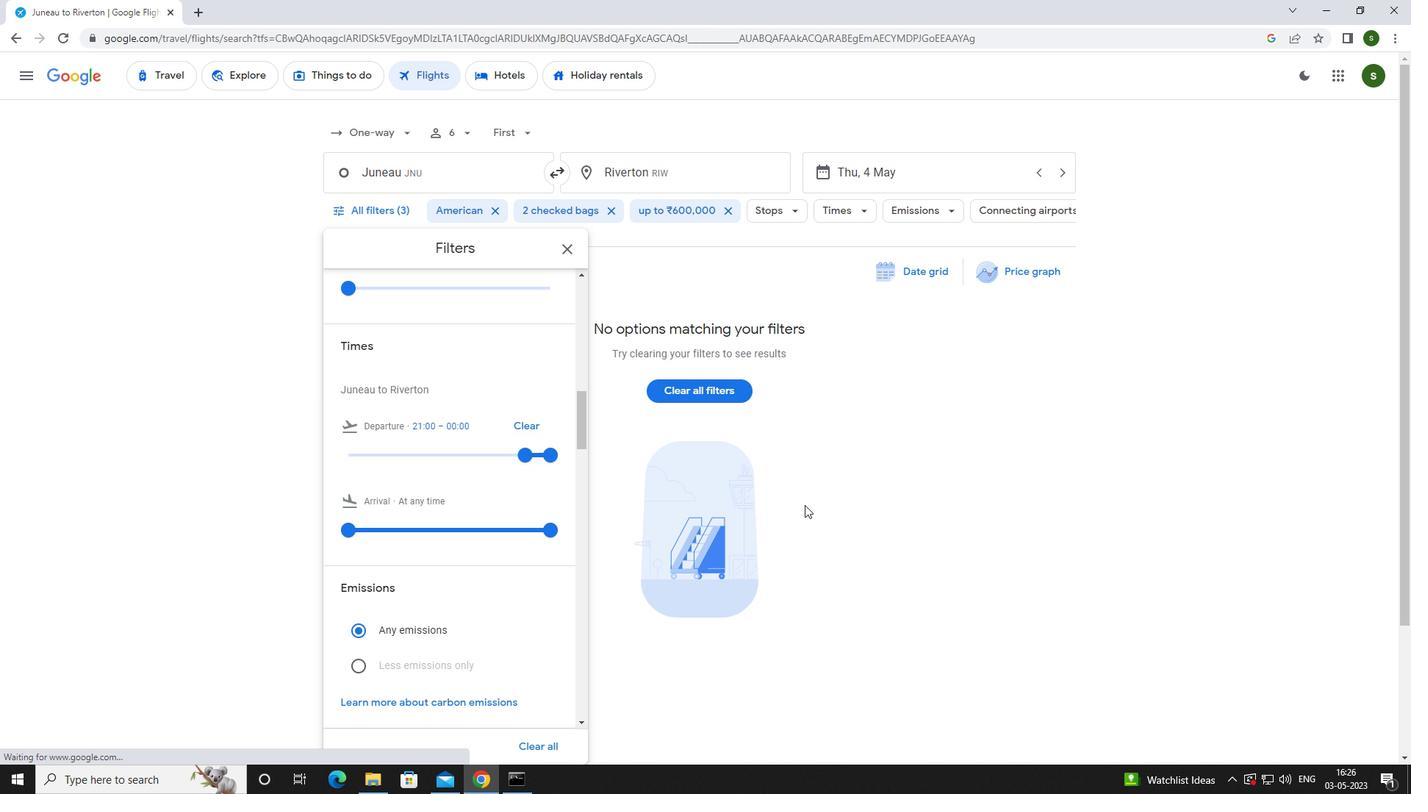 
